 Task: Find connections with filter location Ichalkaranji with filter topic #linkedinstorieswith filter profile language English with filter current company Recruiting Cell | Indian Careers | Indian Jobs with filter school Delhi Technical Campus with filter industry Waste Collection with filter service category Home Networking with filter keywords title Social Media Specialist
Action: Mouse moved to (624, 83)
Screenshot: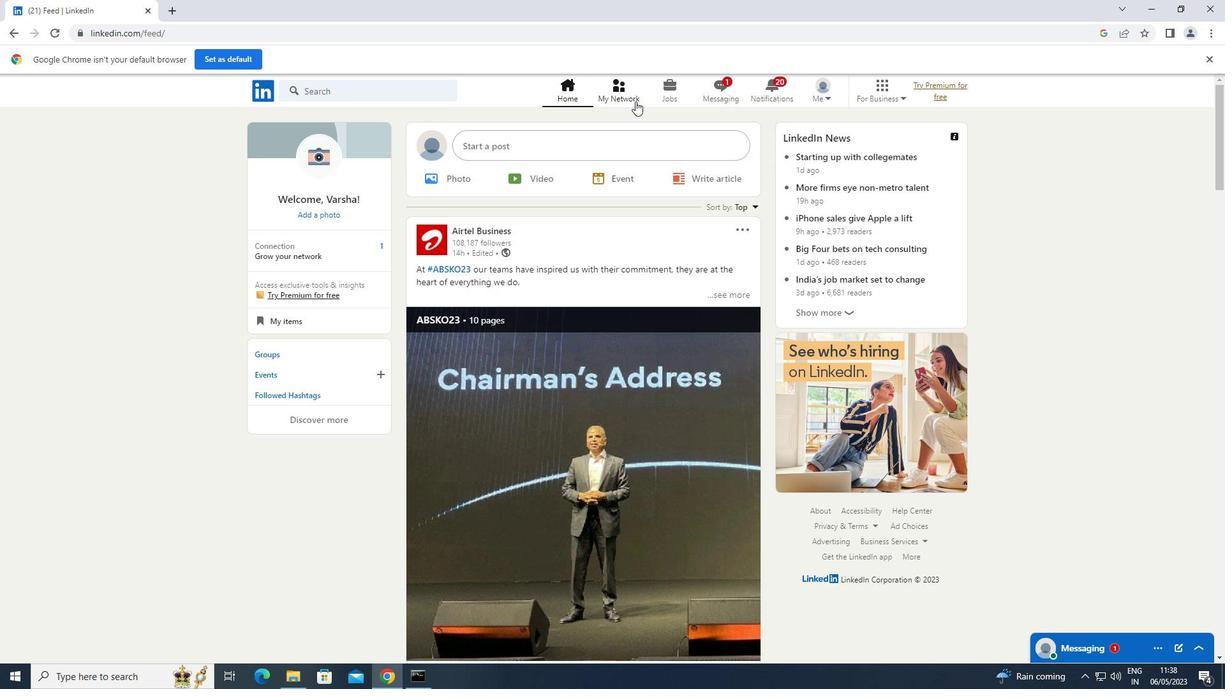 
Action: Mouse pressed left at (624, 83)
Screenshot: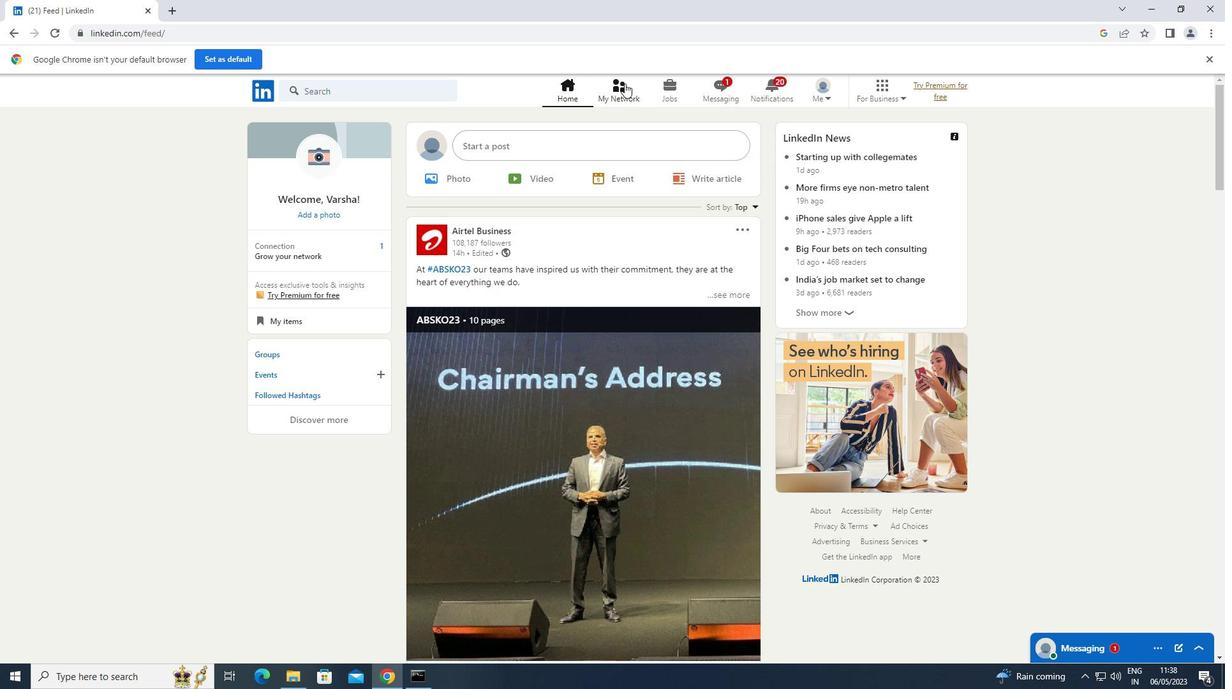
Action: Mouse moved to (352, 157)
Screenshot: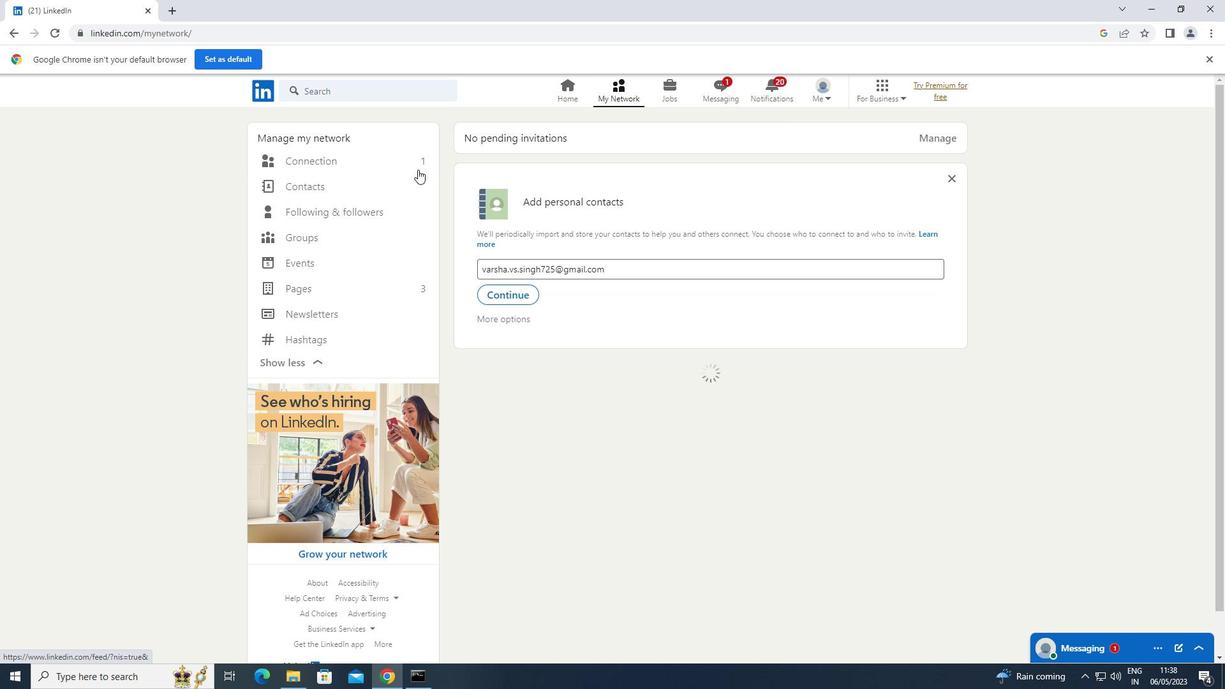 
Action: Mouse pressed left at (352, 157)
Screenshot: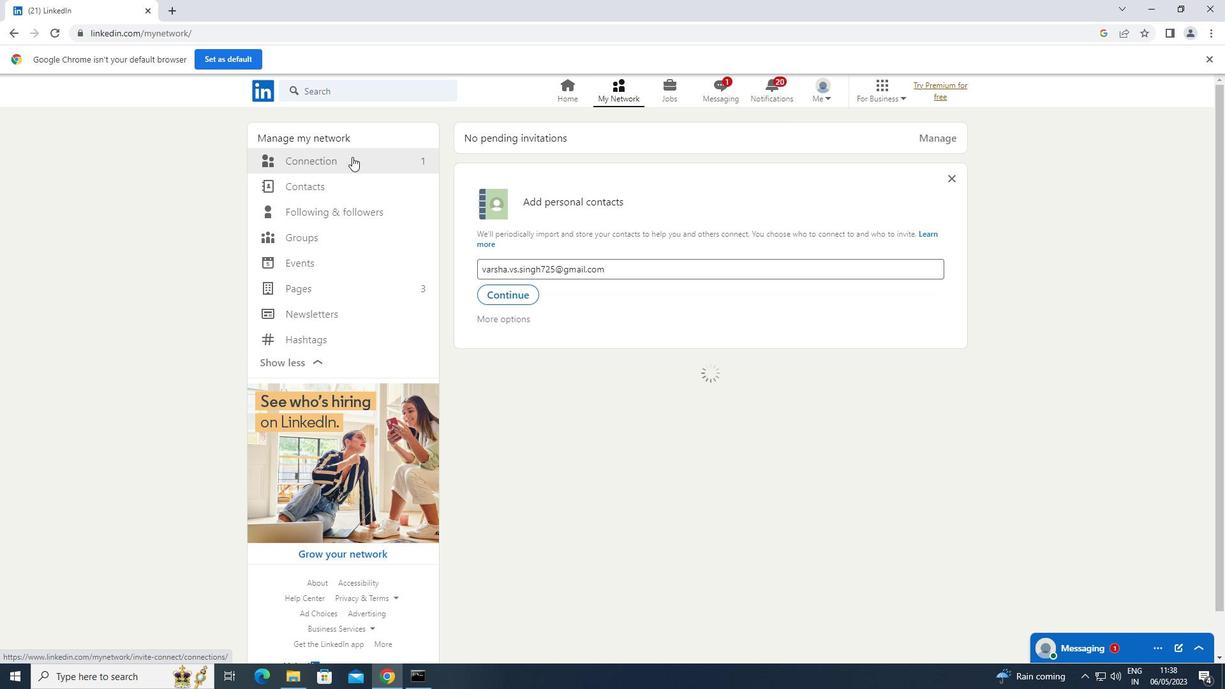 
Action: Mouse moved to (691, 158)
Screenshot: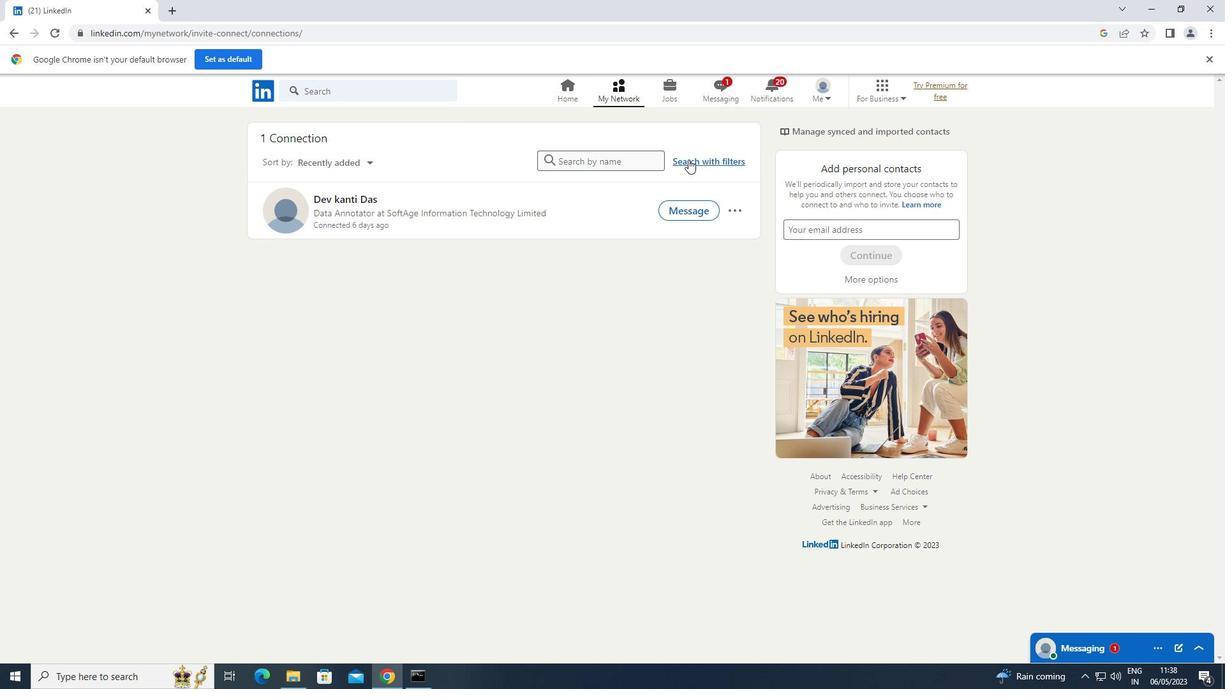 
Action: Mouse pressed left at (691, 158)
Screenshot: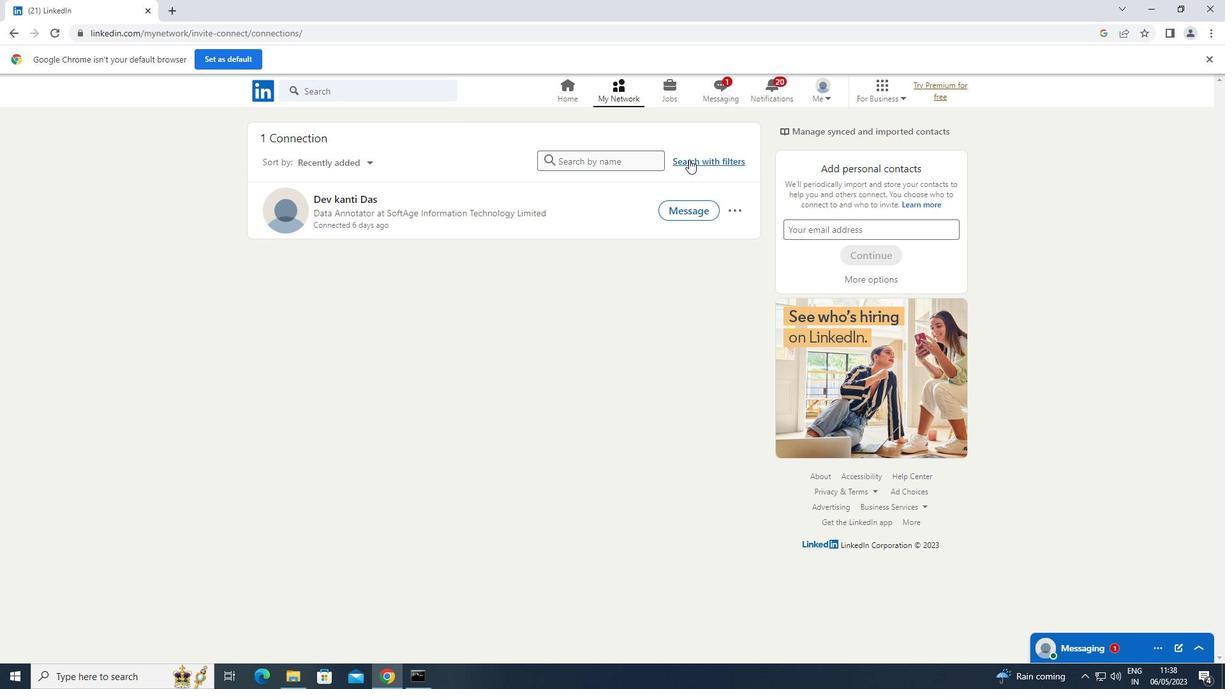 
Action: Mouse moved to (657, 129)
Screenshot: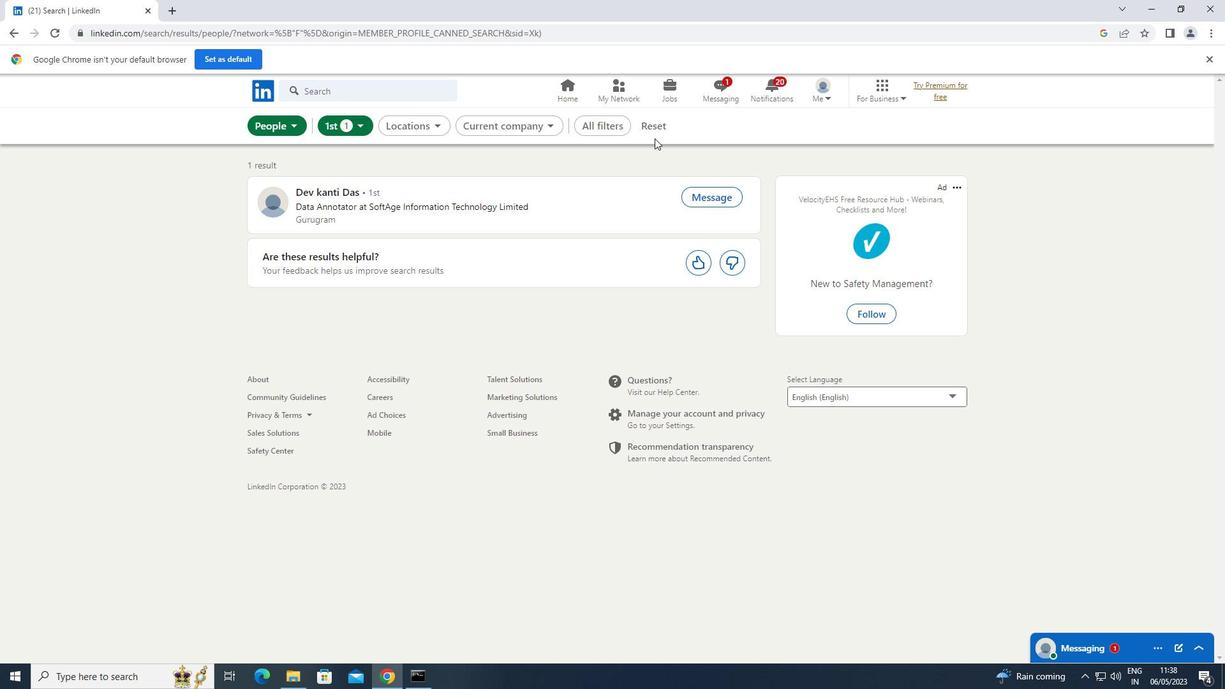 
Action: Mouse pressed left at (657, 129)
Screenshot: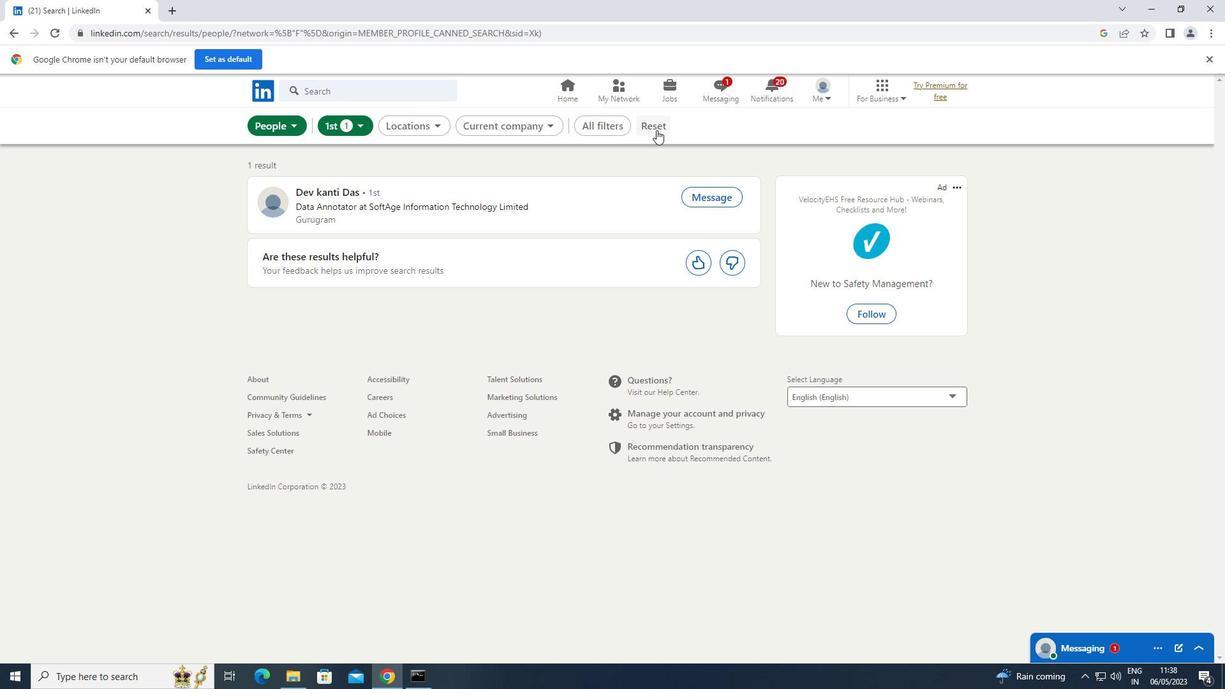 
Action: Mouse moved to (649, 128)
Screenshot: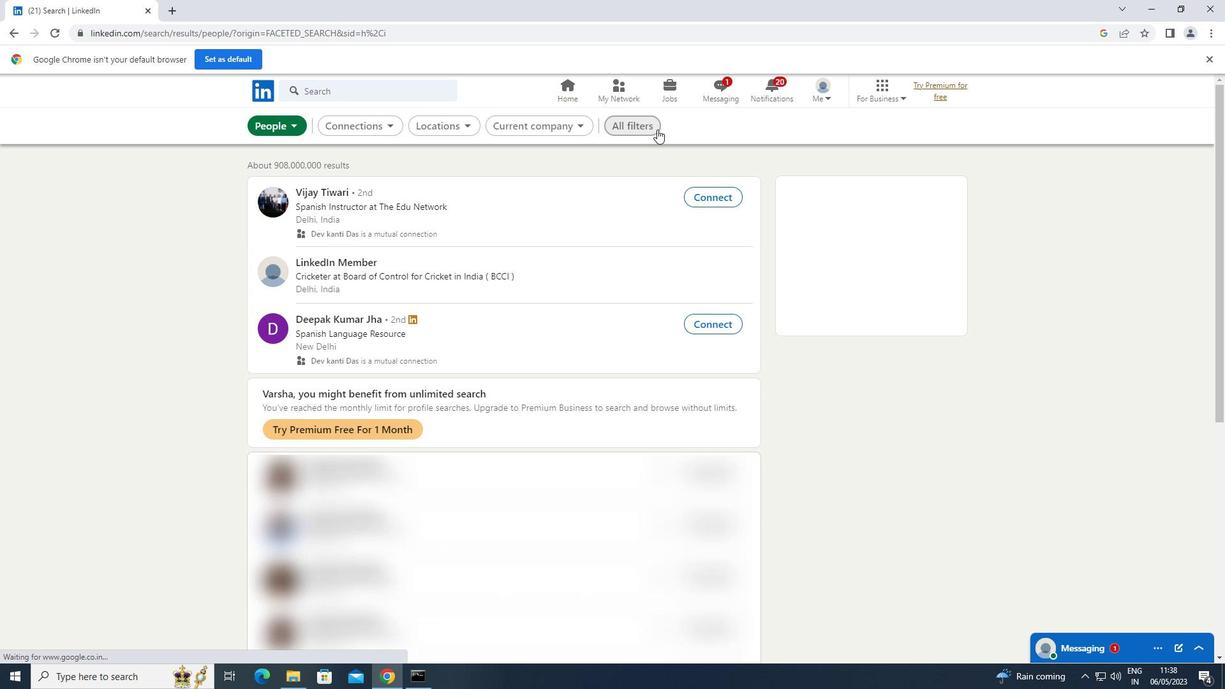 
Action: Mouse pressed left at (649, 128)
Screenshot: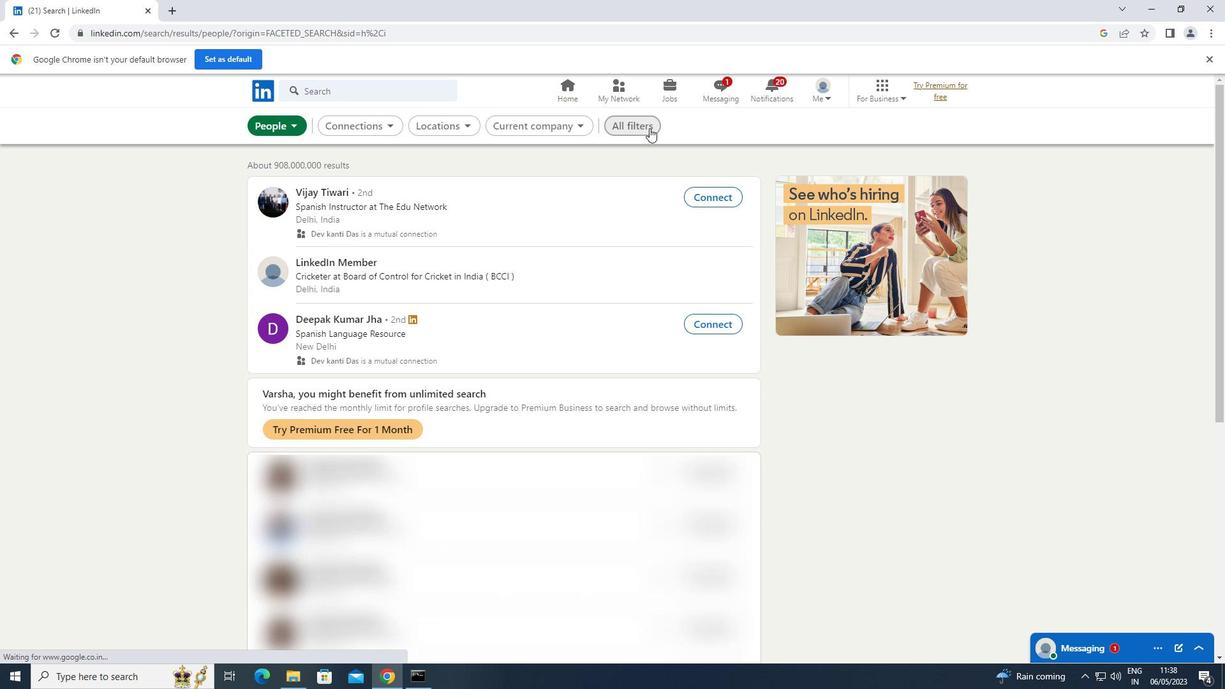 
Action: Mouse moved to (868, 241)
Screenshot: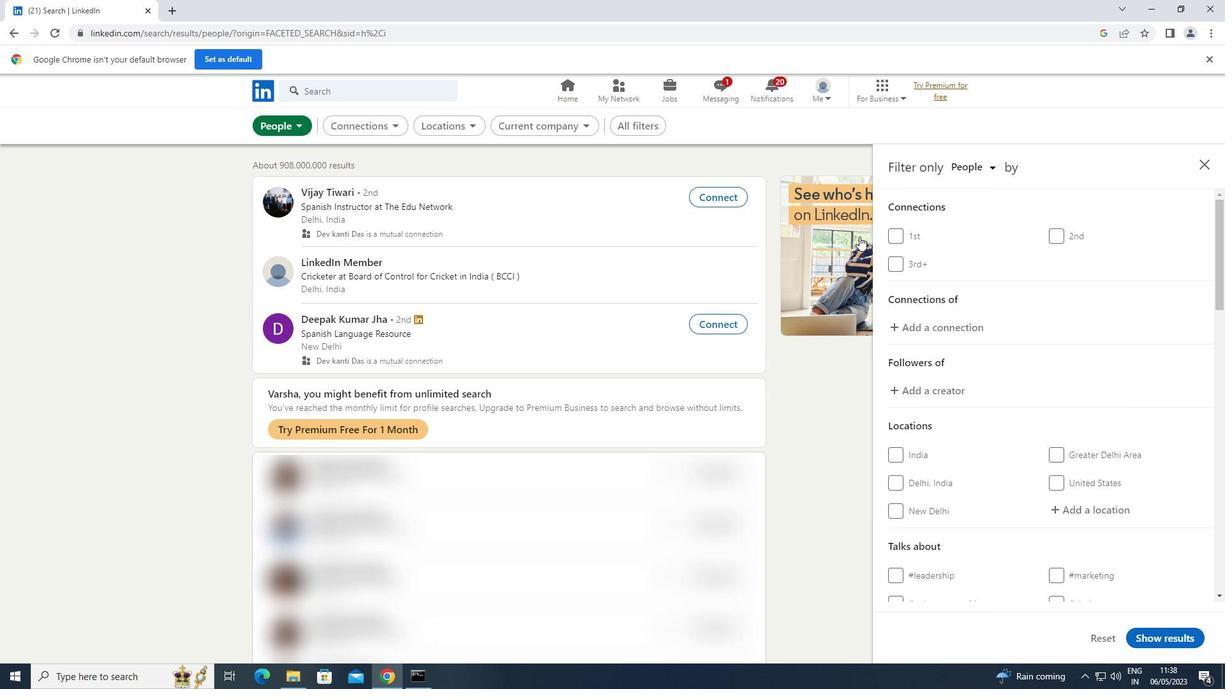 
Action: Mouse scrolled (868, 240) with delta (0, 0)
Screenshot: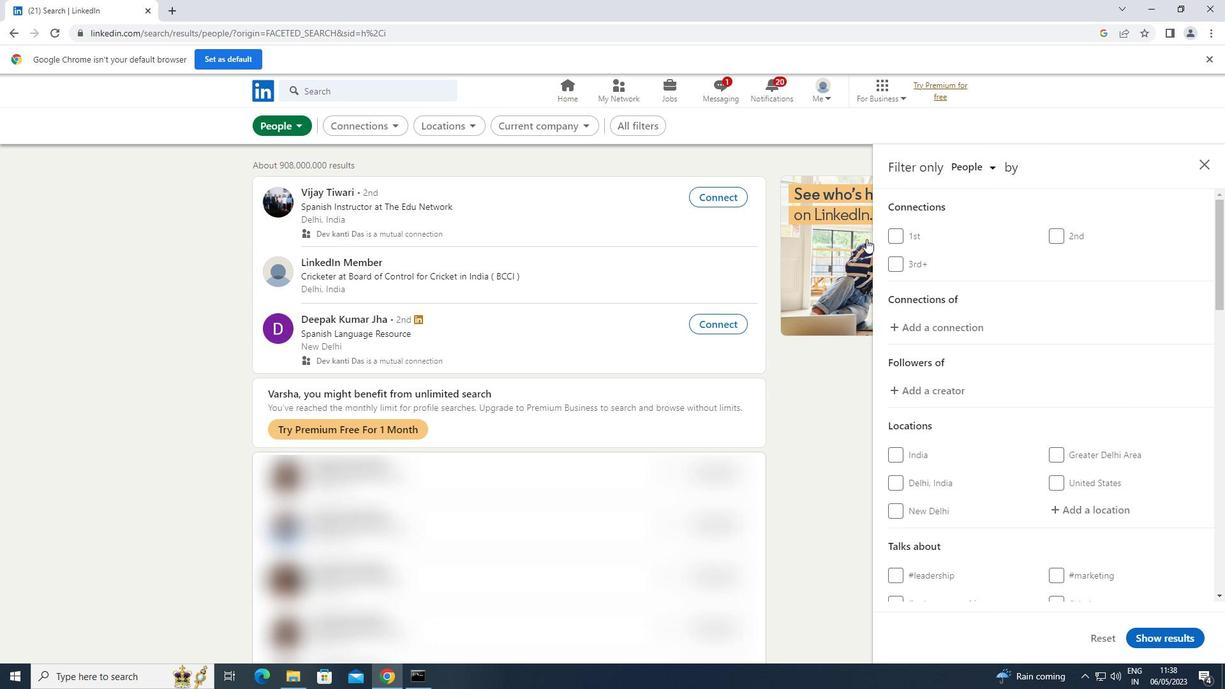 
Action: Mouse moved to (869, 243)
Screenshot: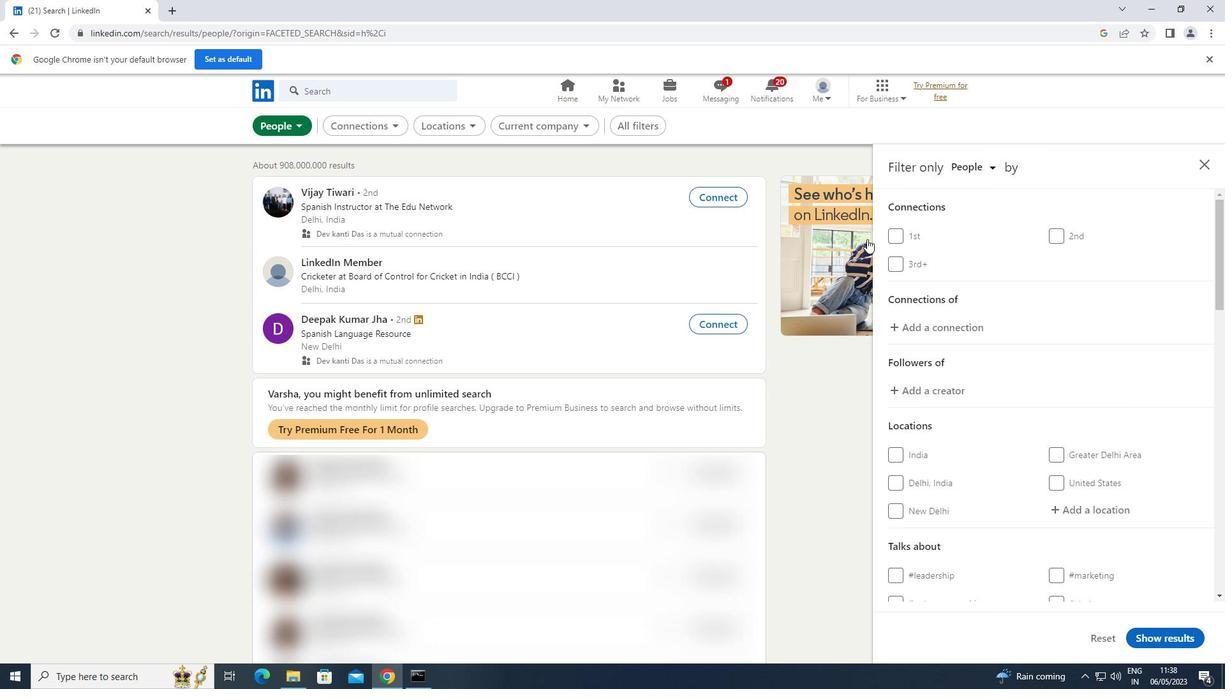 
Action: Mouse scrolled (869, 242) with delta (0, 0)
Screenshot: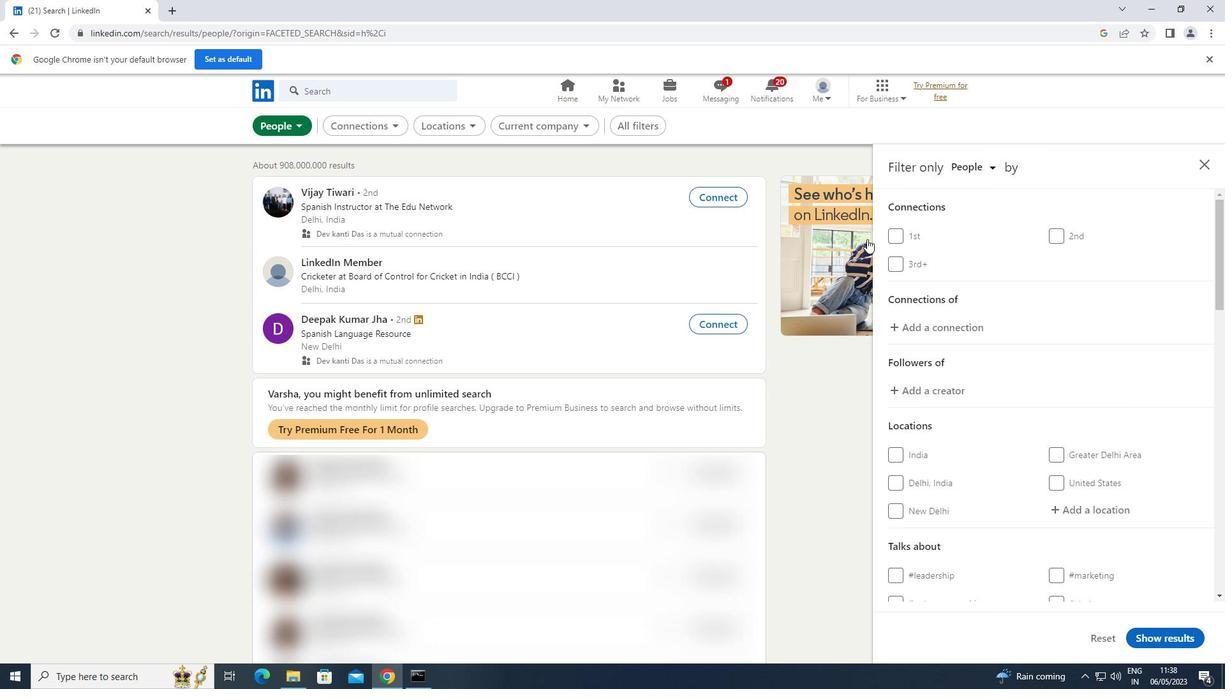 
Action: Mouse moved to (990, 290)
Screenshot: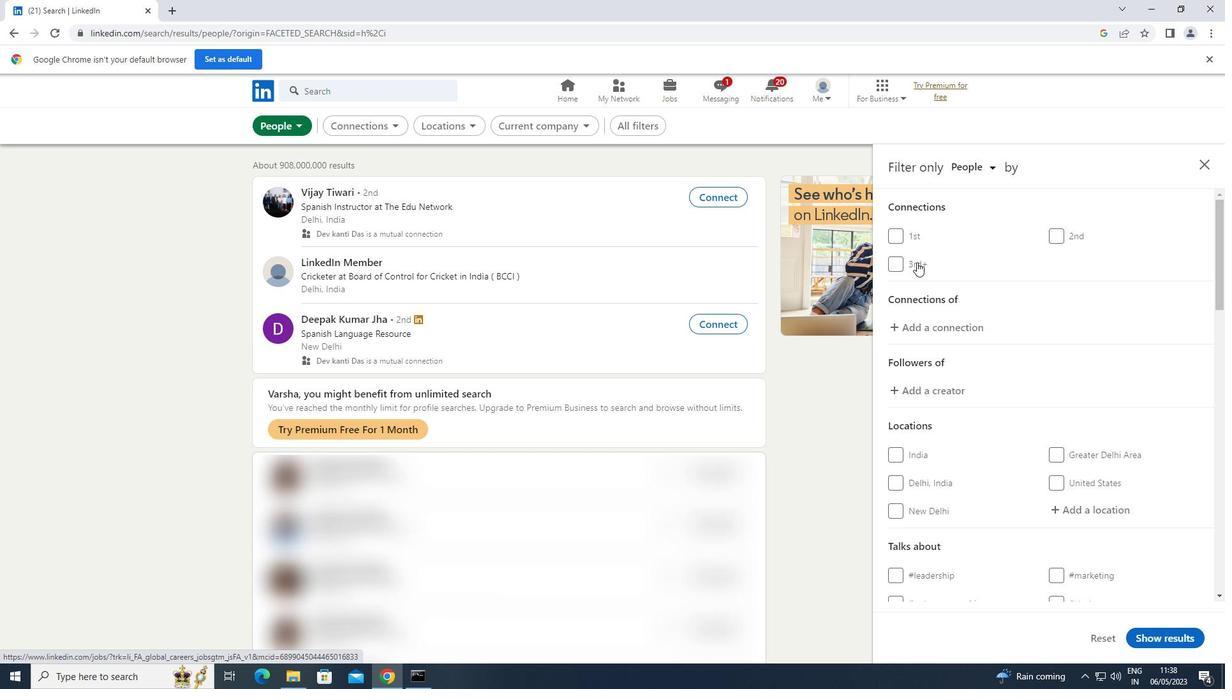 
Action: Mouse scrolled (990, 289) with delta (0, 0)
Screenshot: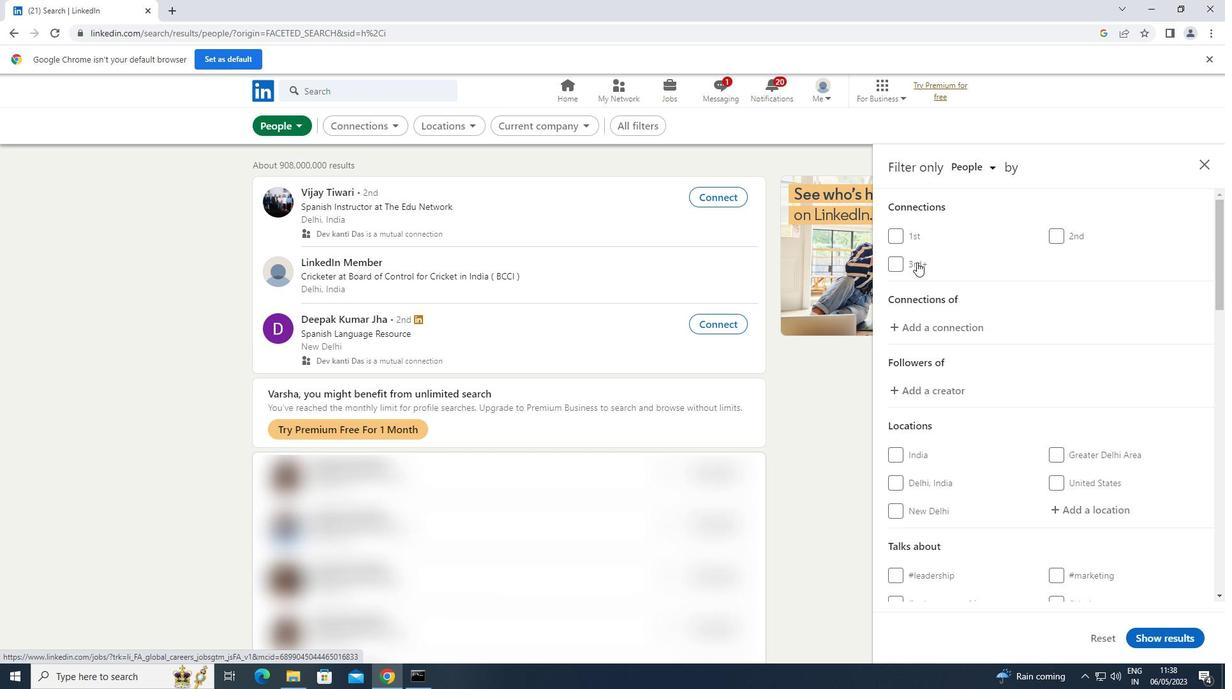 
Action: Mouse scrolled (990, 289) with delta (0, 0)
Screenshot: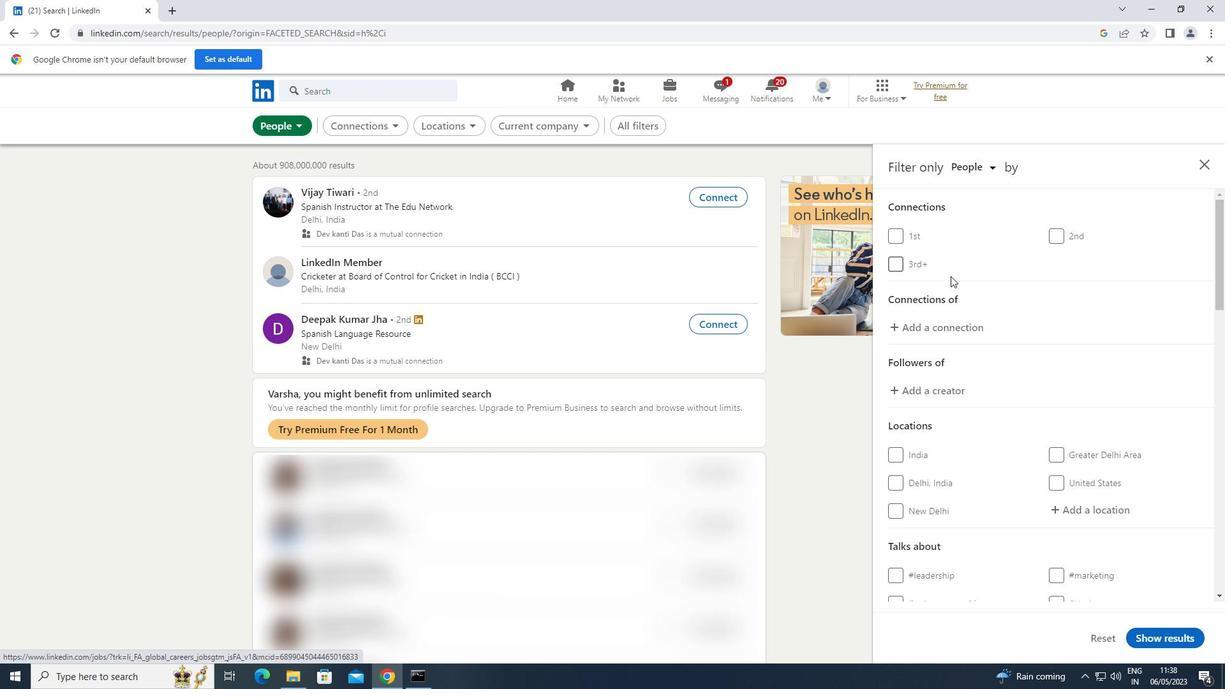 
Action: Mouse moved to (1088, 375)
Screenshot: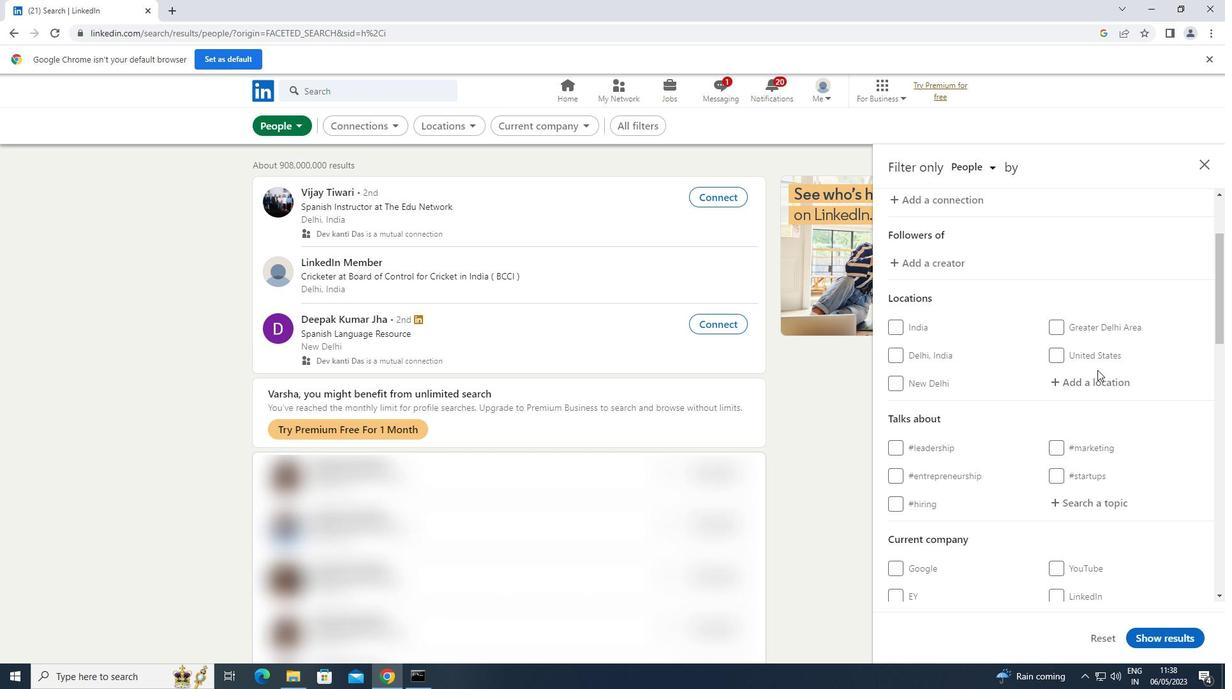 
Action: Mouse pressed left at (1088, 375)
Screenshot: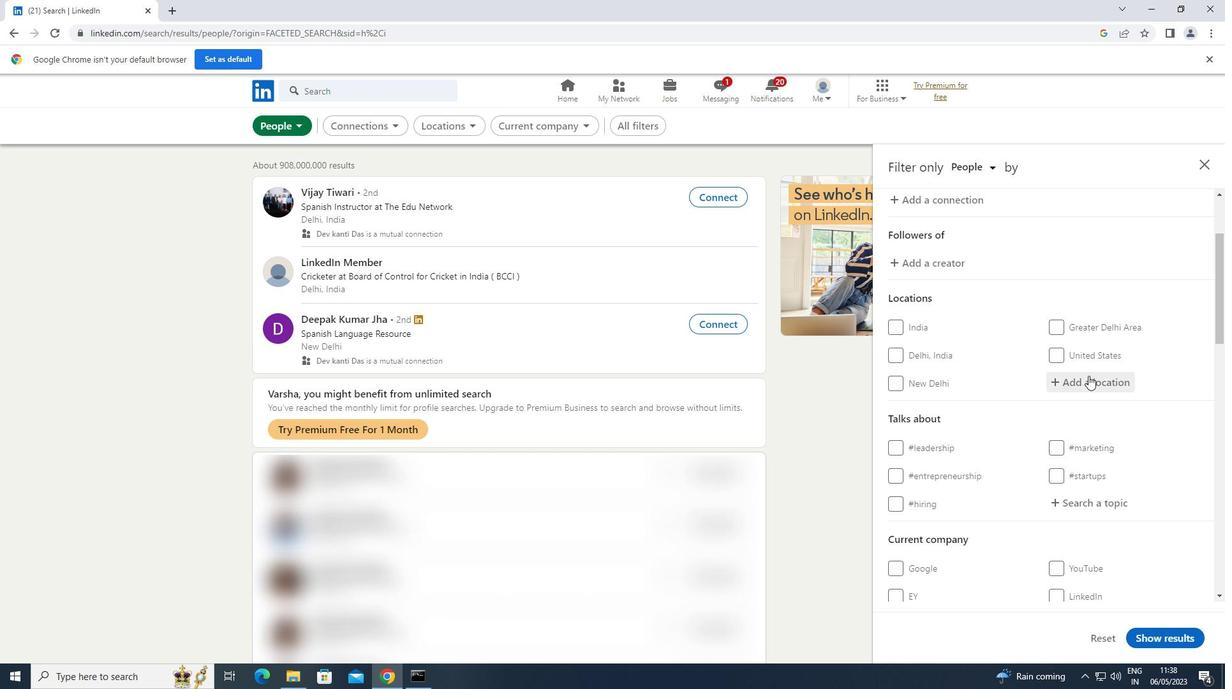 
Action: Key pressed <Key.shift>ICHALKARANJI
Screenshot: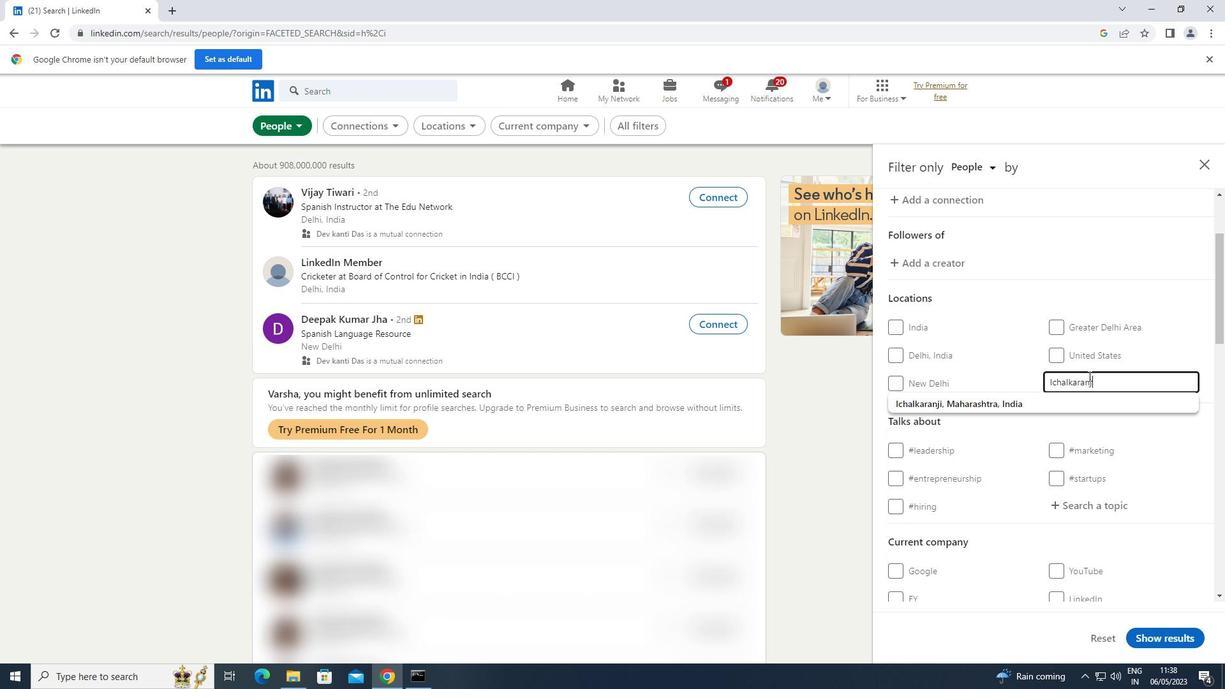
Action: Mouse moved to (1095, 506)
Screenshot: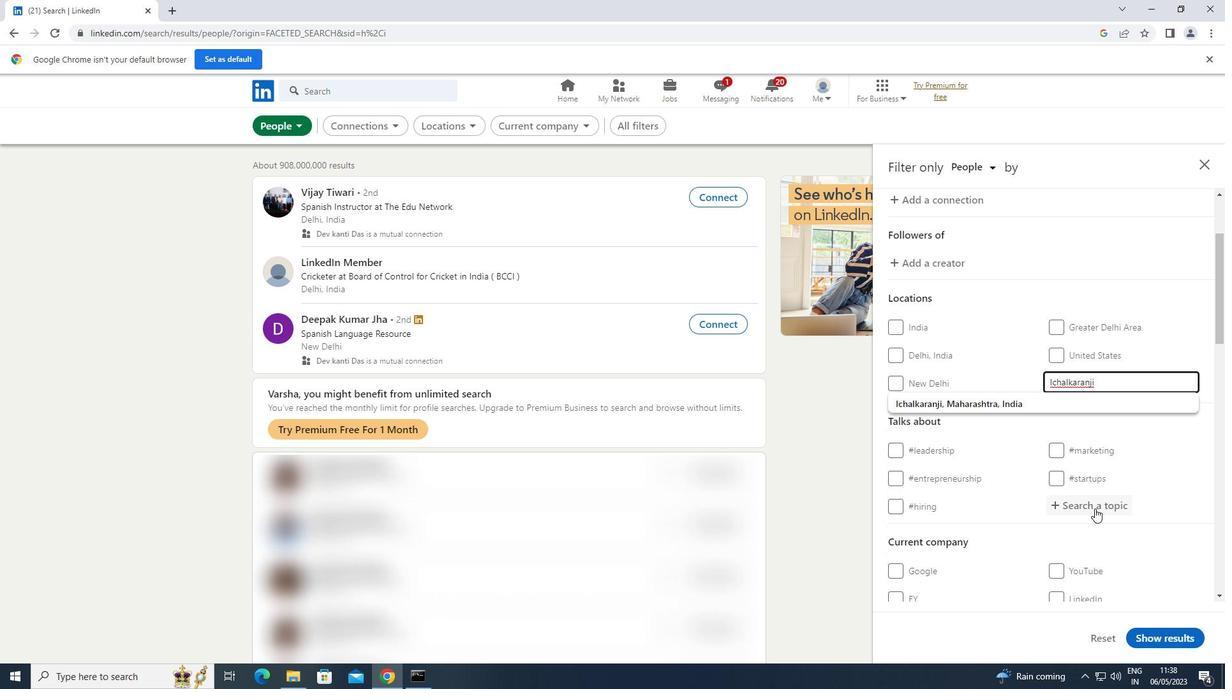 
Action: Mouse pressed left at (1095, 506)
Screenshot: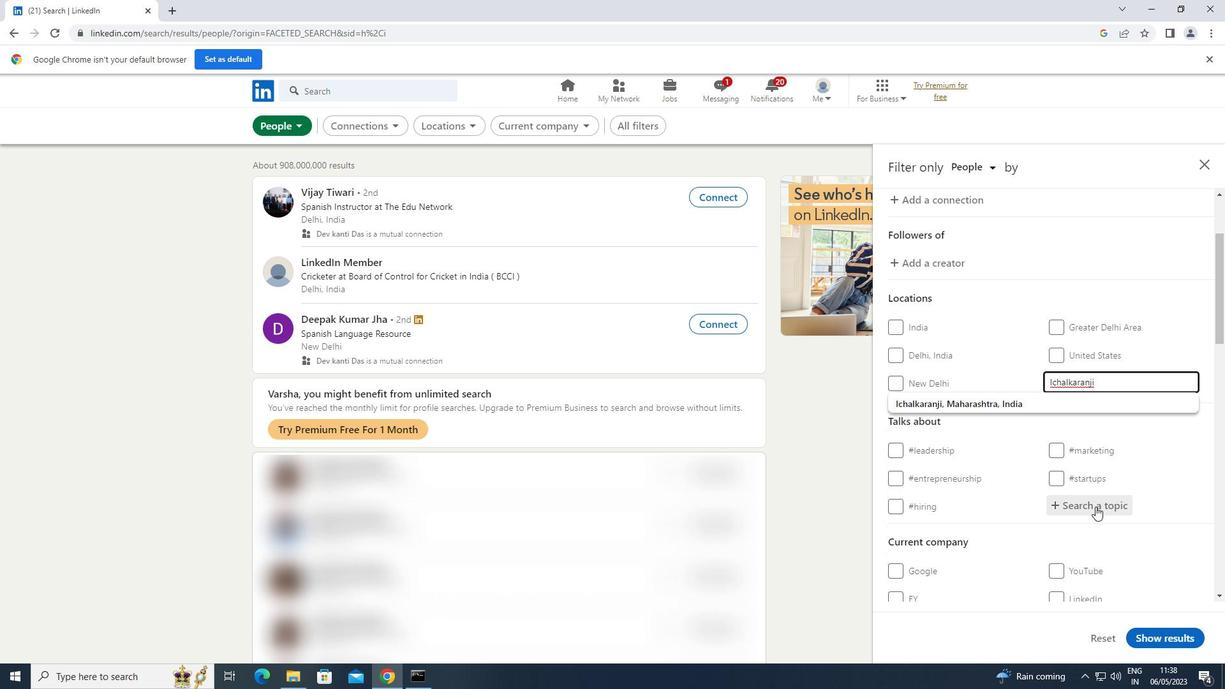 
Action: Key pressed LINKEDINSTORIES
Screenshot: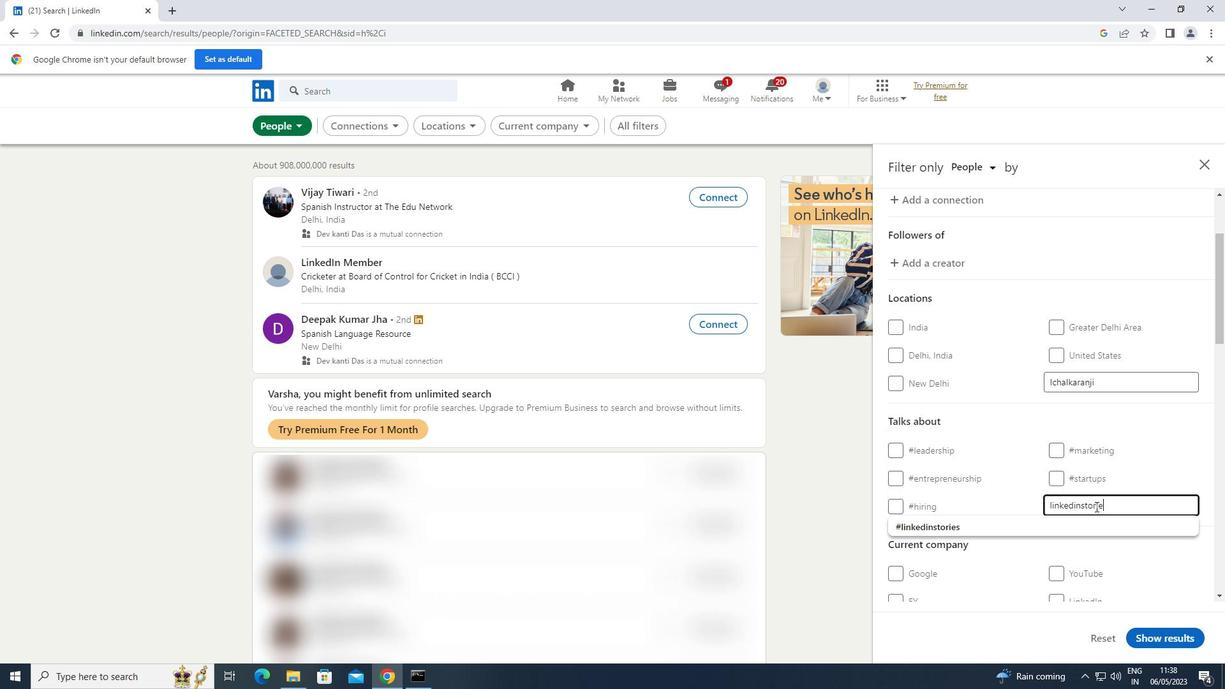 
Action: Mouse moved to (1001, 522)
Screenshot: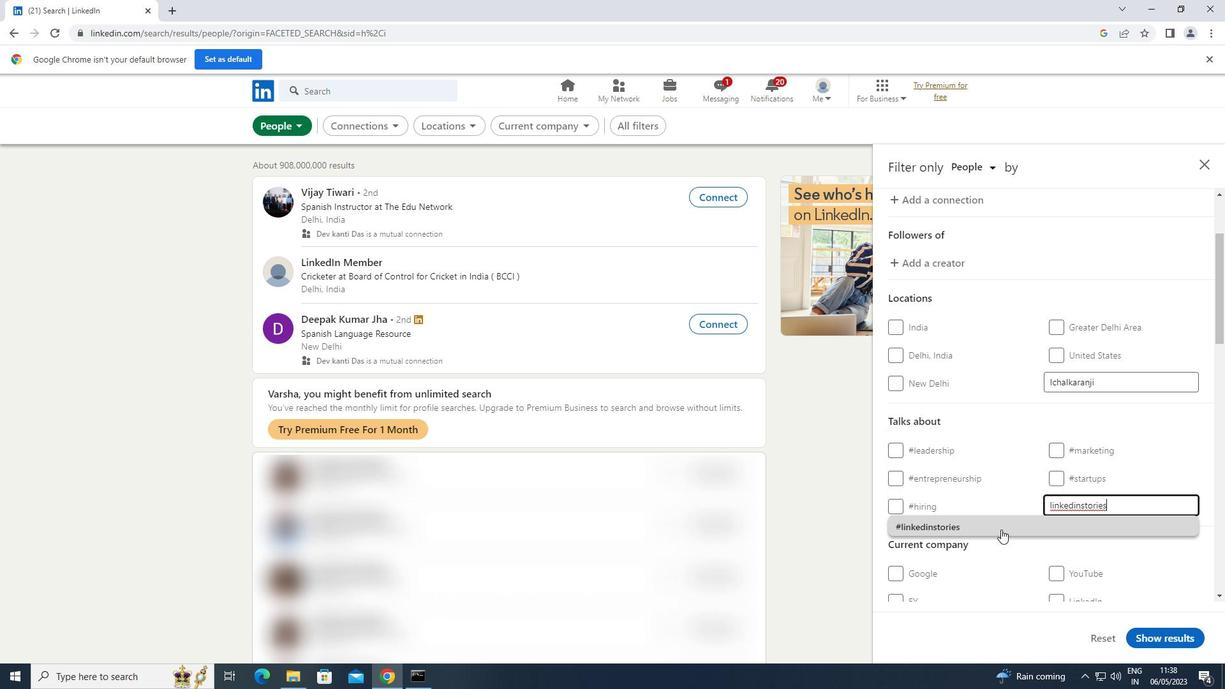 
Action: Mouse pressed left at (1001, 522)
Screenshot: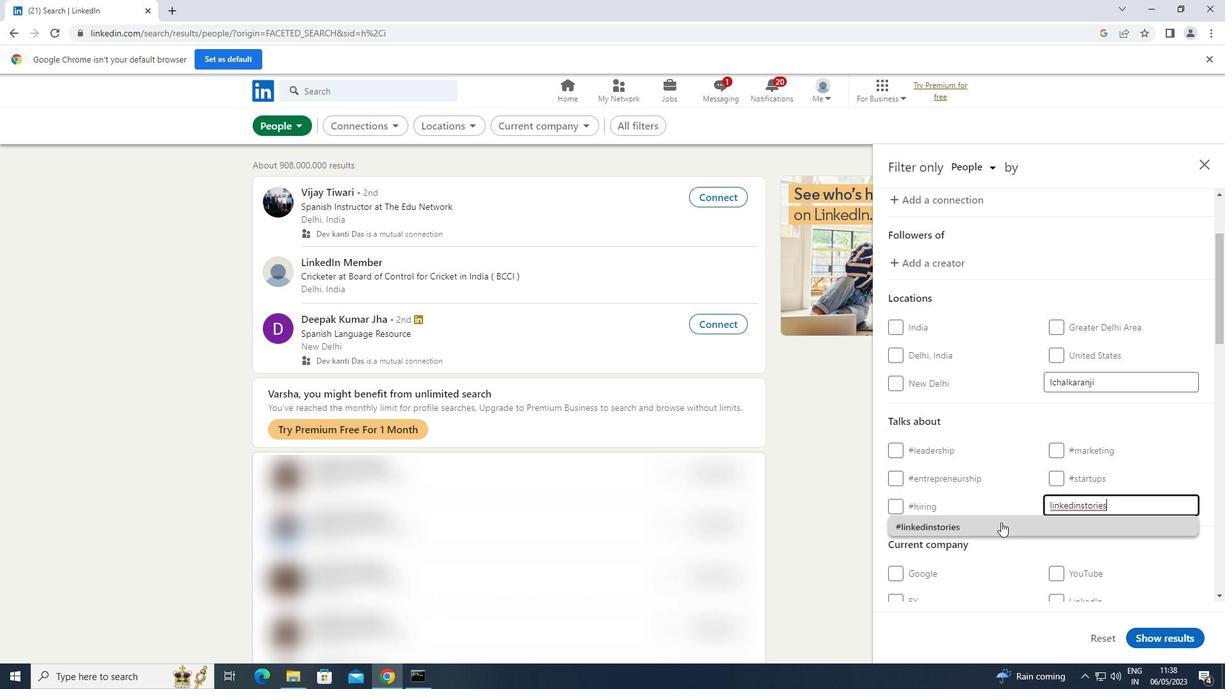 
Action: Mouse scrolled (1001, 522) with delta (0, 0)
Screenshot: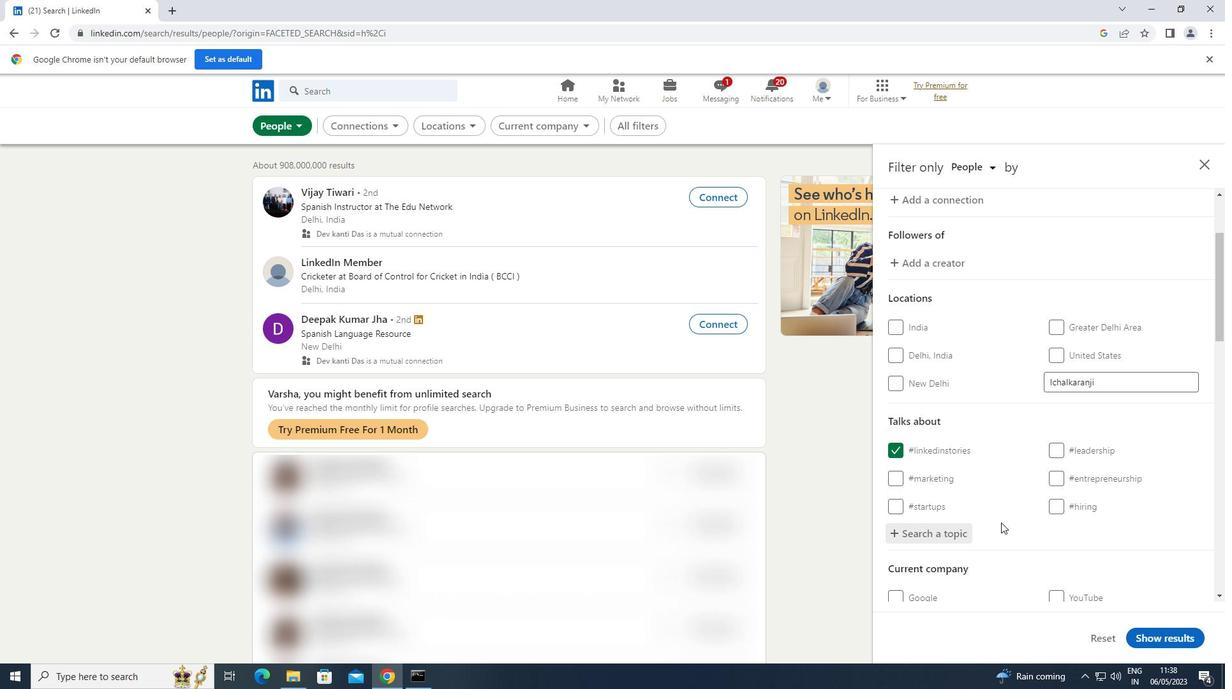 
Action: Mouse scrolled (1001, 522) with delta (0, 0)
Screenshot: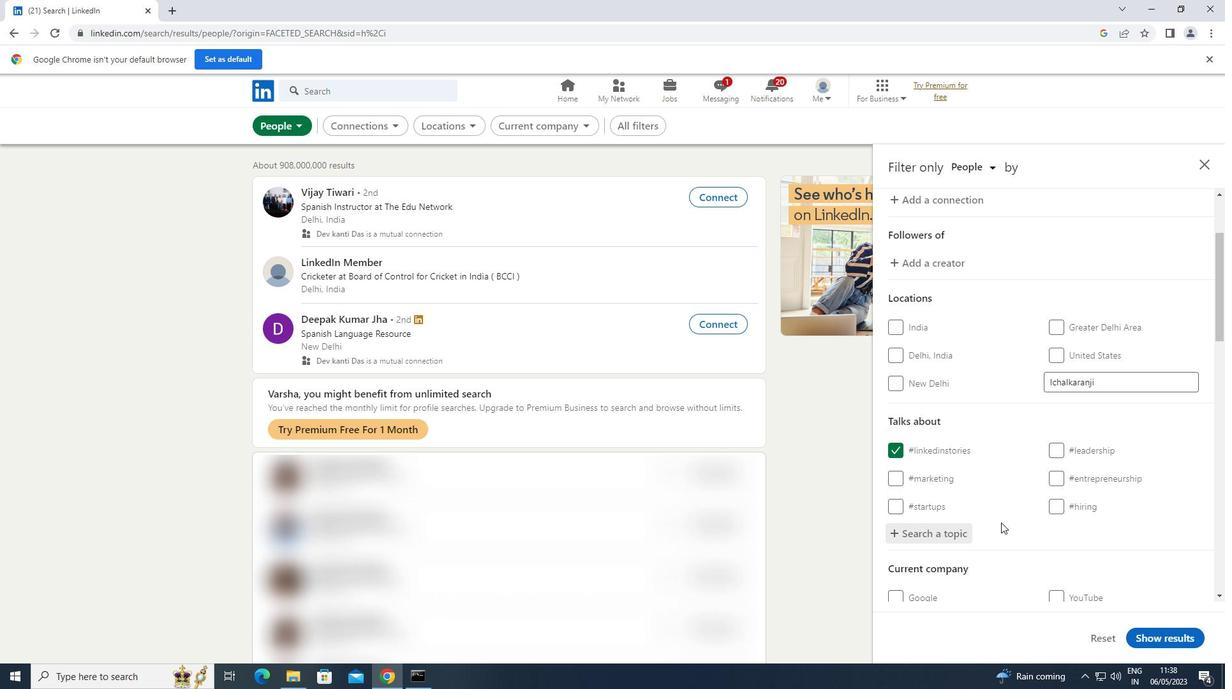 
Action: Mouse moved to (1003, 509)
Screenshot: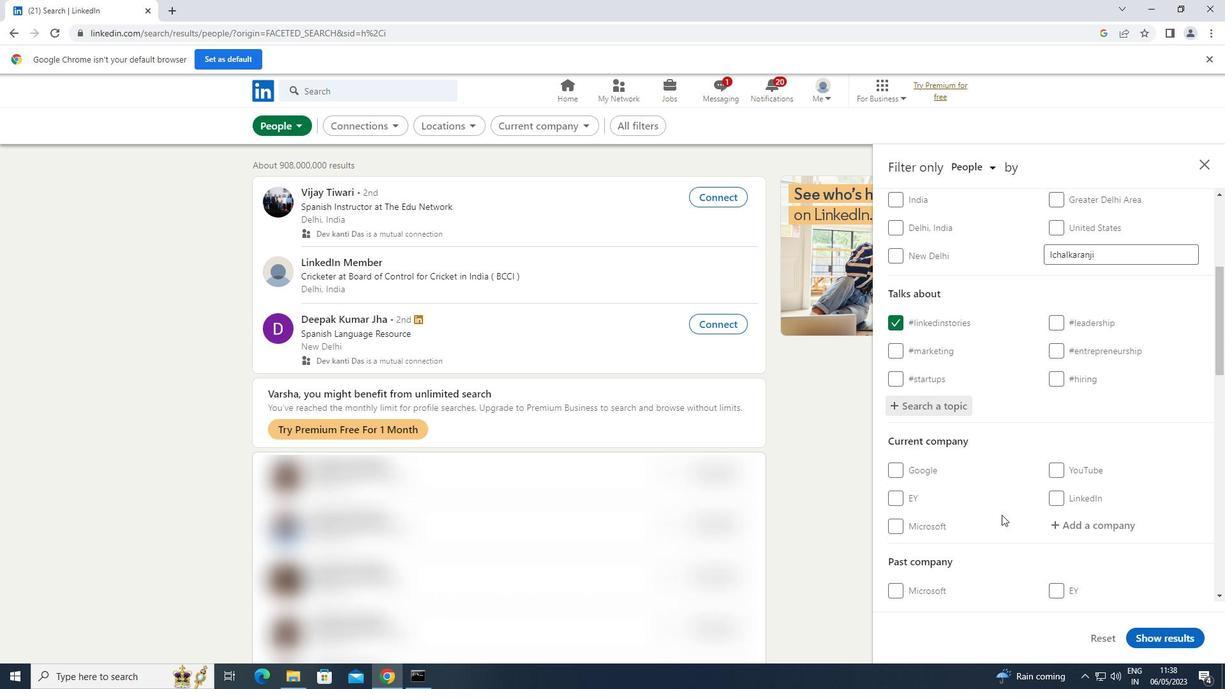 
Action: Mouse scrolled (1003, 509) with delta (0, 0)
Screenshot: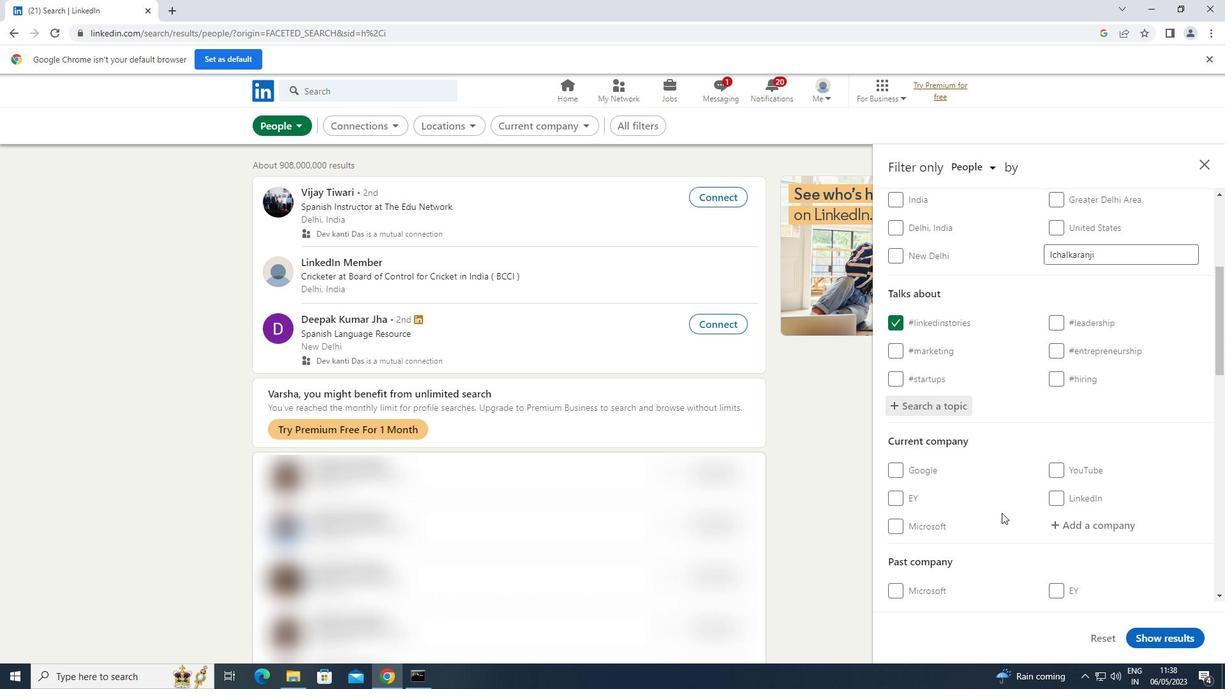 
Action: Mouse scrolled (1003, 509) with delta (0, 0)
Screenshot: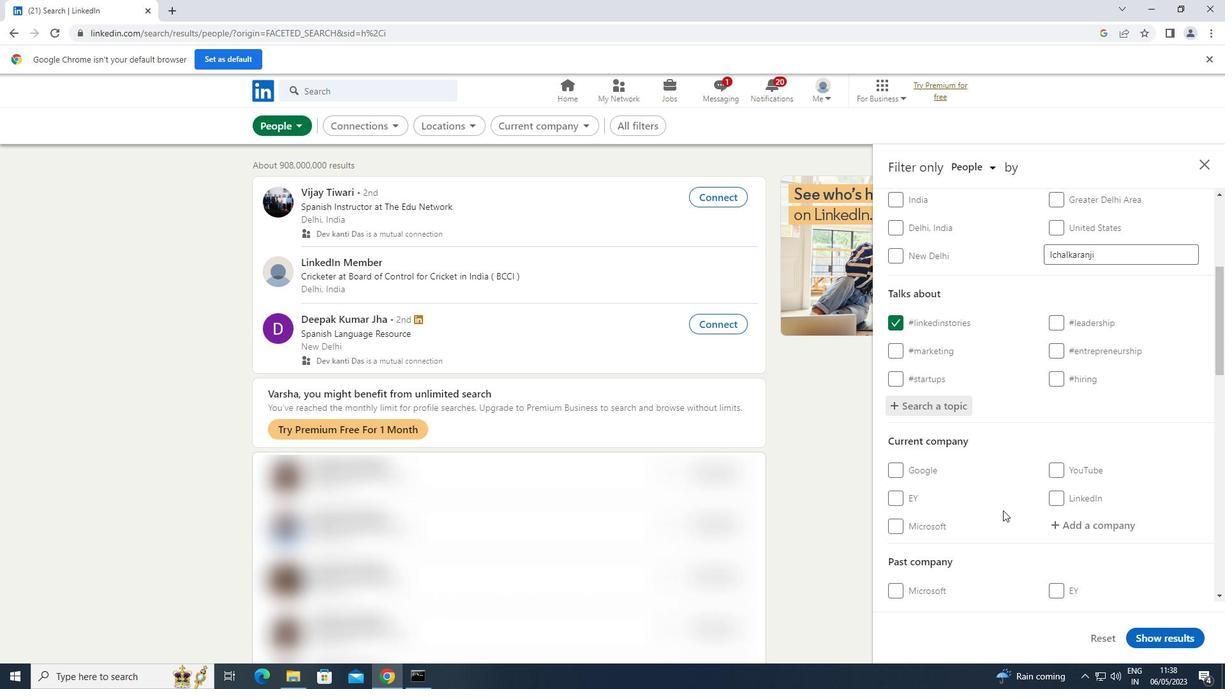 
Action: Mouse moved to (1005, 507)
Screenshot: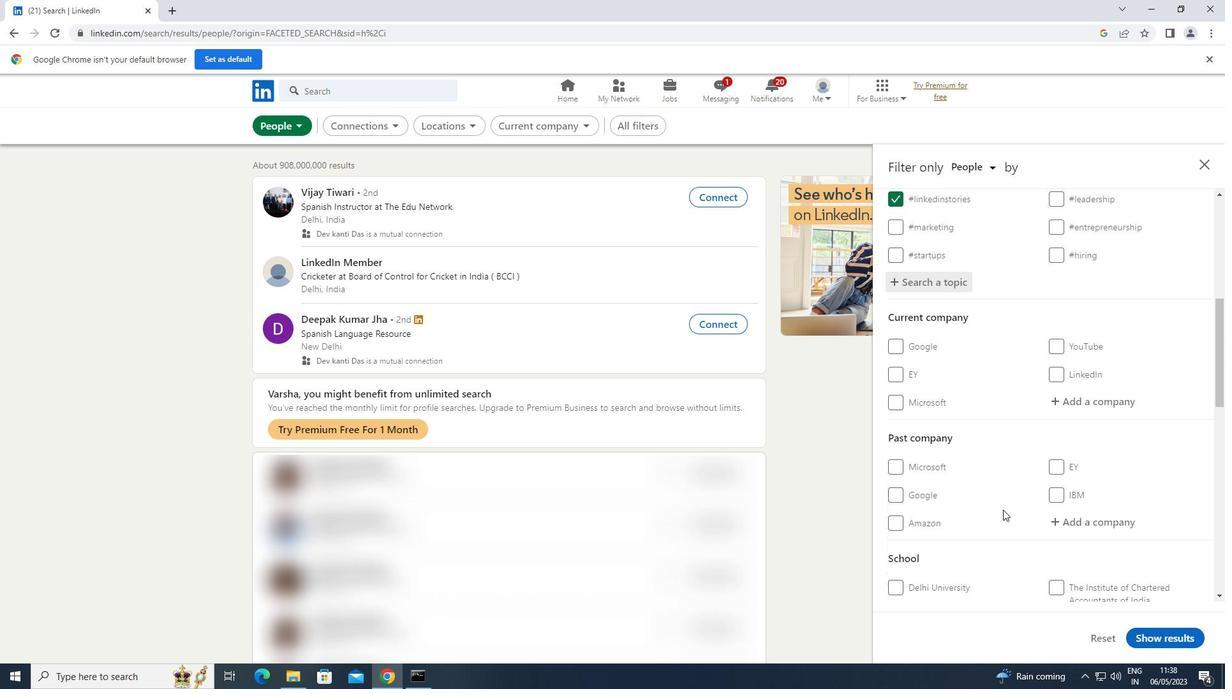 
Action: Mouse scrolled (1005, 506) with delta (0, 0)
Screenshot: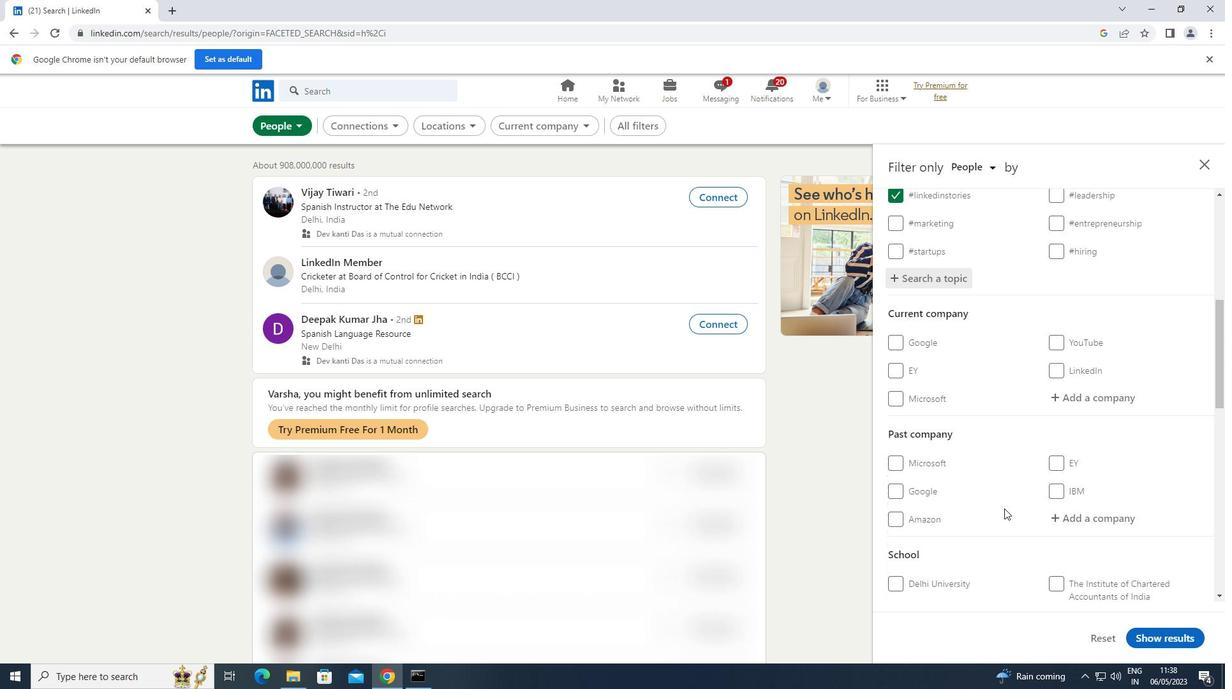 
Action: Mouse scrolled (1005, 506) with delta (0, 0)
Screenshot: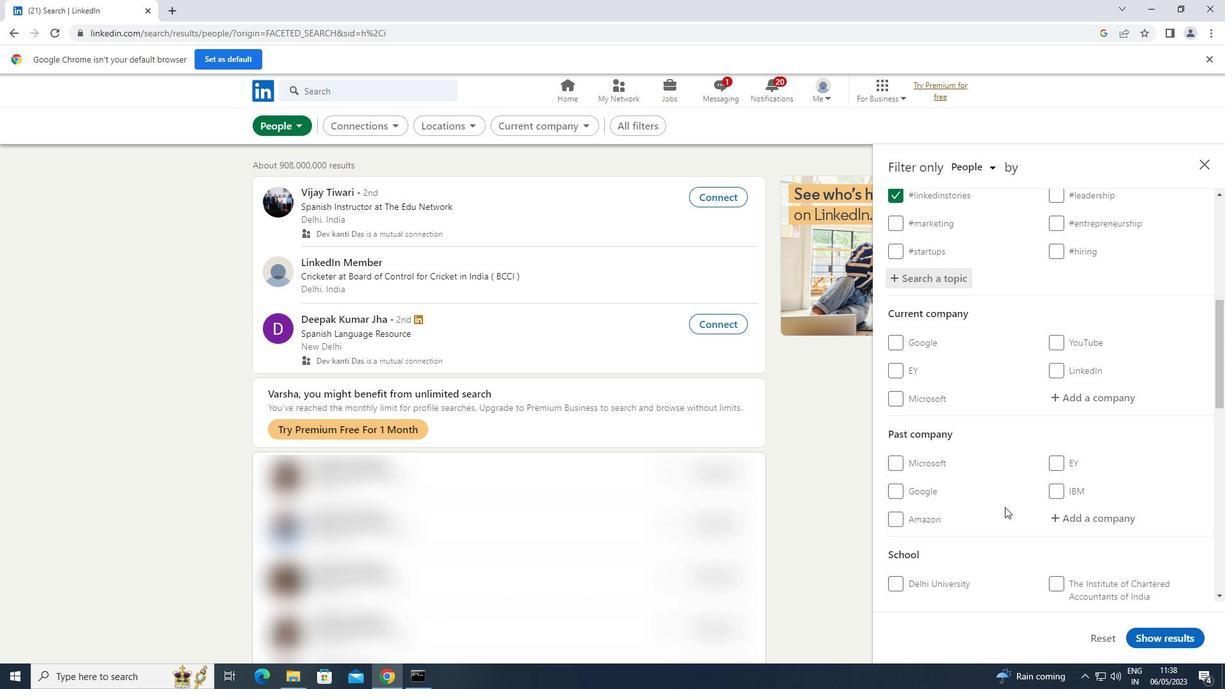 
Action: Mouse scrolled (1005, 506) with delta (0, 0)
Screenshot: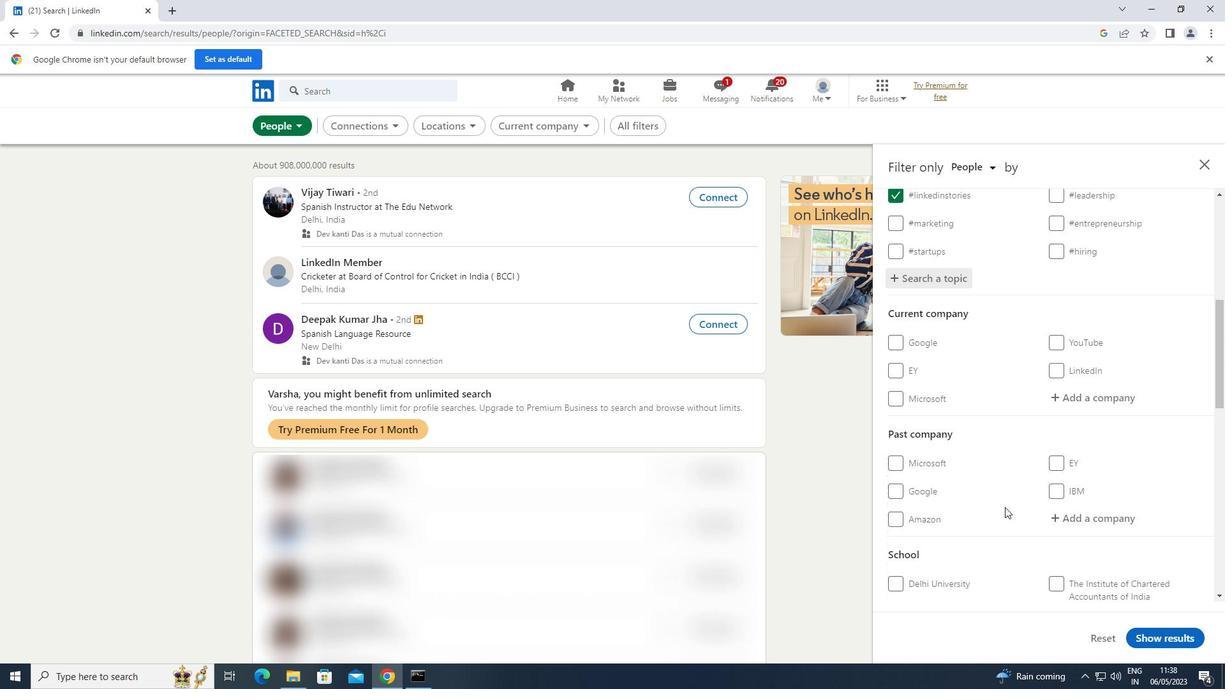
Action: Mouse scrolled (1005, 506) with delta (0, 0)
Screenshot: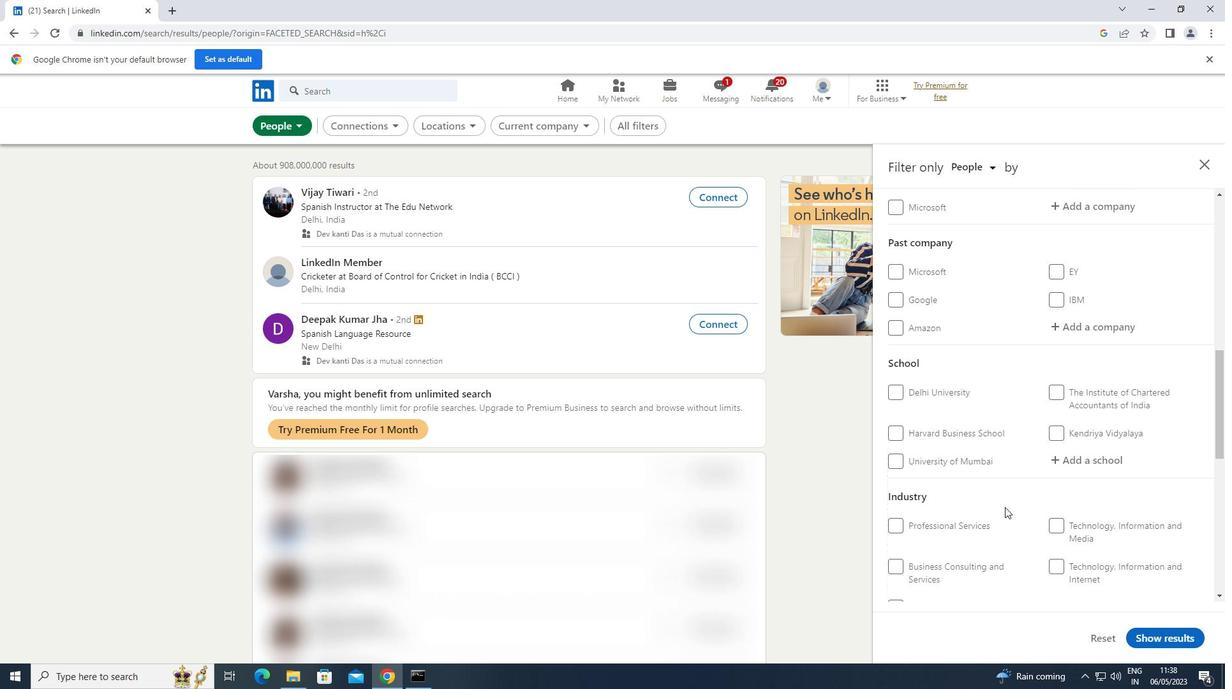 
Action: Mouse scrolled (1005, 506) with delta (0, 0)
Screenshot: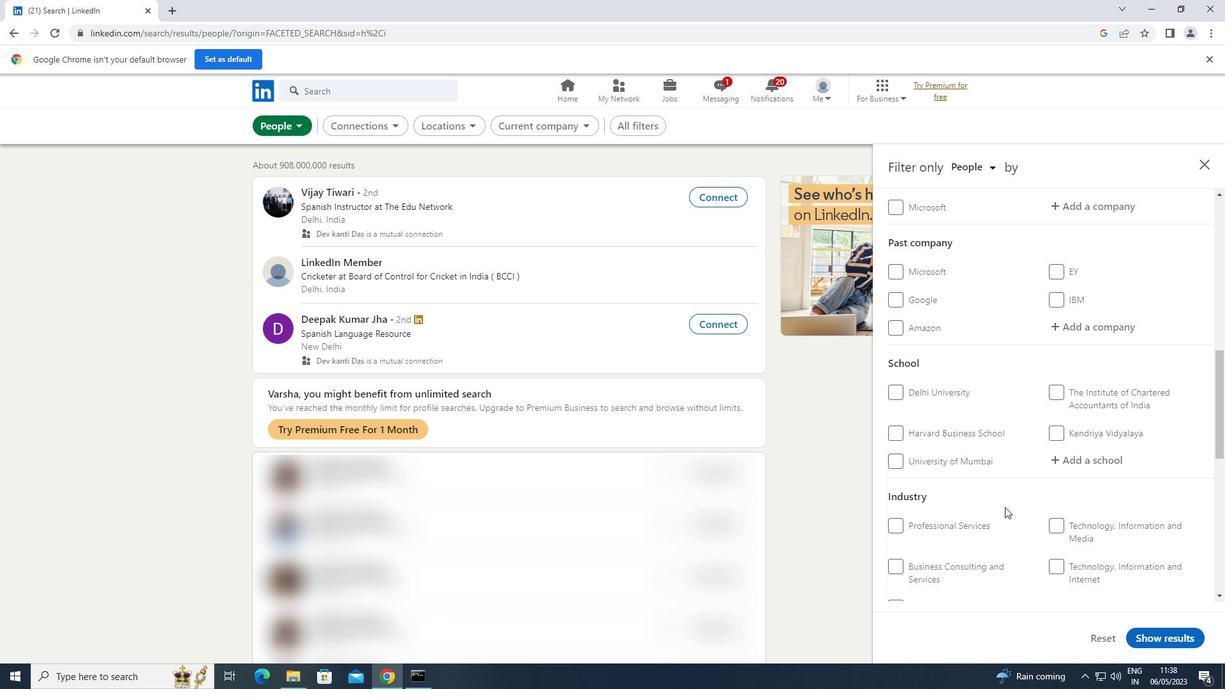 
Action: Mouse scrolled (1005, 506) with delta (0, 0)
Screenshot: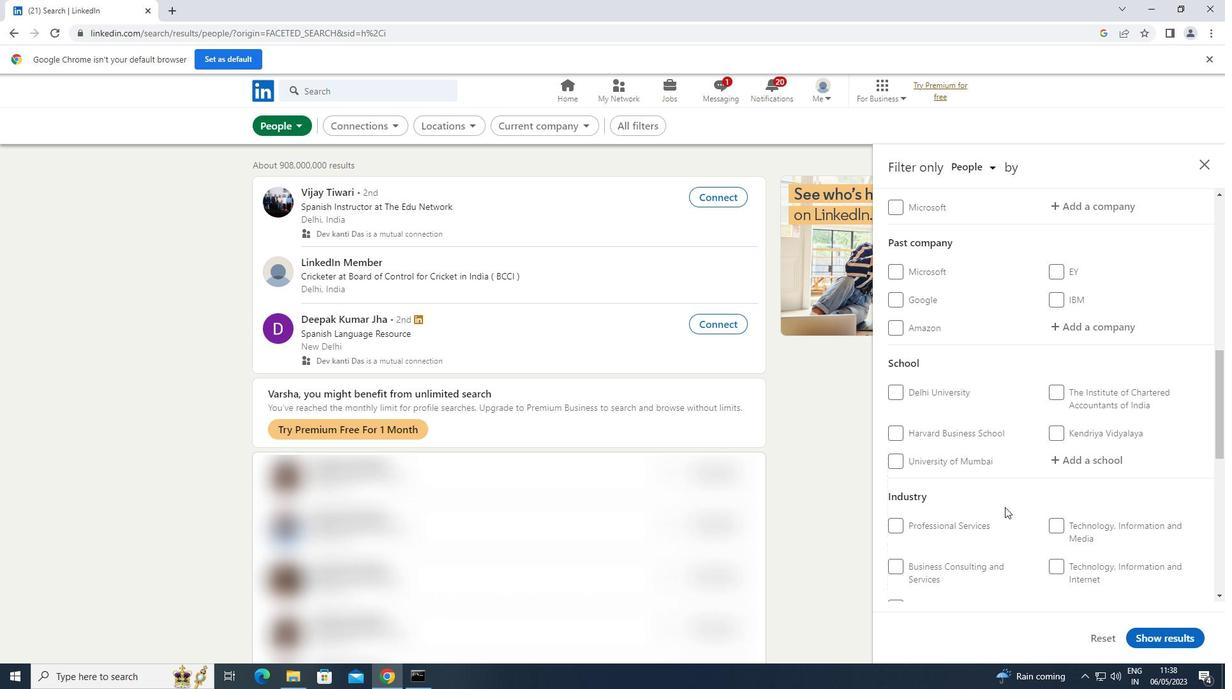 
Action: Mouse moved to (898, 481)
Screenshot: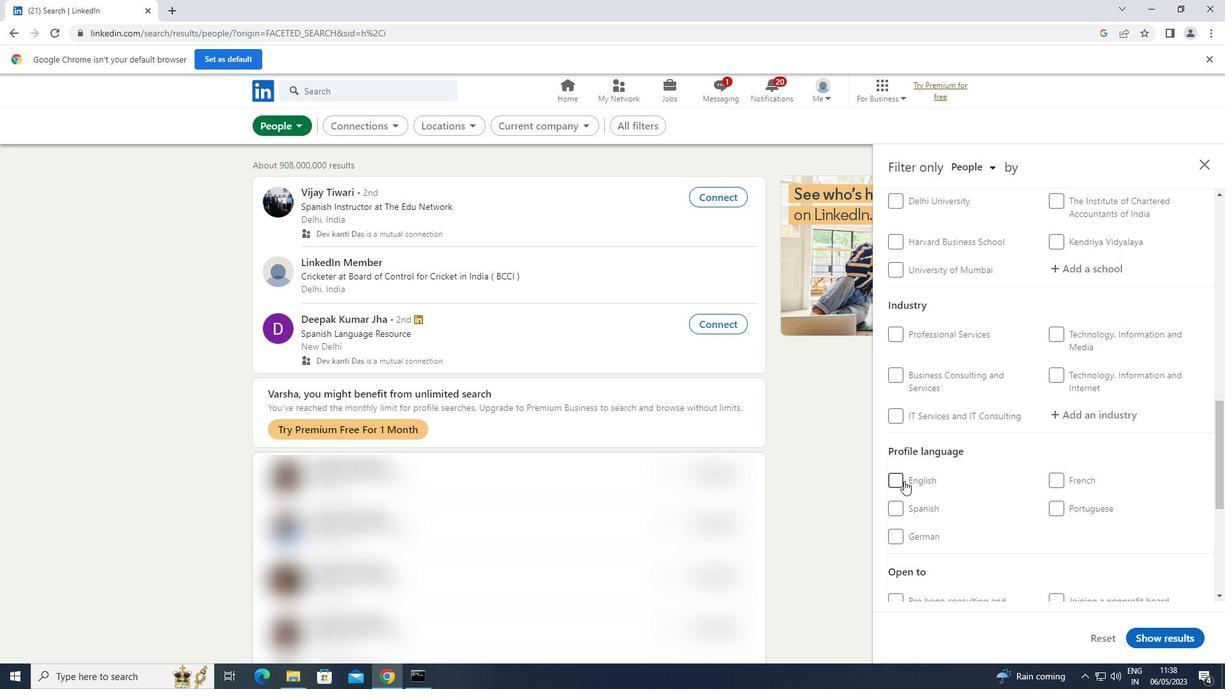
Action: Mouse pressed left at (898, 481)
Screenshot: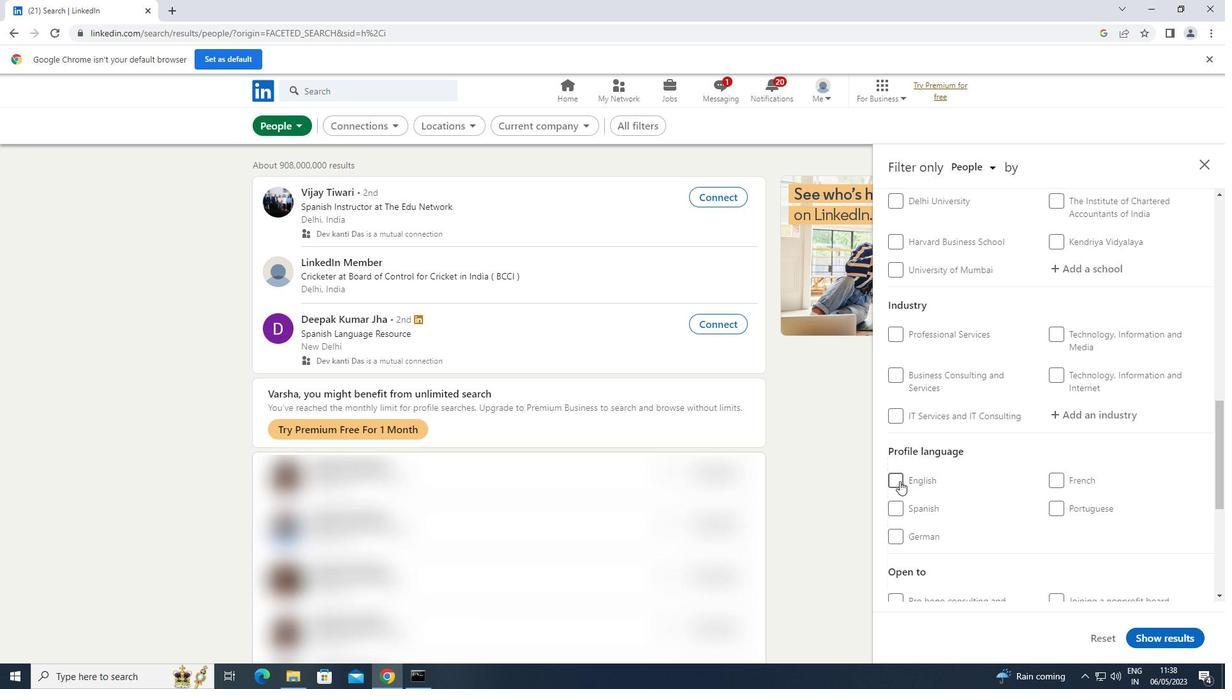 
Action: Mouse moved to (902, 475)
Screenshot: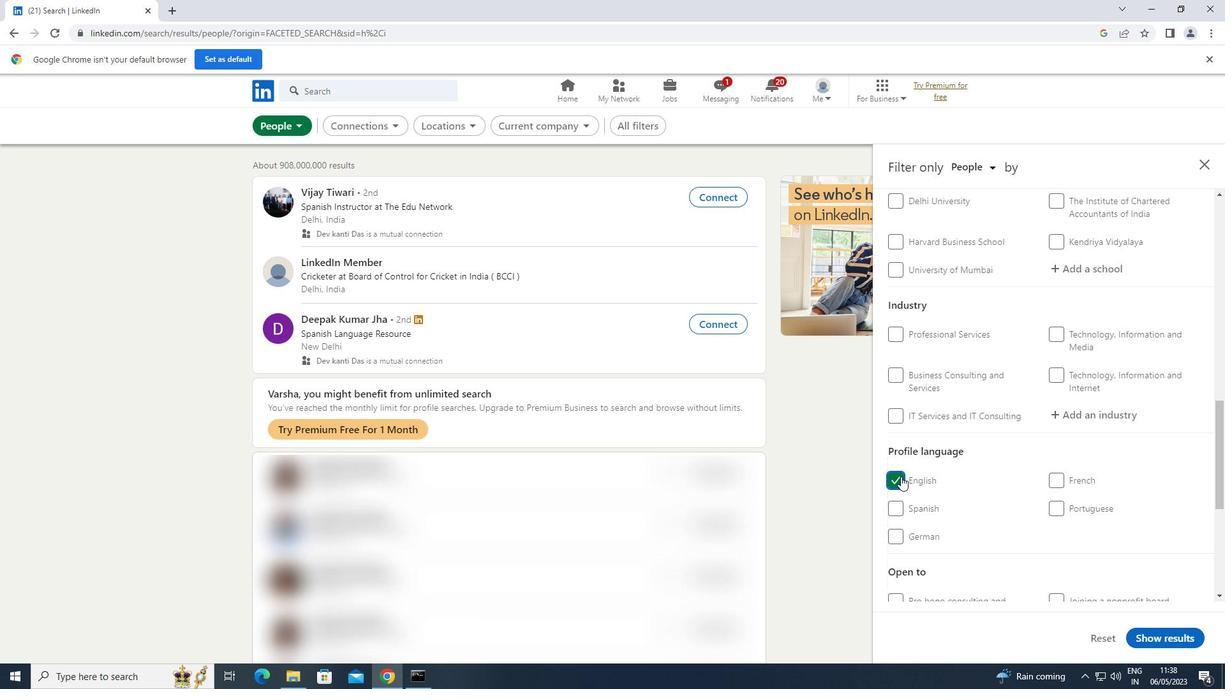 
Action: Mouse scrolled (902, 476) with delta (0, 0)
Screenshot: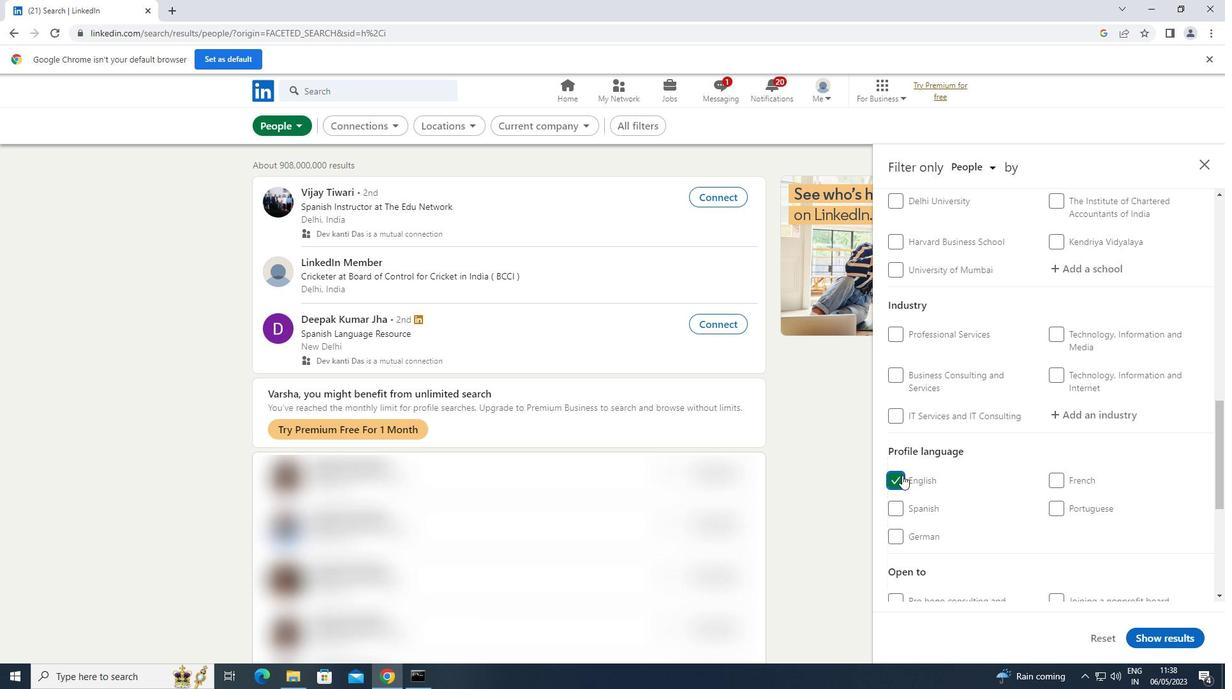 
Action: Mouse scrolled (902, 476) with delta (0, 0)
Screenshot: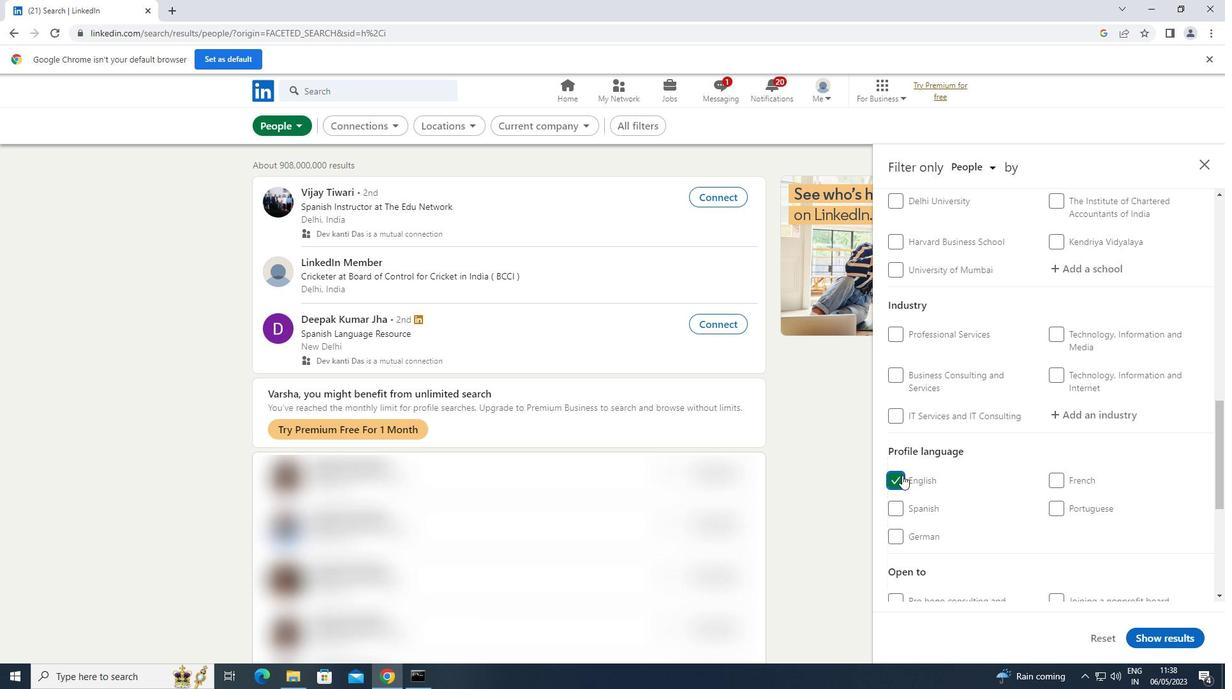 
Action: Mouse moved to (904, 472)
Screenshot: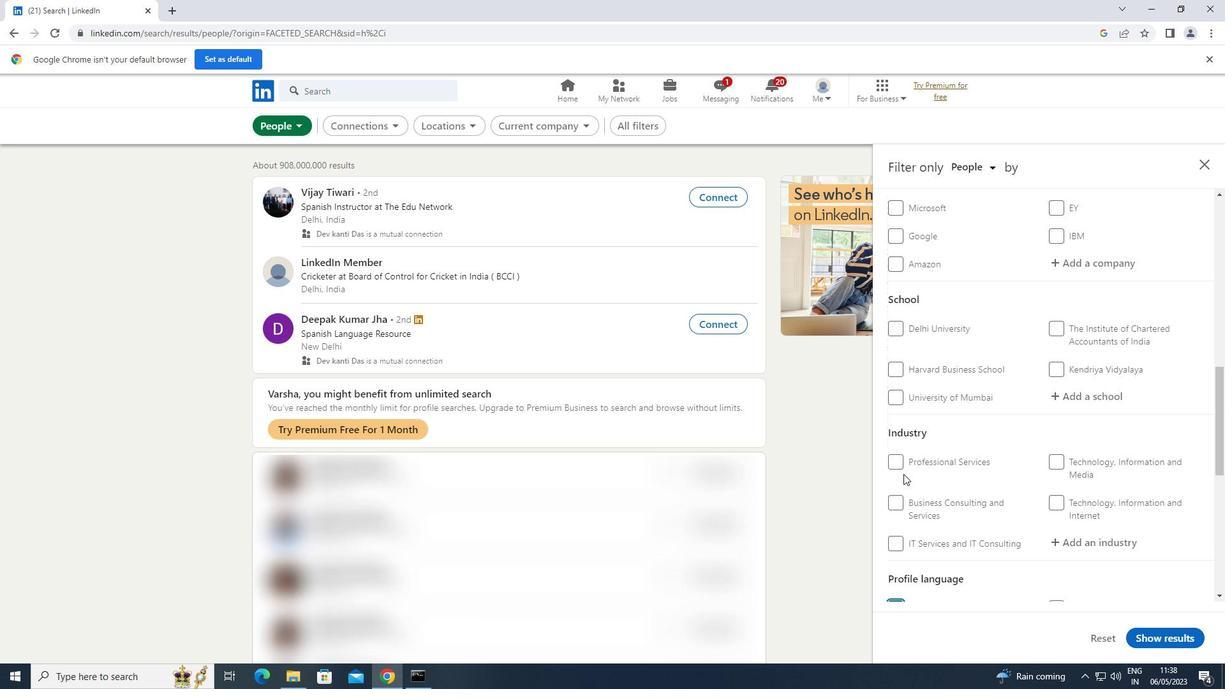 
Action: Mouse scrolled (904, 473) with delta (0, 0)
Screenshot: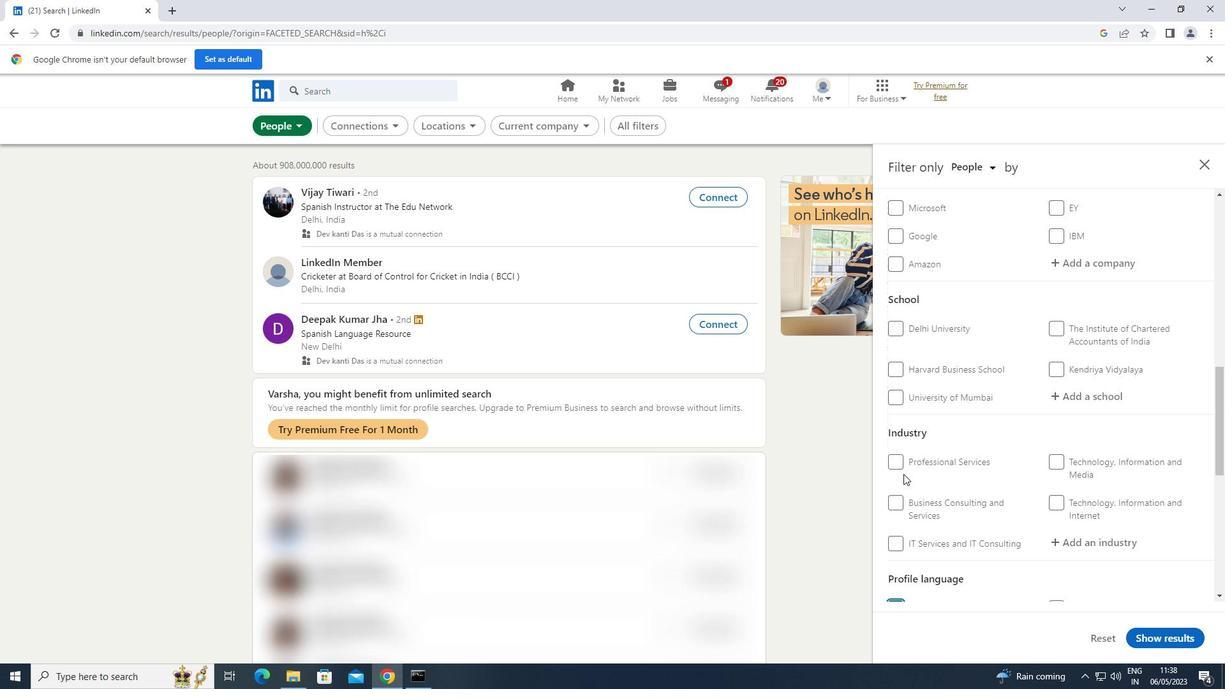 
Action: Mouse moved to (1060, 335)
Screenshot: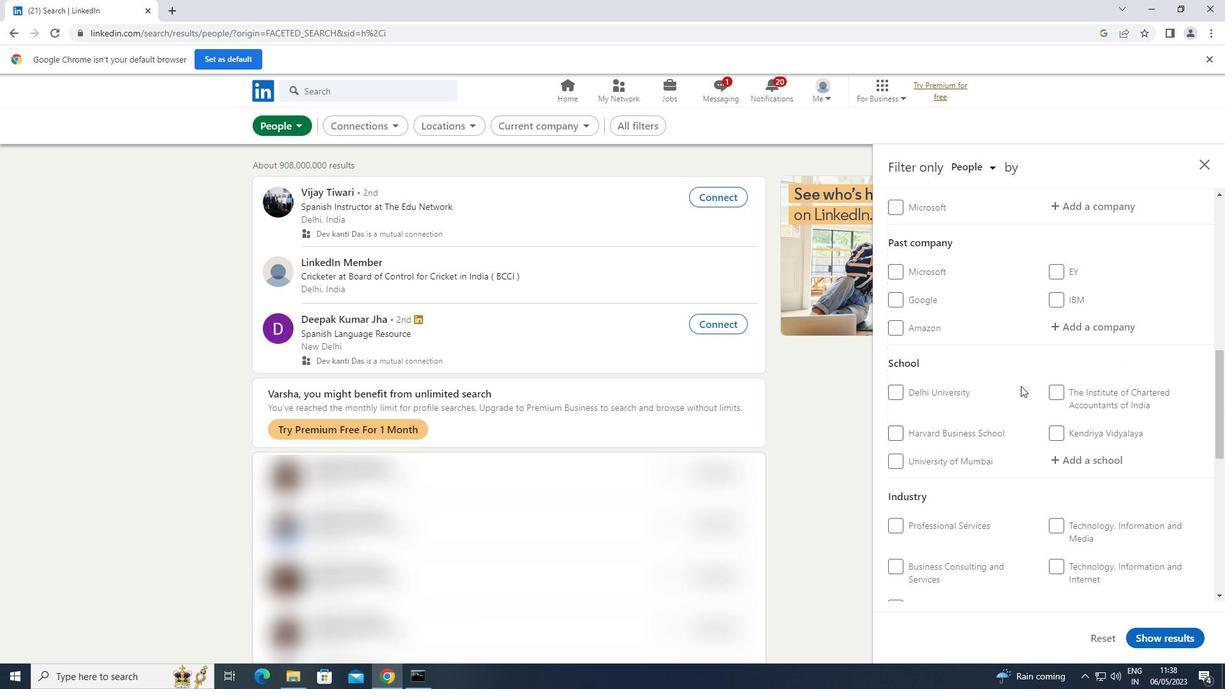 
Action: Mouse scrolled (1060, 335) with delta (0, 0)
Screenshot: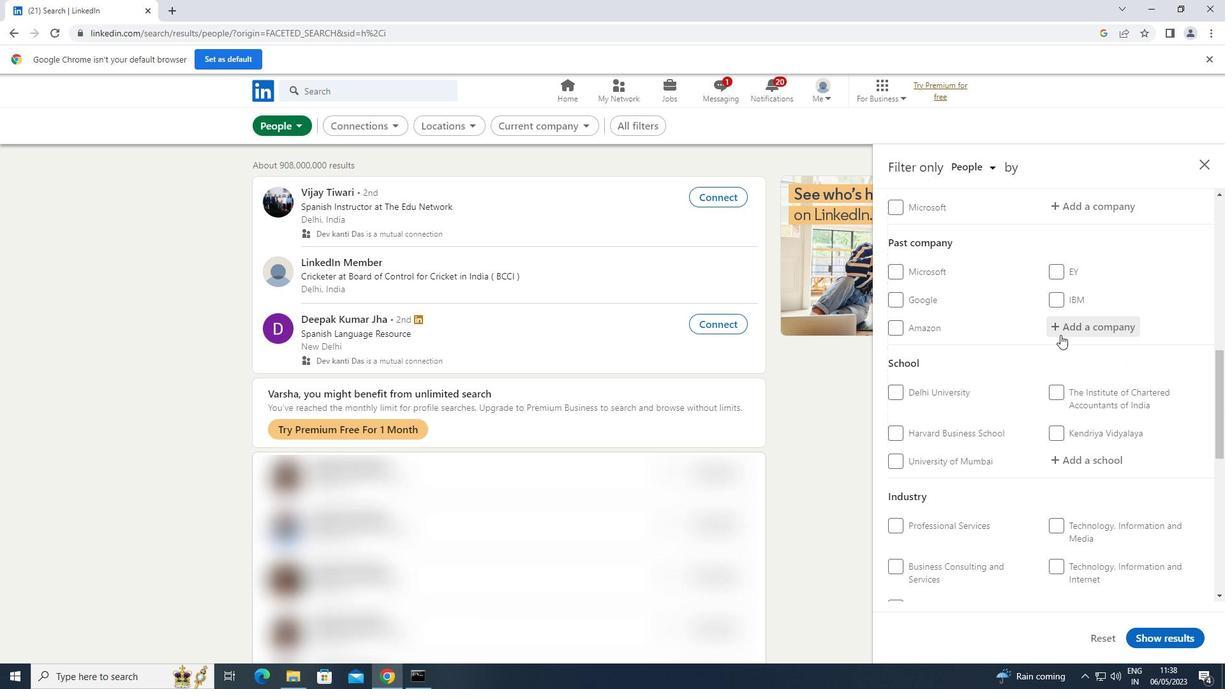 
Action: Mouse moved to (1059, 335)
Screenshot: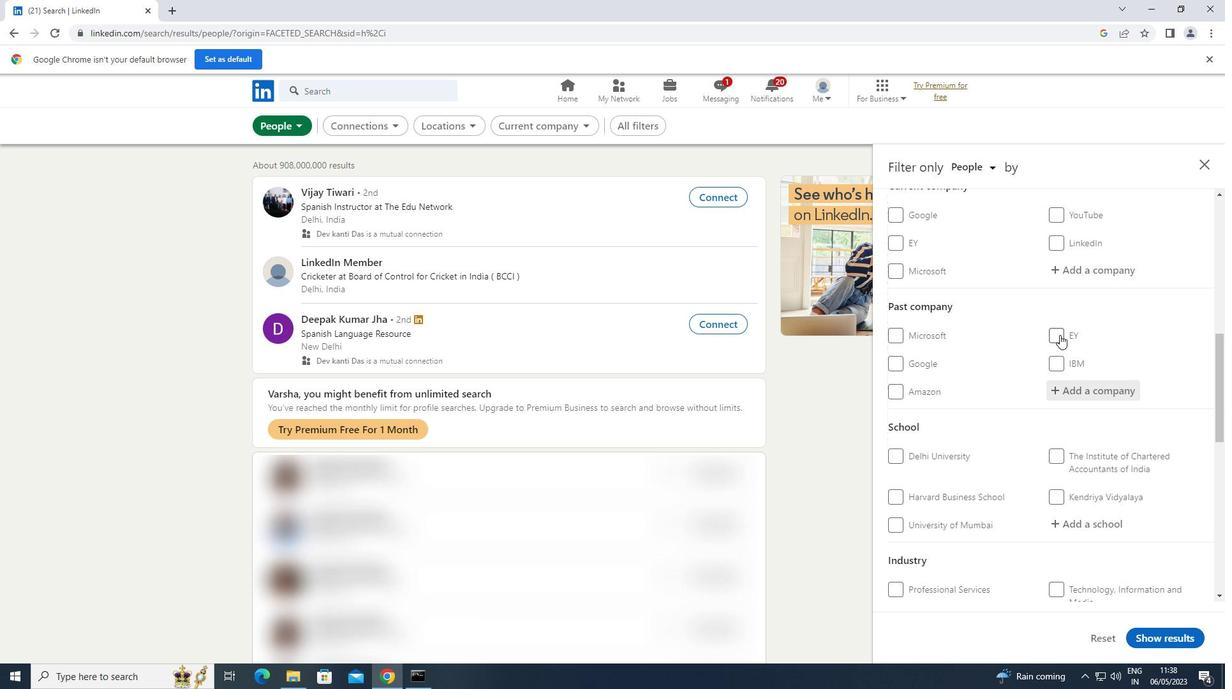 
Action: Mouse scrolled (1059, 335) with delta (0, 0)
Screenshot: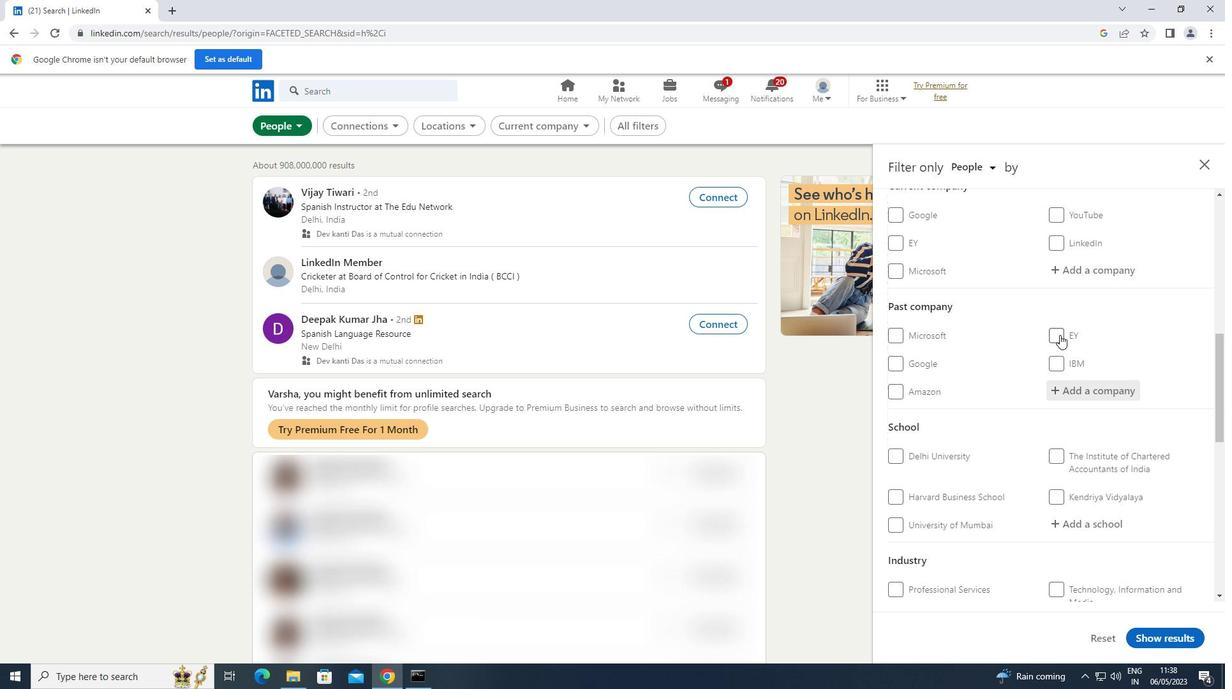 
Action: Mouse scrolled (1059, 335) with delta (0, 0)
Screenshot: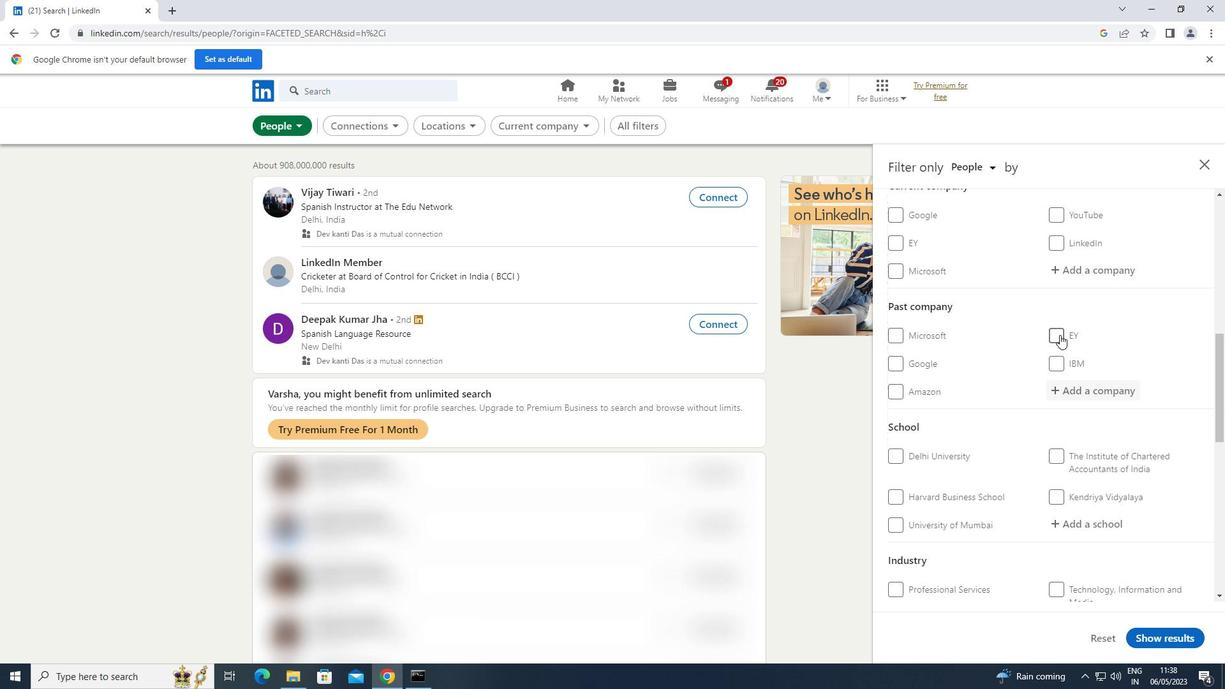 
Action: Mouse moved to (1082, 395)
Screenshot: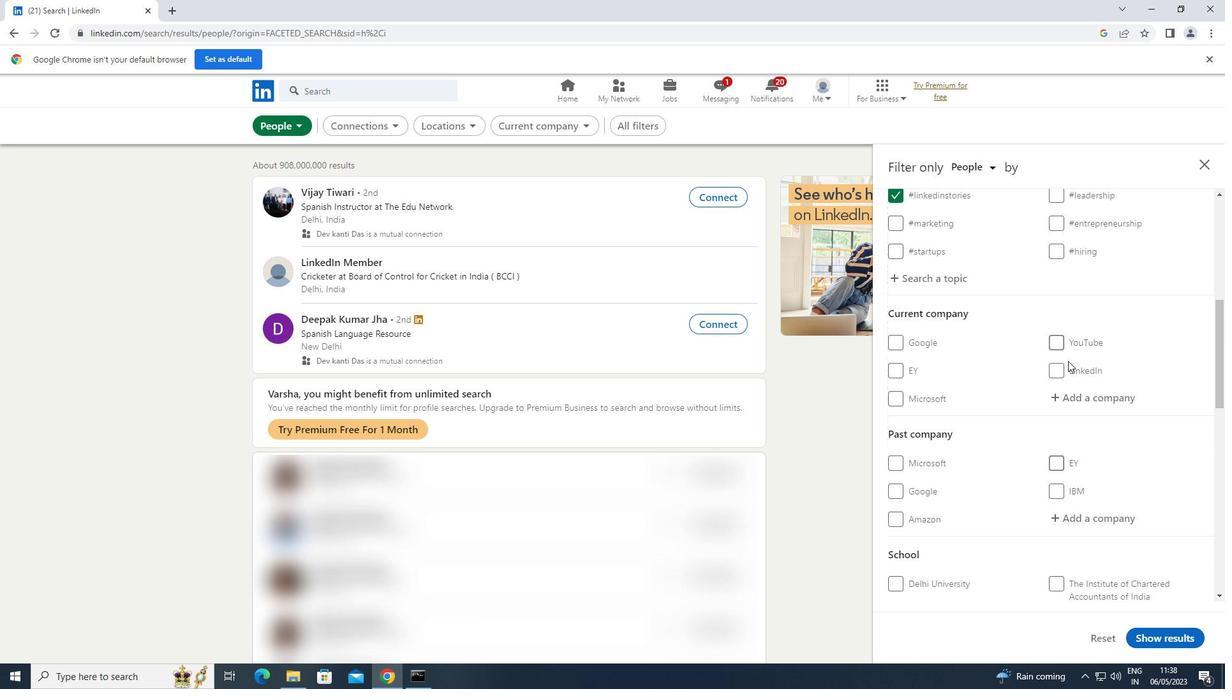 
Action: Mouse pressed left at (1082, 395)
Screenshot: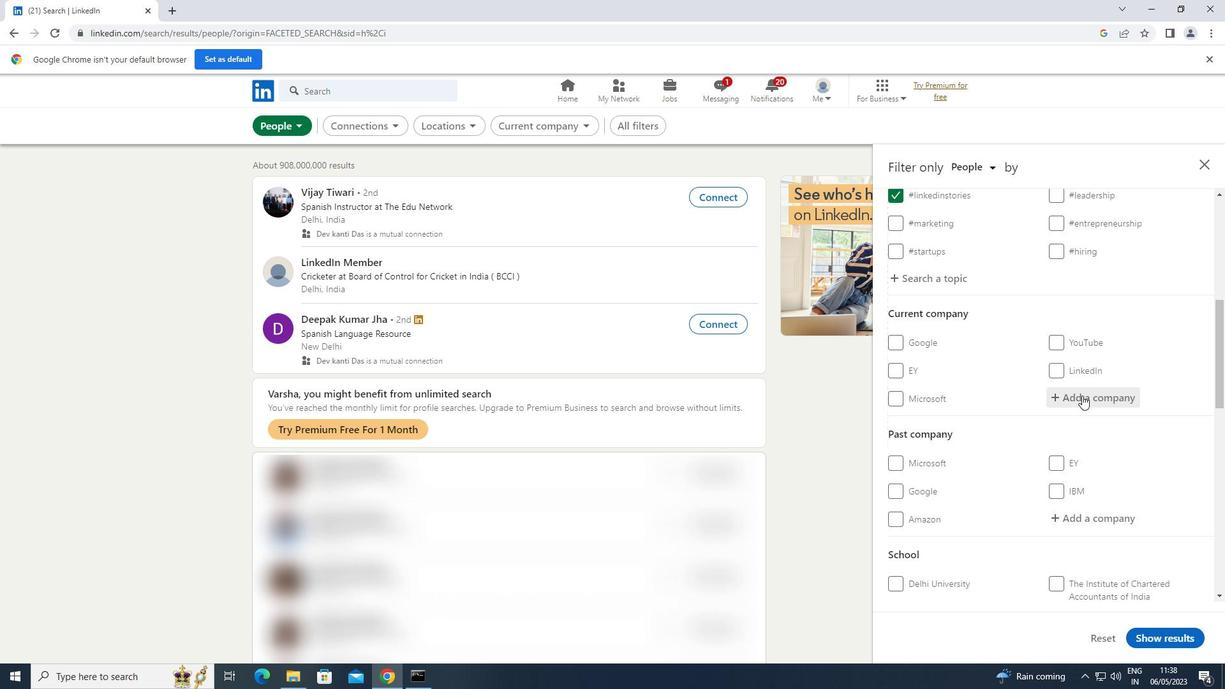 
Action: Key pressed <Key.shift>RECRUITING<Key.space><Key.shift>CELLL<Key.backspace>
Screenshot: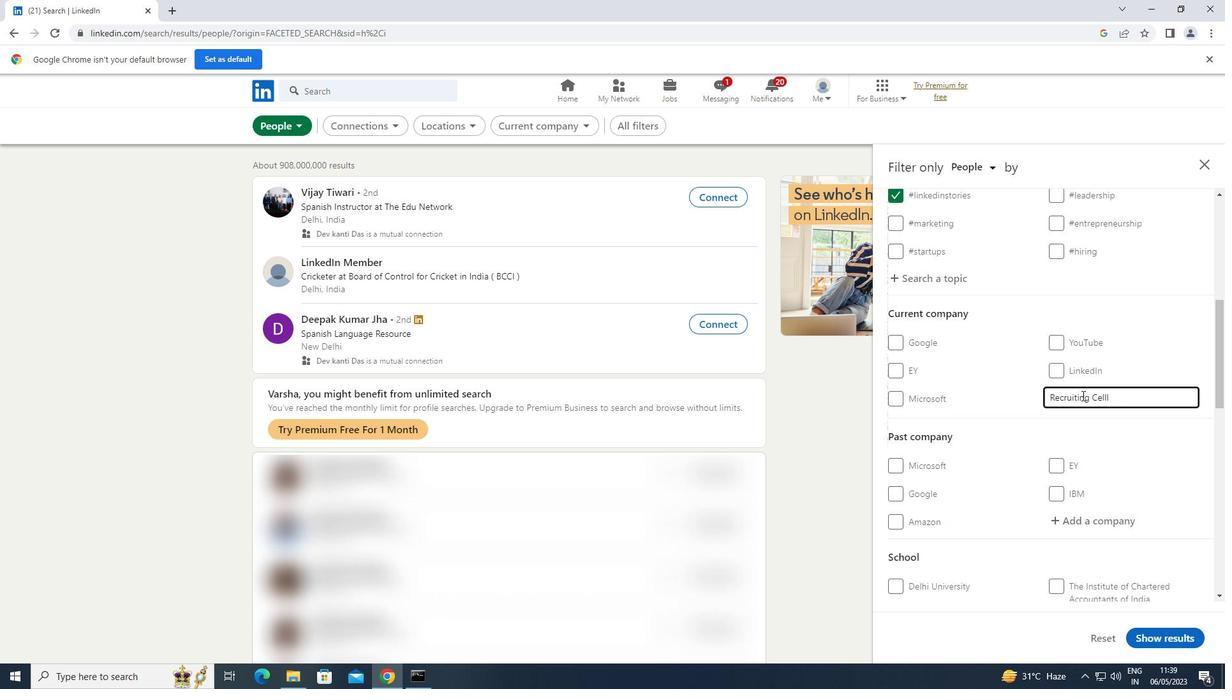 
Action: Mouse moved to (1032, 414)
Screenshot: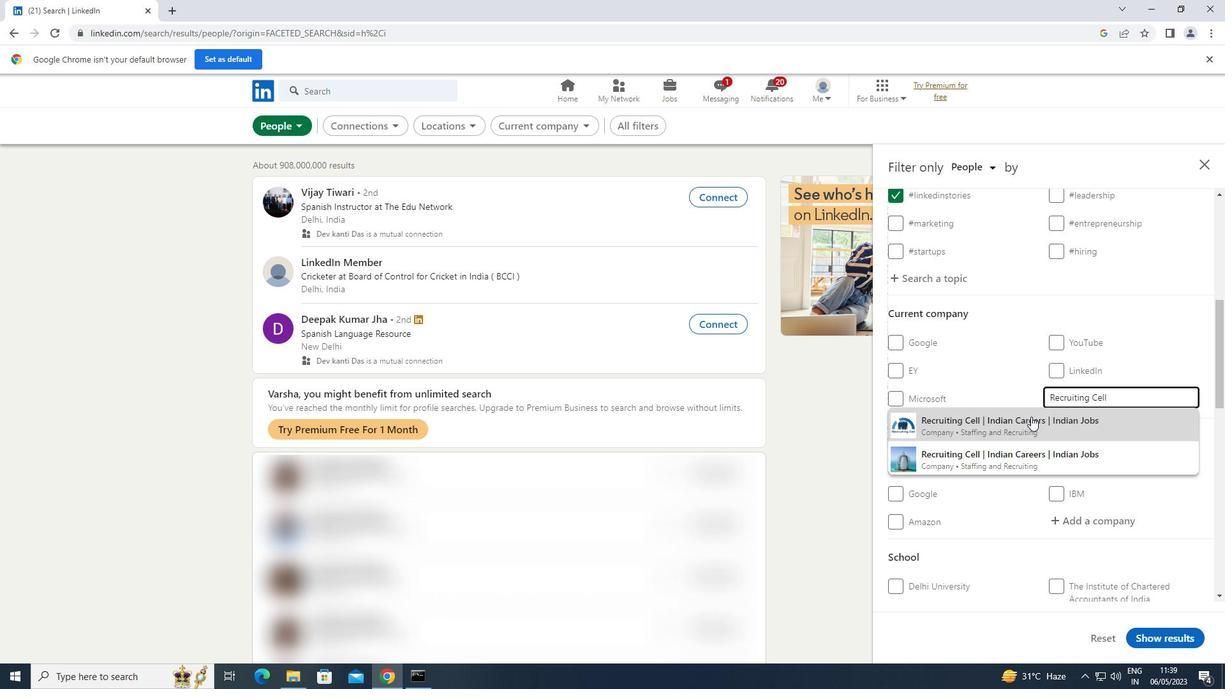 
Action: Mouse pressed left at (1032, 414)
Screenshot: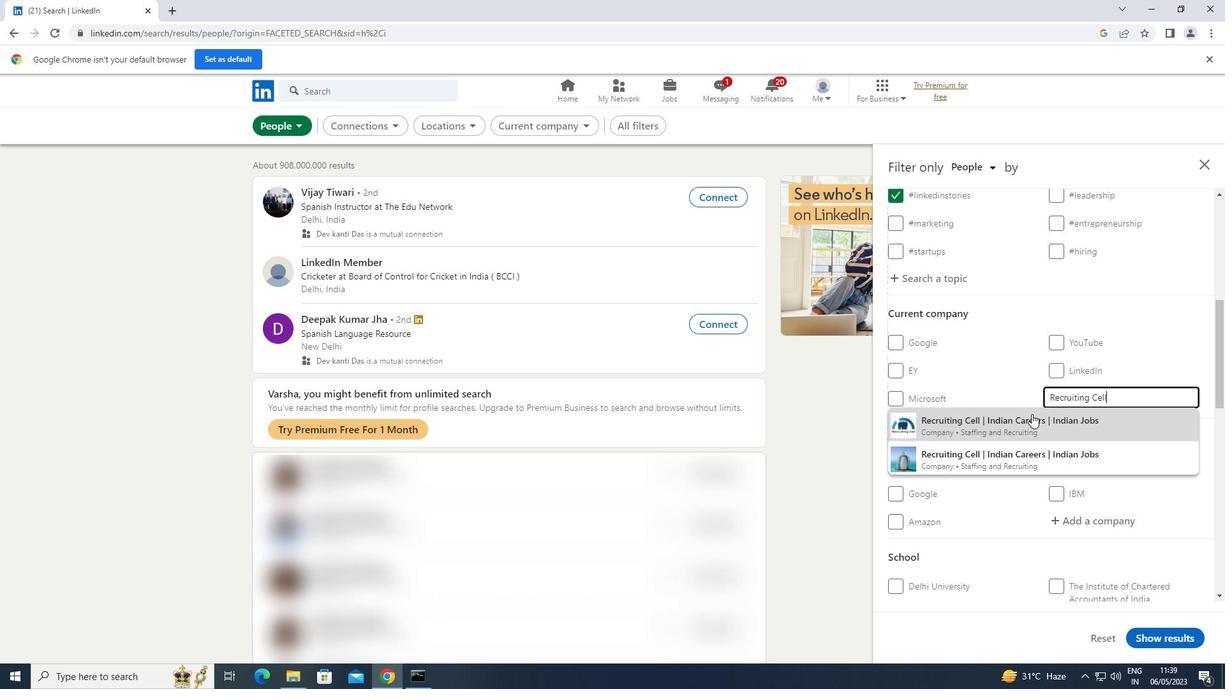 
Action: Mouse moved to (1032, 412)
Screenshot: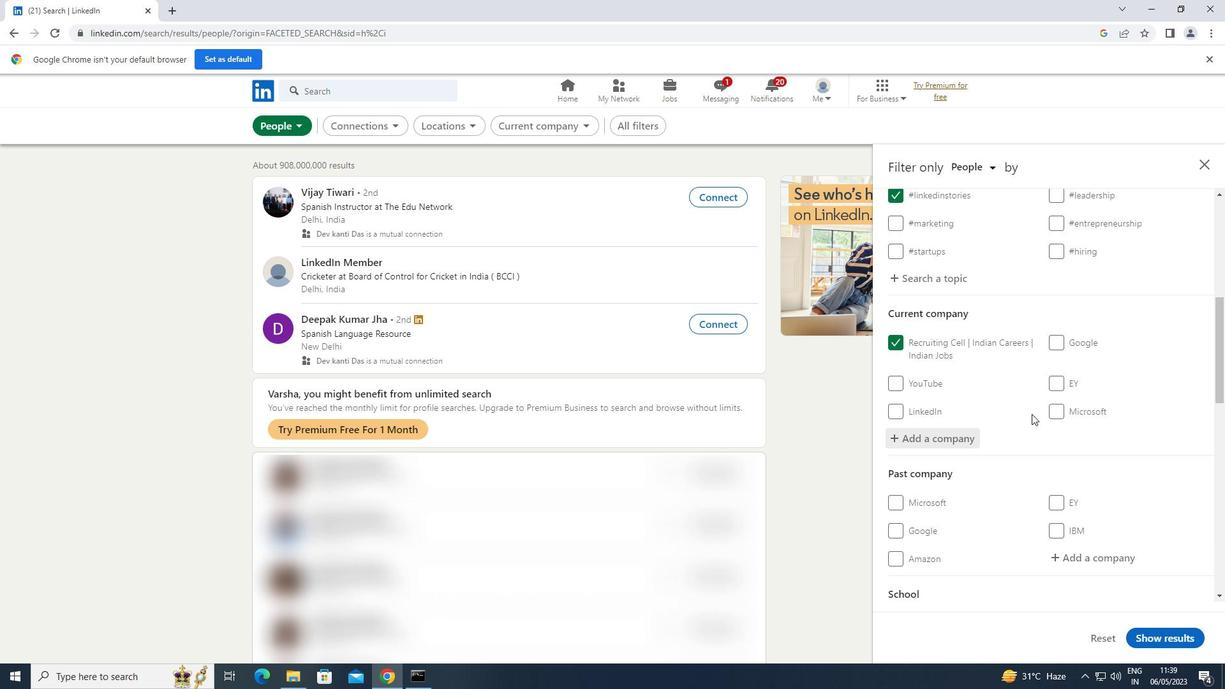 
Action: Mouse scrolled (1032, 412) with delta (0, 0)
Screenshot: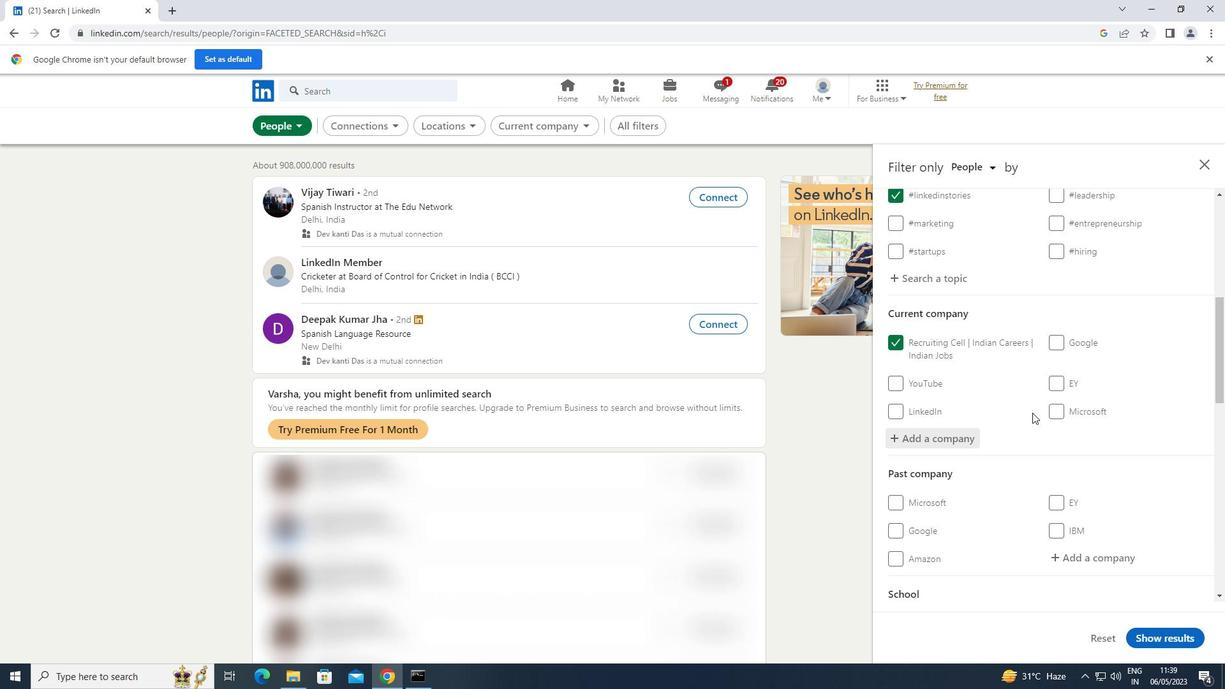 
Action: Mouse scrolled (1032, 412) with delta (0, 0)
Screenshot: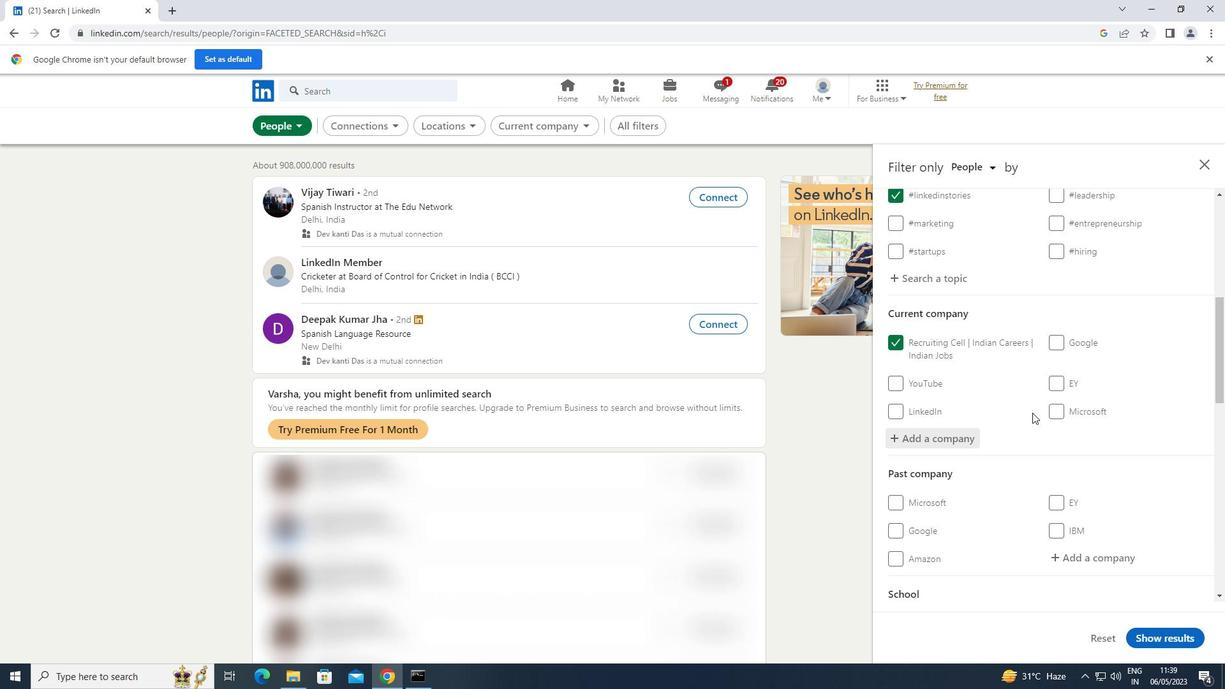 
Action: Mouse moved to (1032, 410)
Screenshot: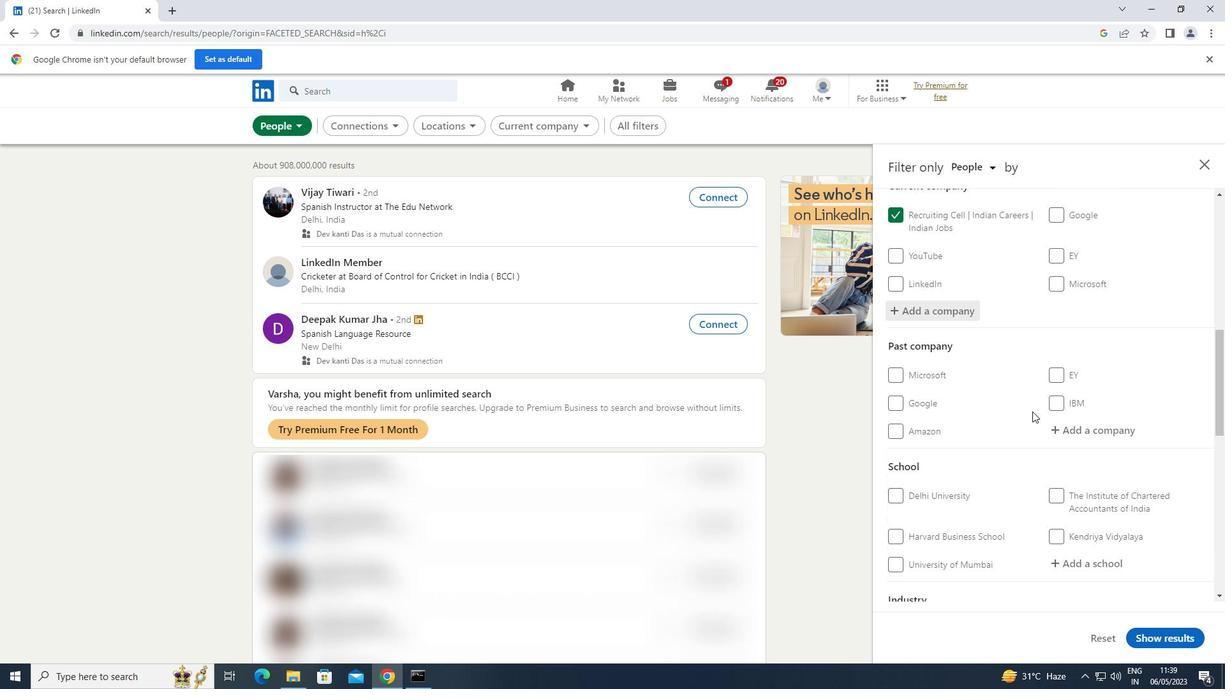 
Action: Mouse scrolled (1032, 409) with delta (0, 0)
Screenshot: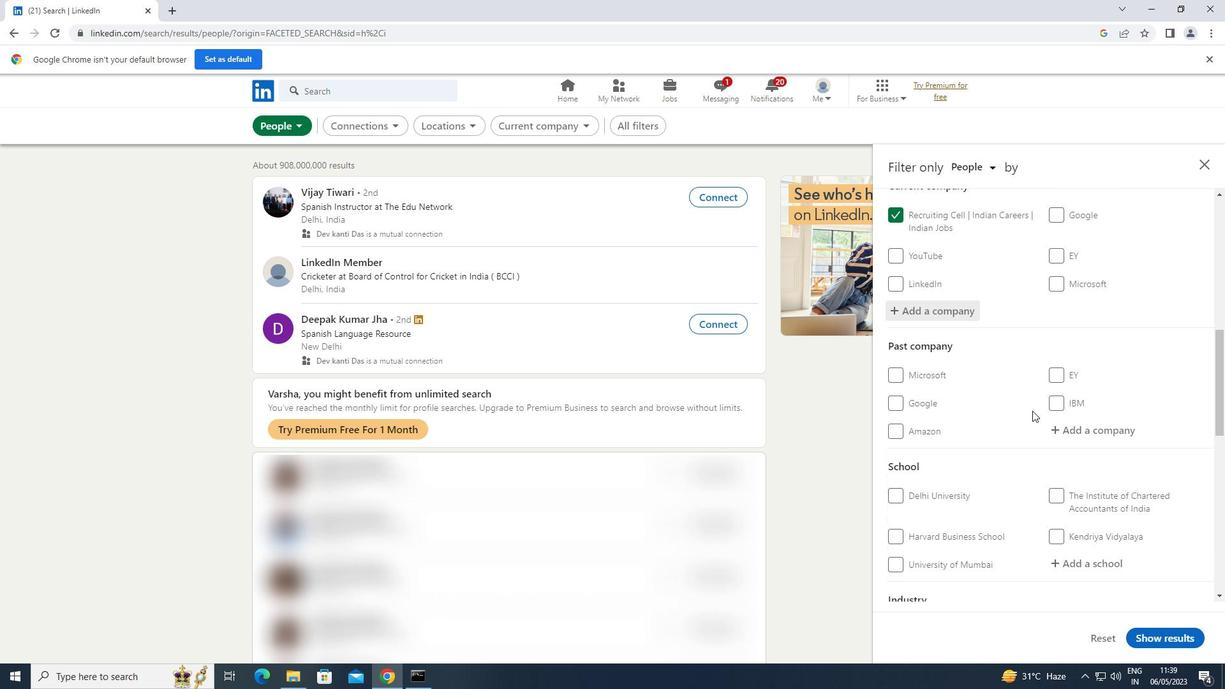 
Action: Mouse scrolled (1032, 409) with delta (0, 0)
Screenshot: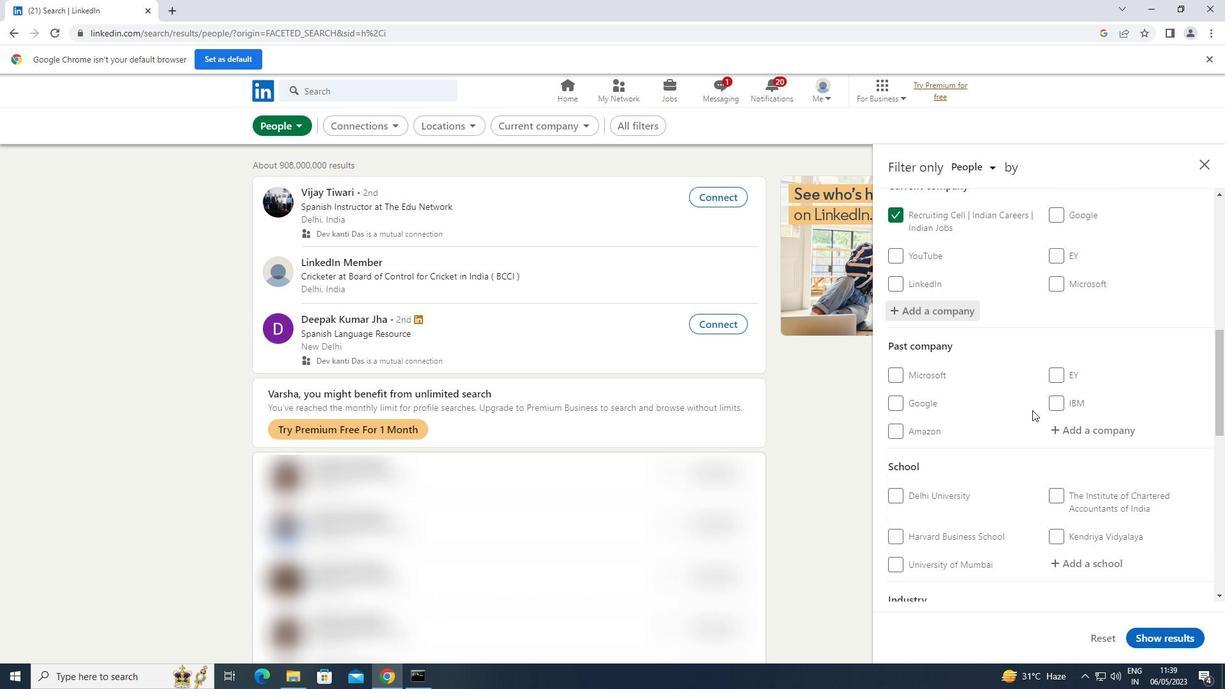 
Action: Mouse scrolled (1032, 409) with delta (0, 0)
Screenshot: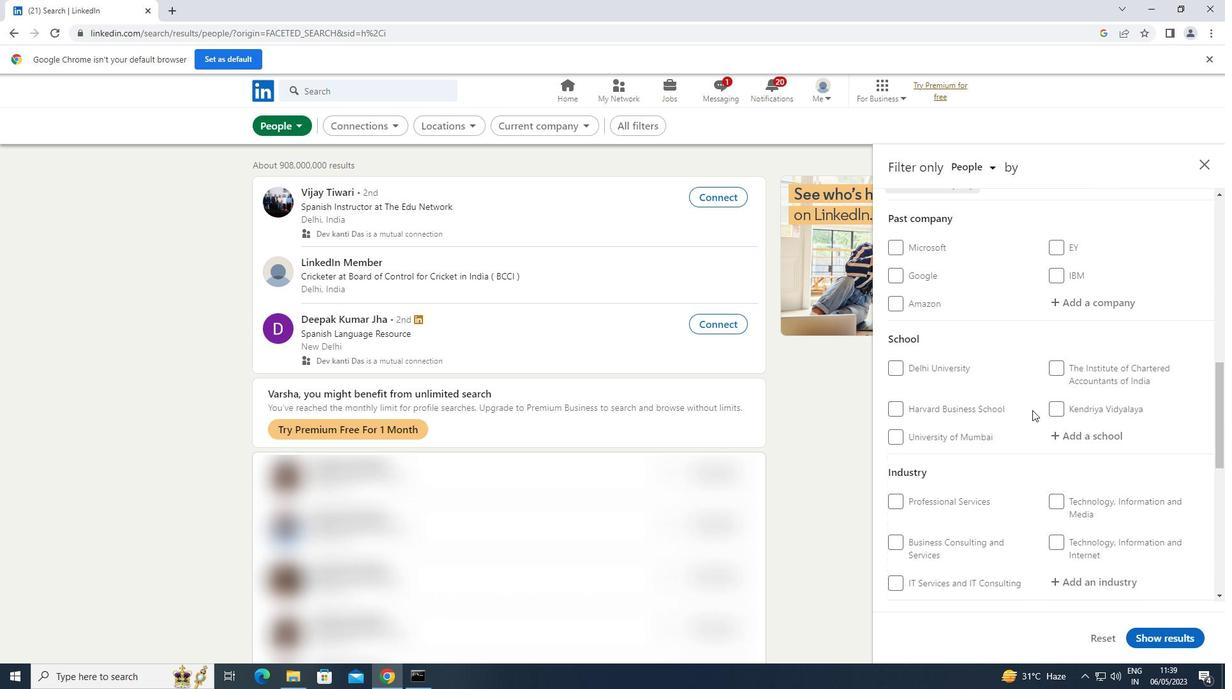 
Action: Mouse moved to (1069, 369)
Screenshot: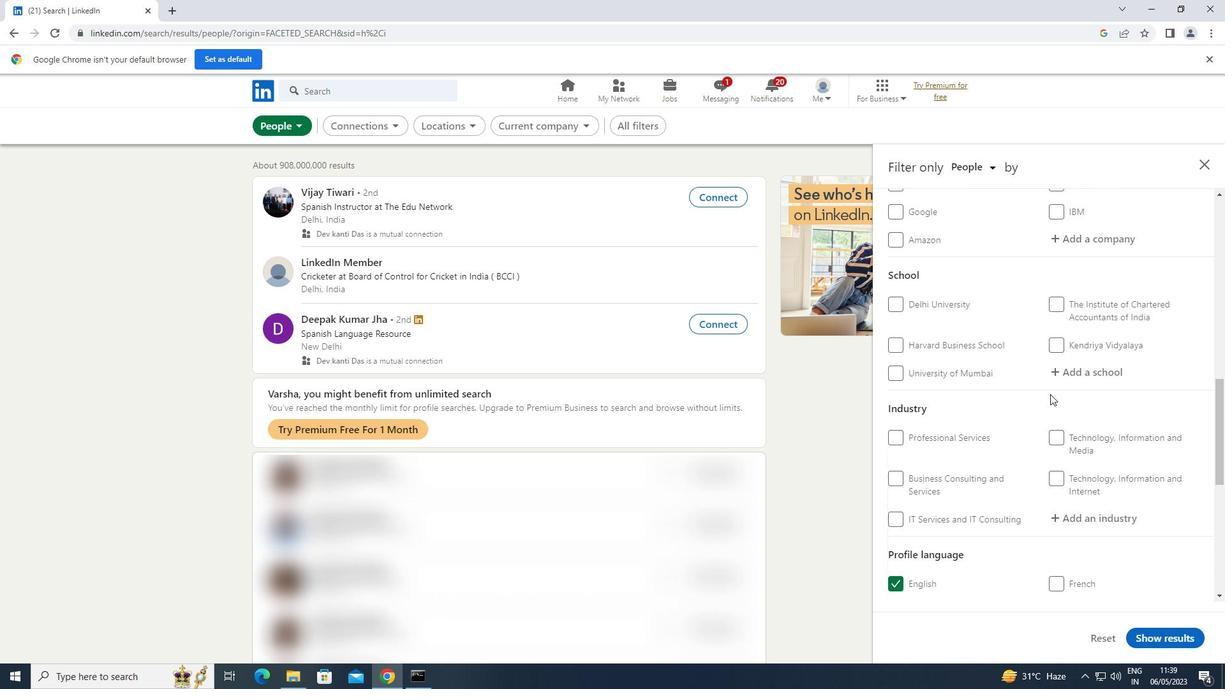 
Action: Mouse pressed left at (1069, 369)
Screenshot: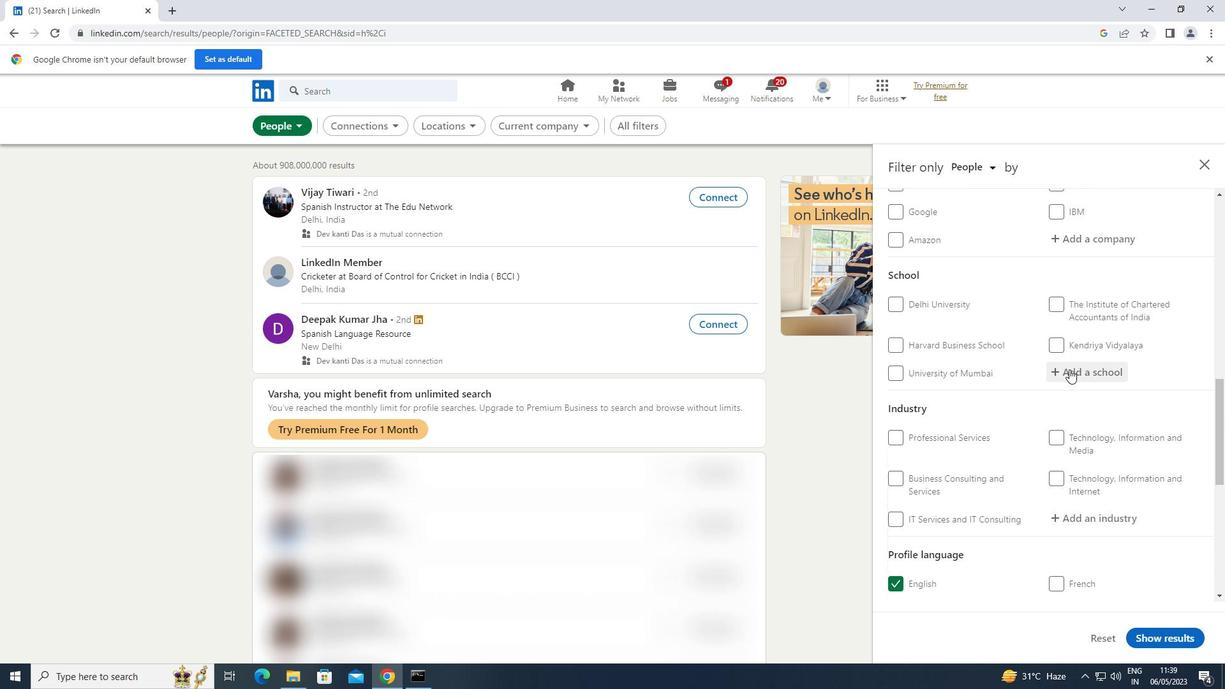 
Action: Key pressed <Key.shift>DELHI<Key.space><Key.shift>TECHNICAL
Screenshot: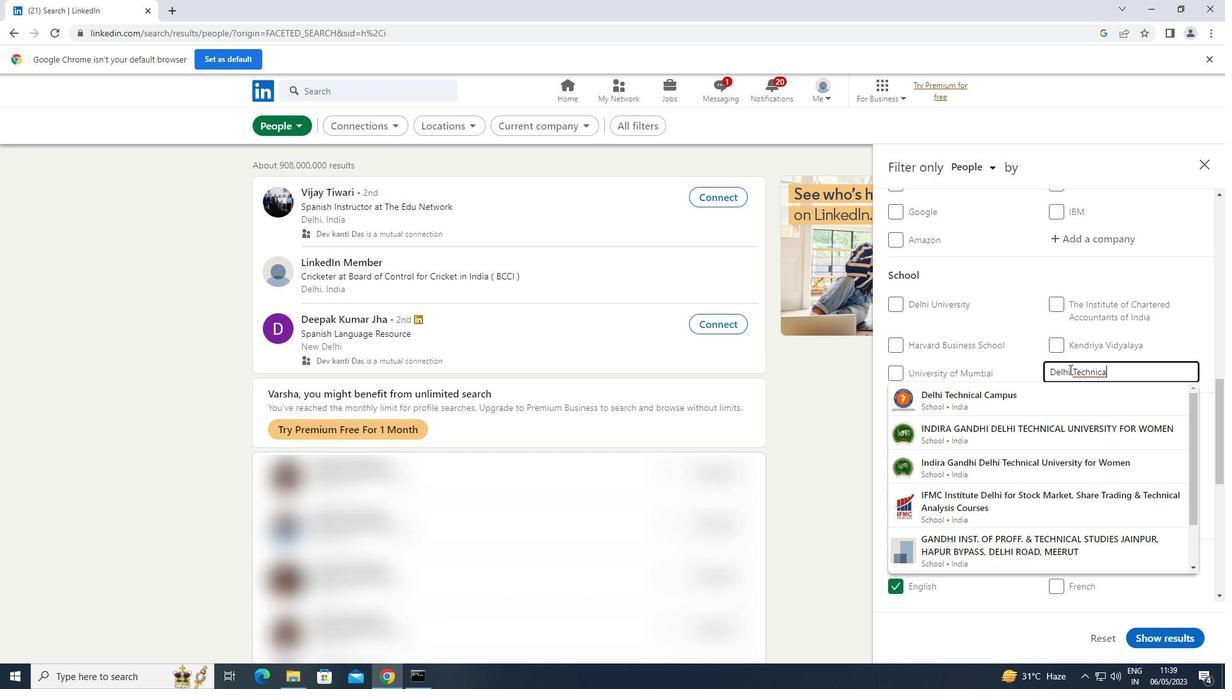 
Action: Mouse moved to (1032, 392)
Screenshot: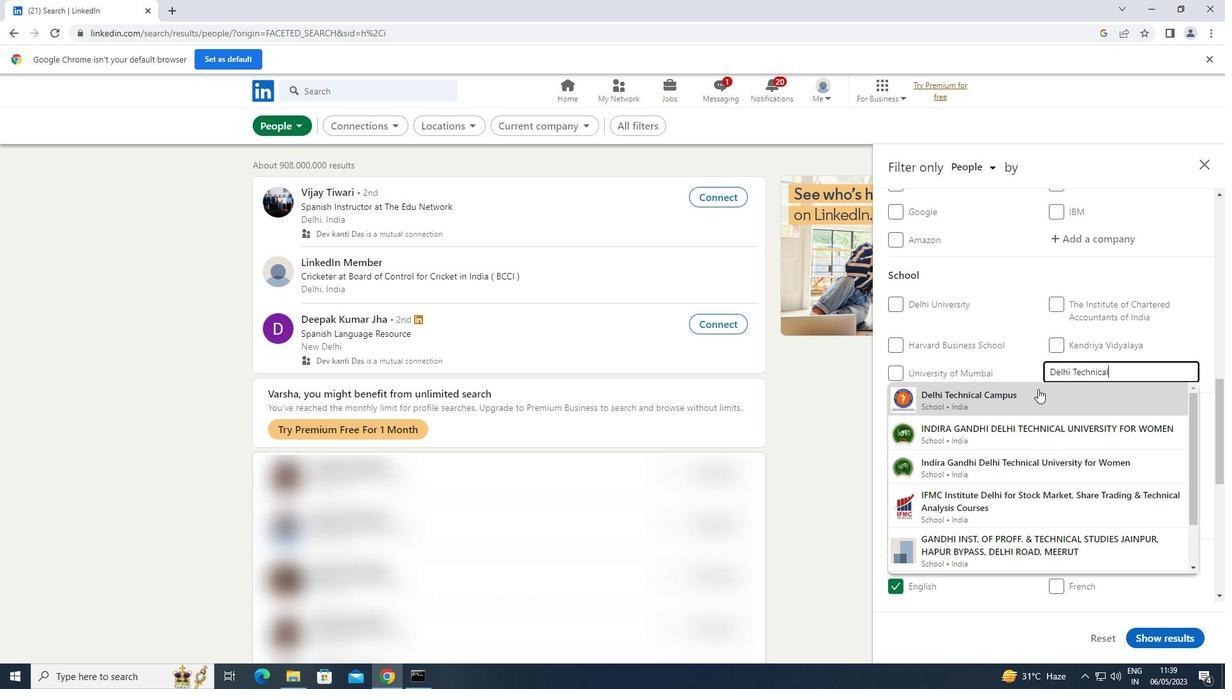 
Action: Mouse pressed left at (1032, 392)
Screenshot: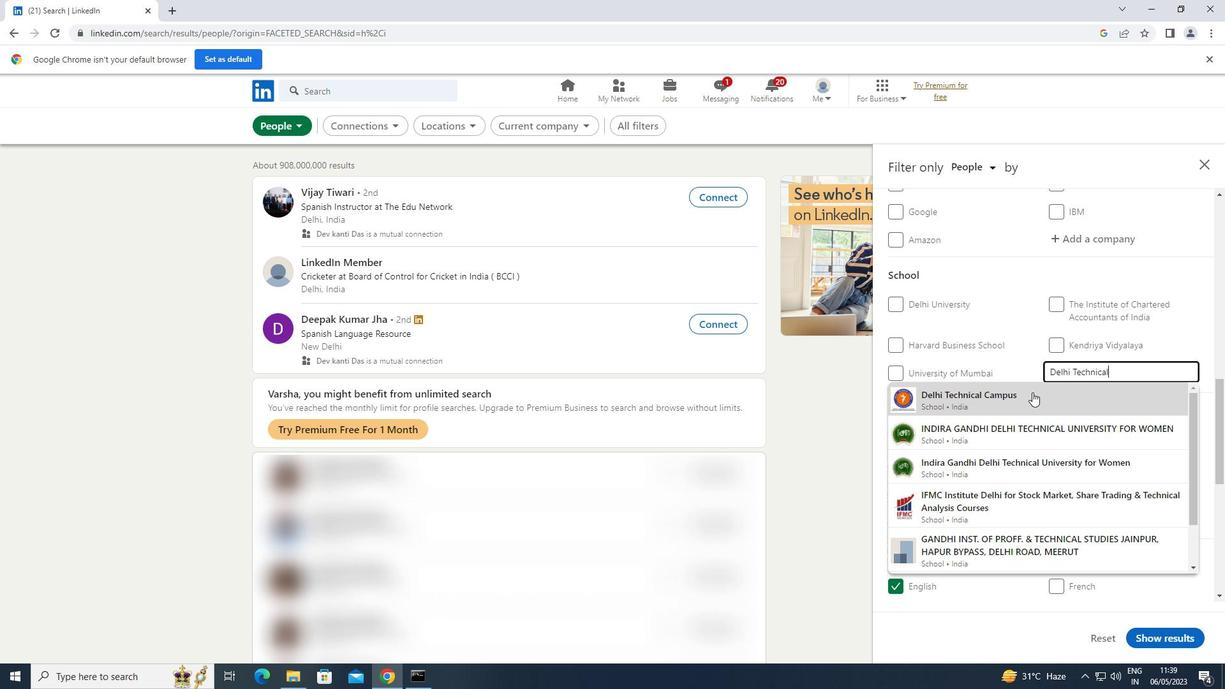 
Action: Mouse scrolled (1032, 391) with delta (0, 0)
Screenshot: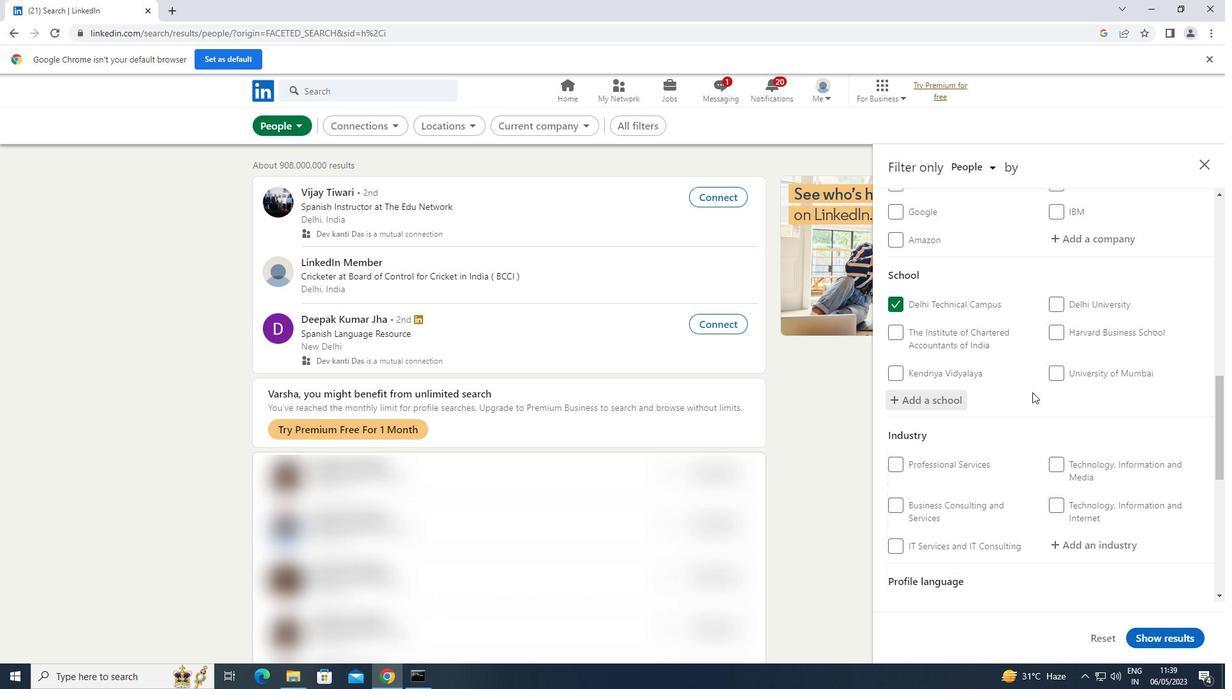 
Action: Mouse scrolled (1032, 391) with delta (0, 0)
Screenshot: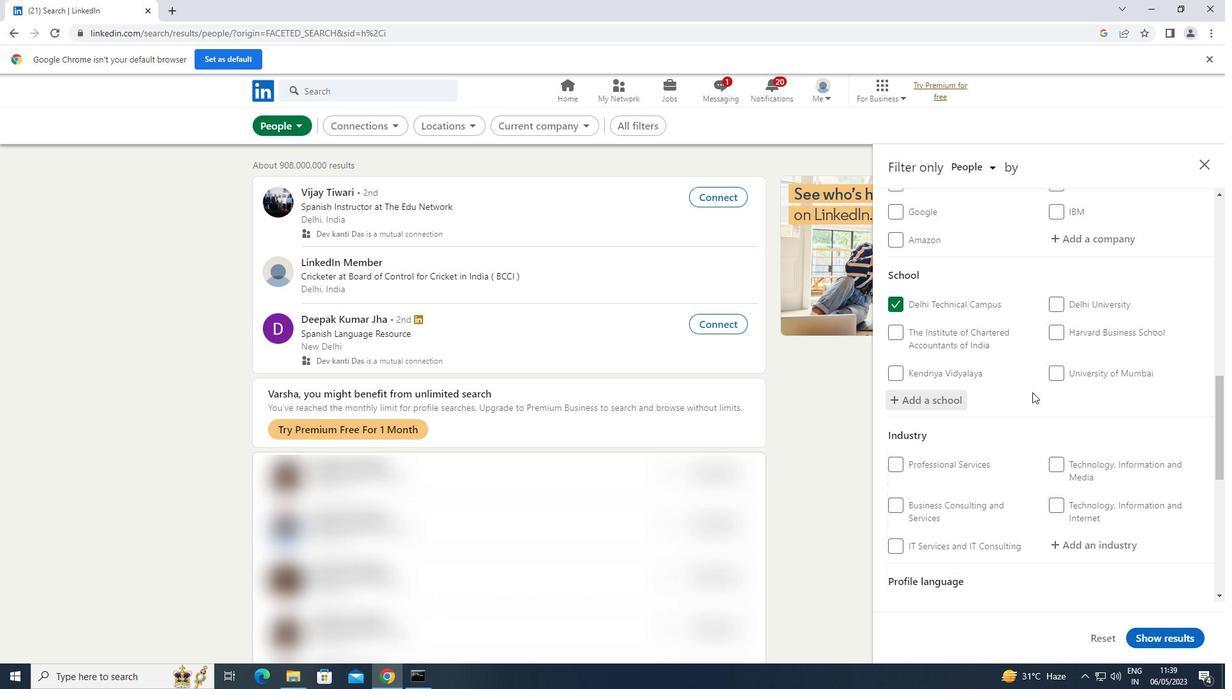 
Action: Mouse moved to (1032, 390)
Screenshot: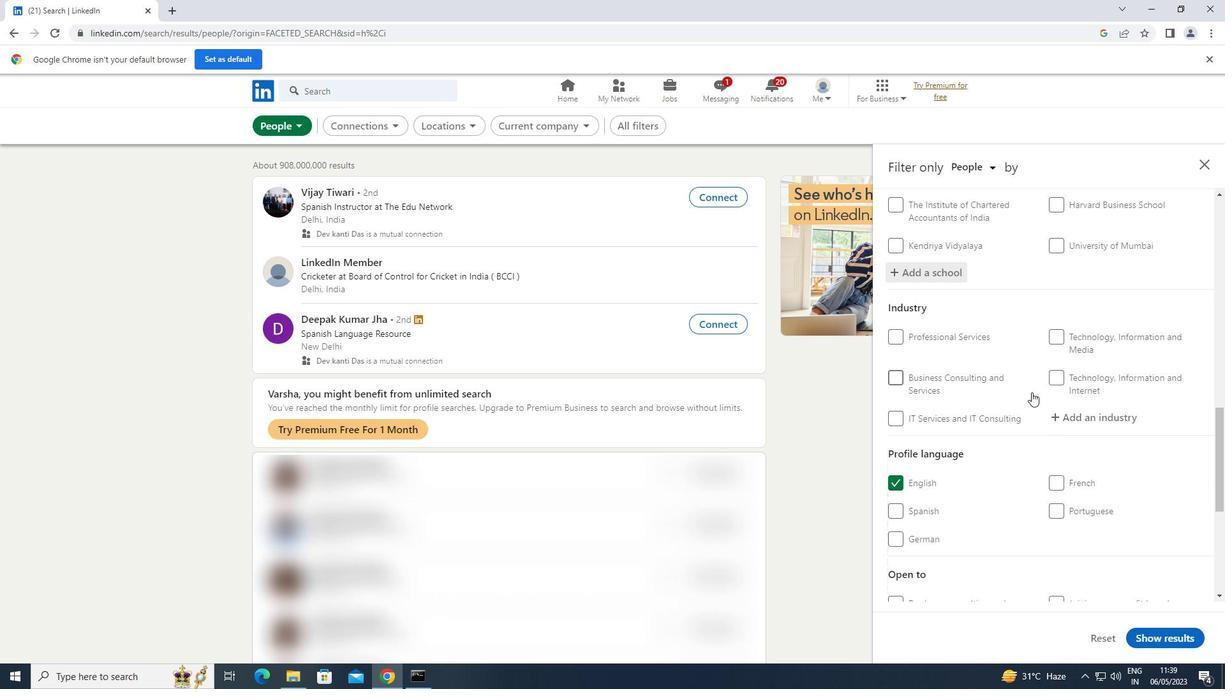 
Action: Mouse scrolled (1032, 389) with delta (0, 0)
Screenshot: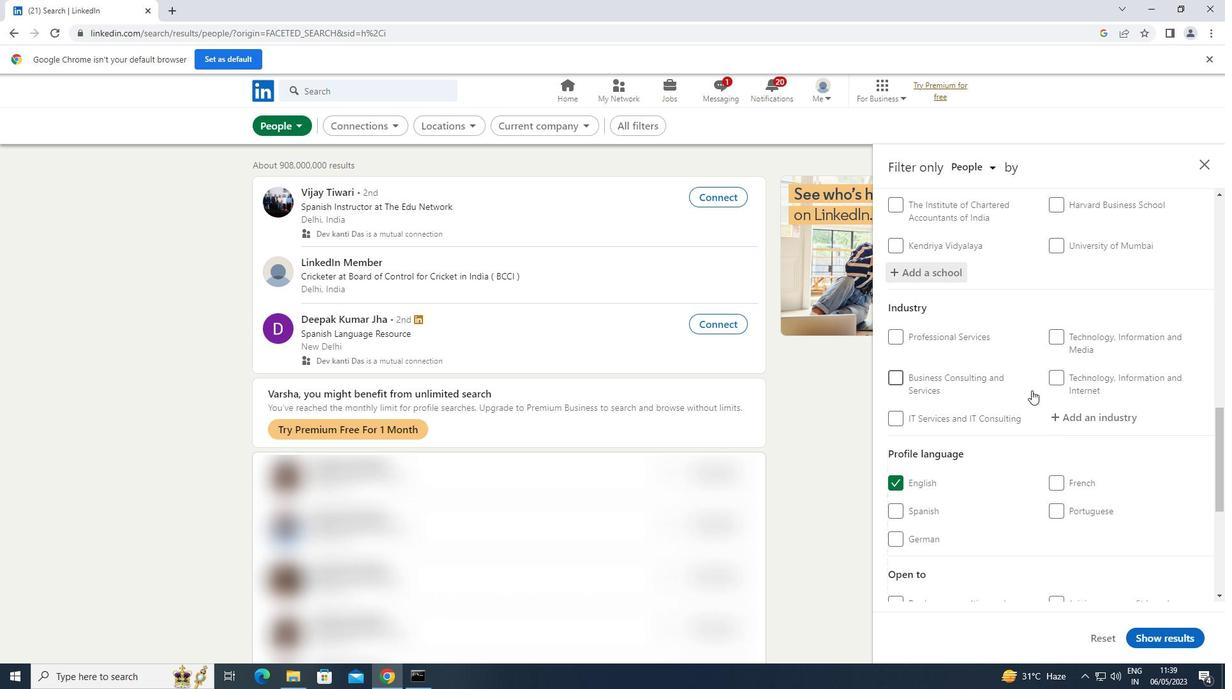 
Action: Mouse moved to (1073, 351)
Screenshot: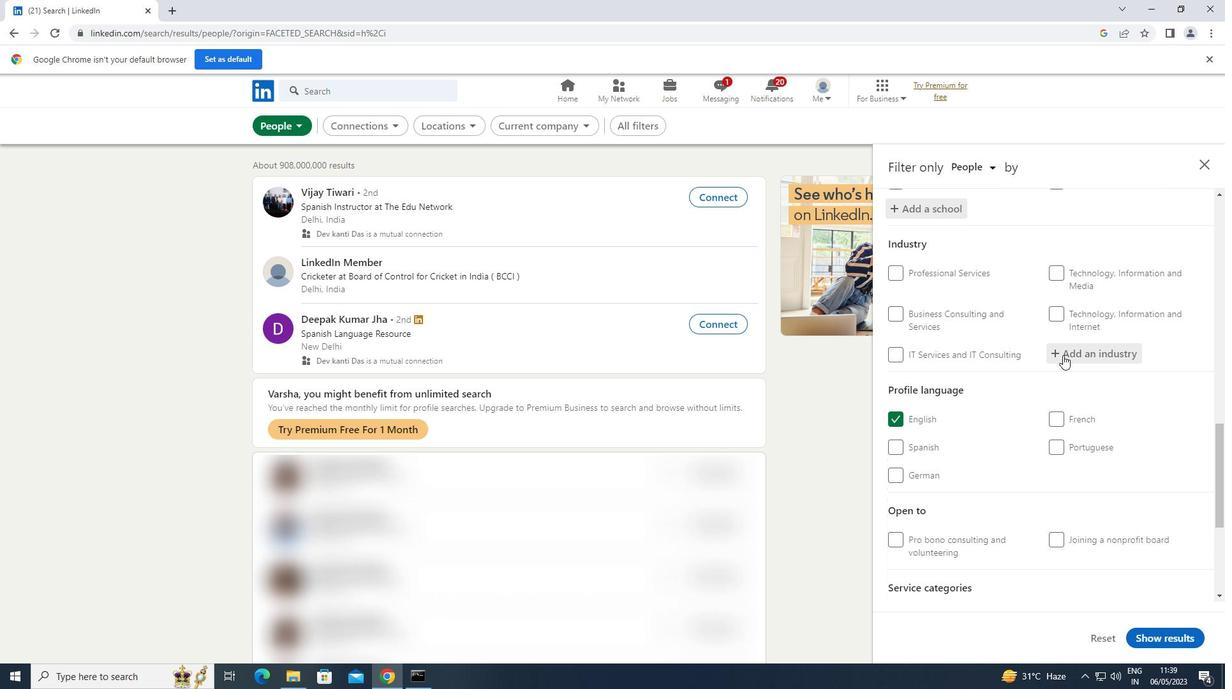 
Action: Mouse pressed left at (1073, 351)
Screenshot: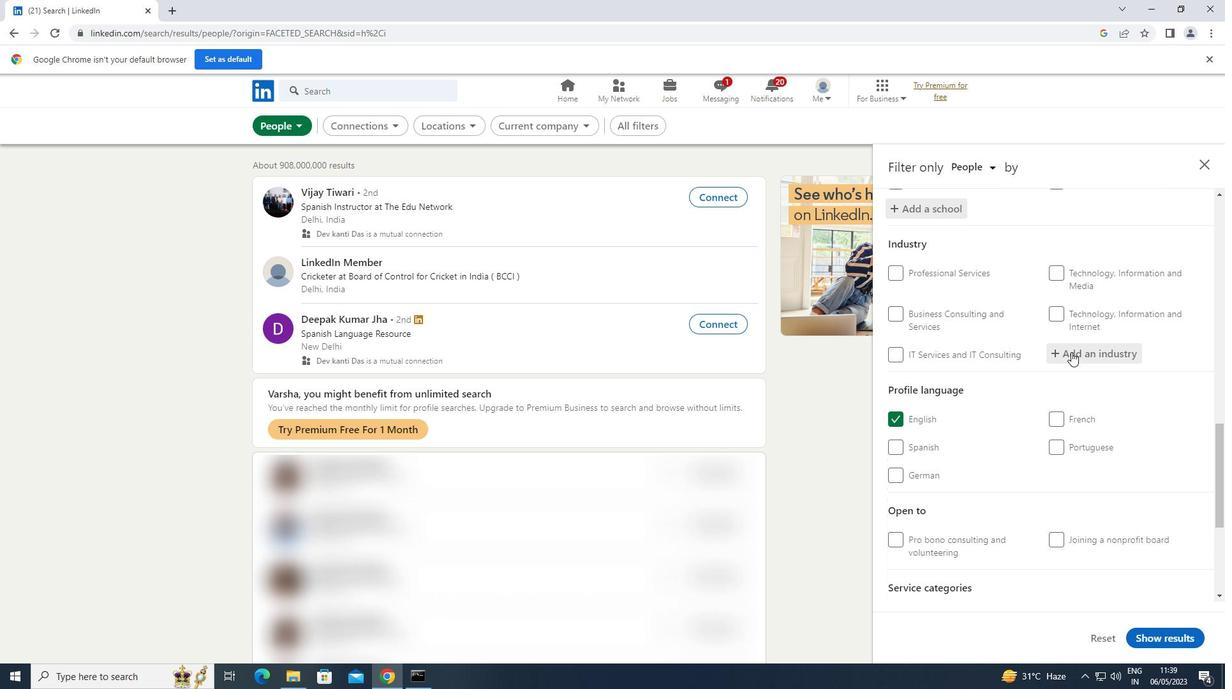 
Action: Key pressed <Key.shift>WASTE<Key.space><Key.space><Key.shift>COLL
Screenshot: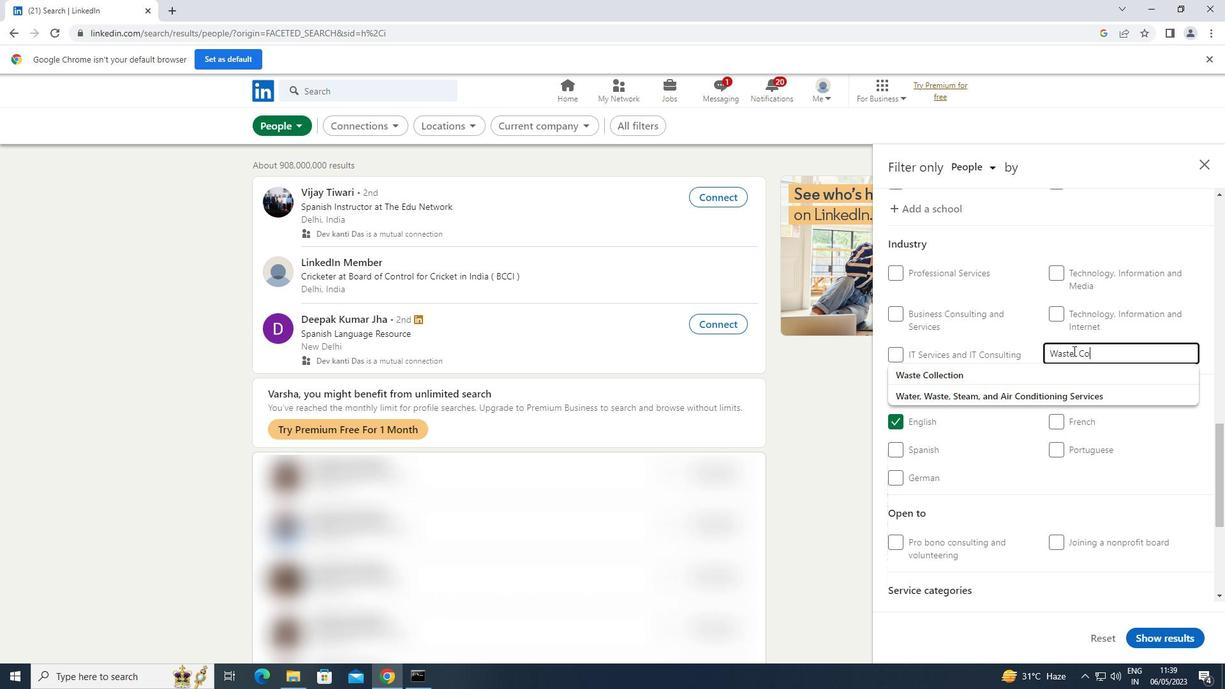 
Action: Mouse moved to (975, 375)
Screenshot: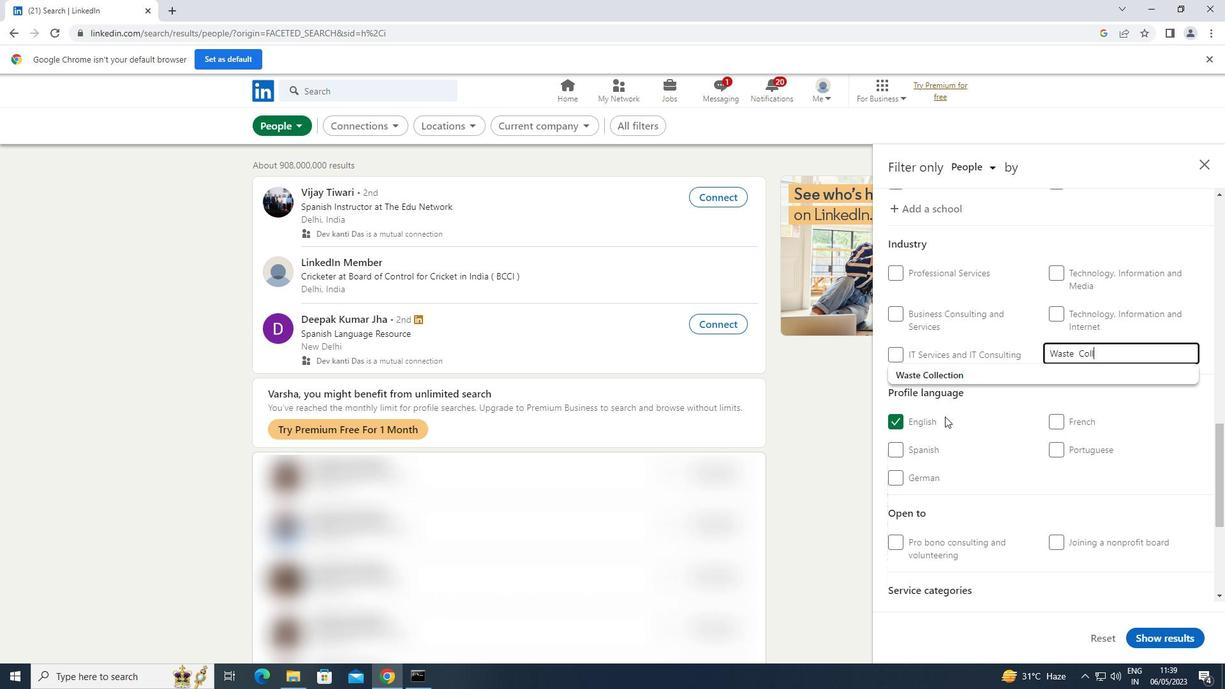 
Action: Mouse pressed left at (975, 375)
Screenshot: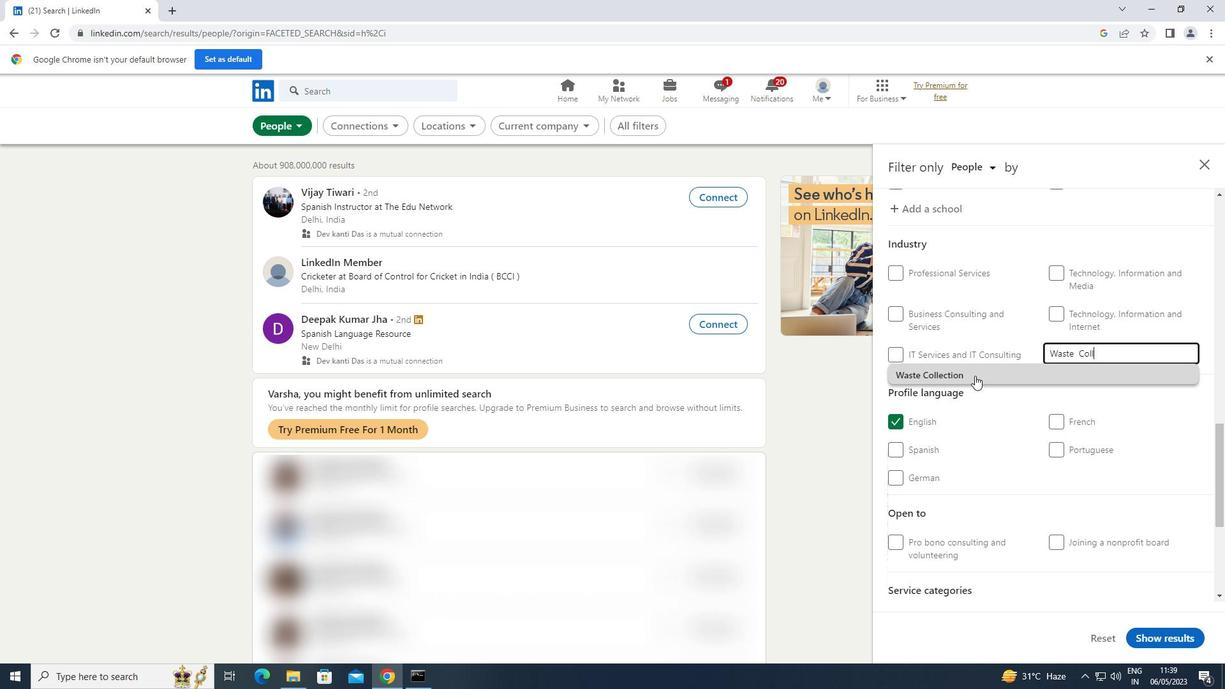 
Action: Mouse moved to (977, 374)
Screenshot: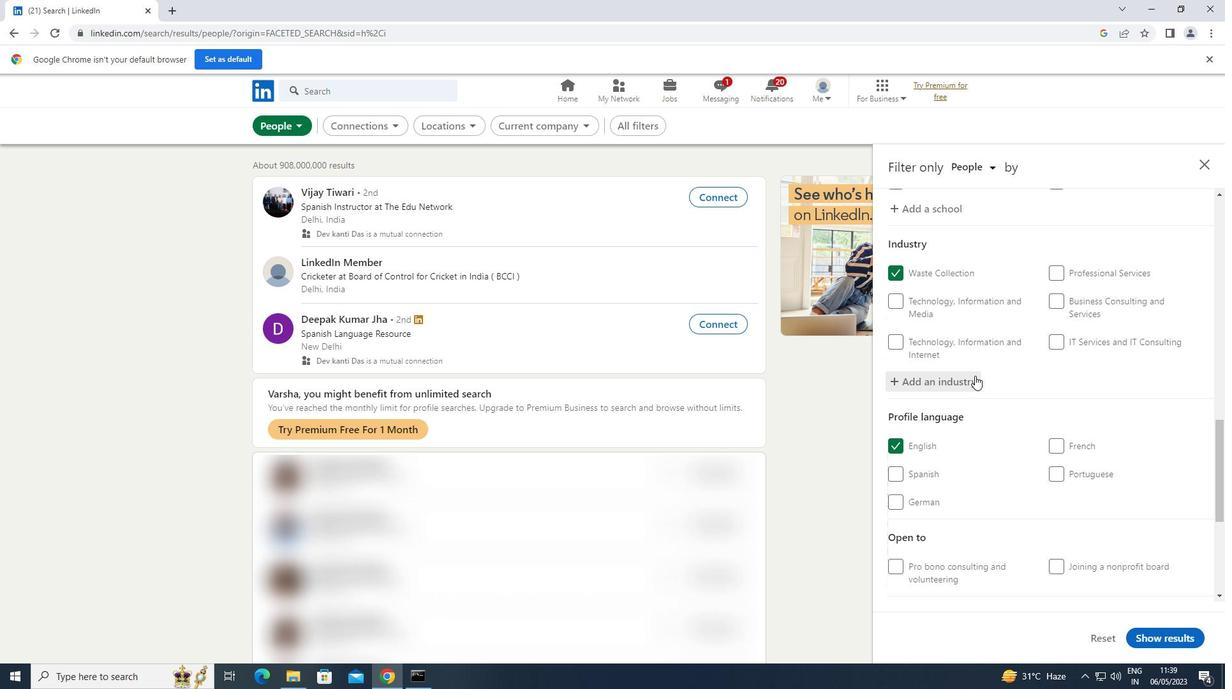 
Action: Mouse scrolled (977, 374) with delta (0, 0)
Screenshot: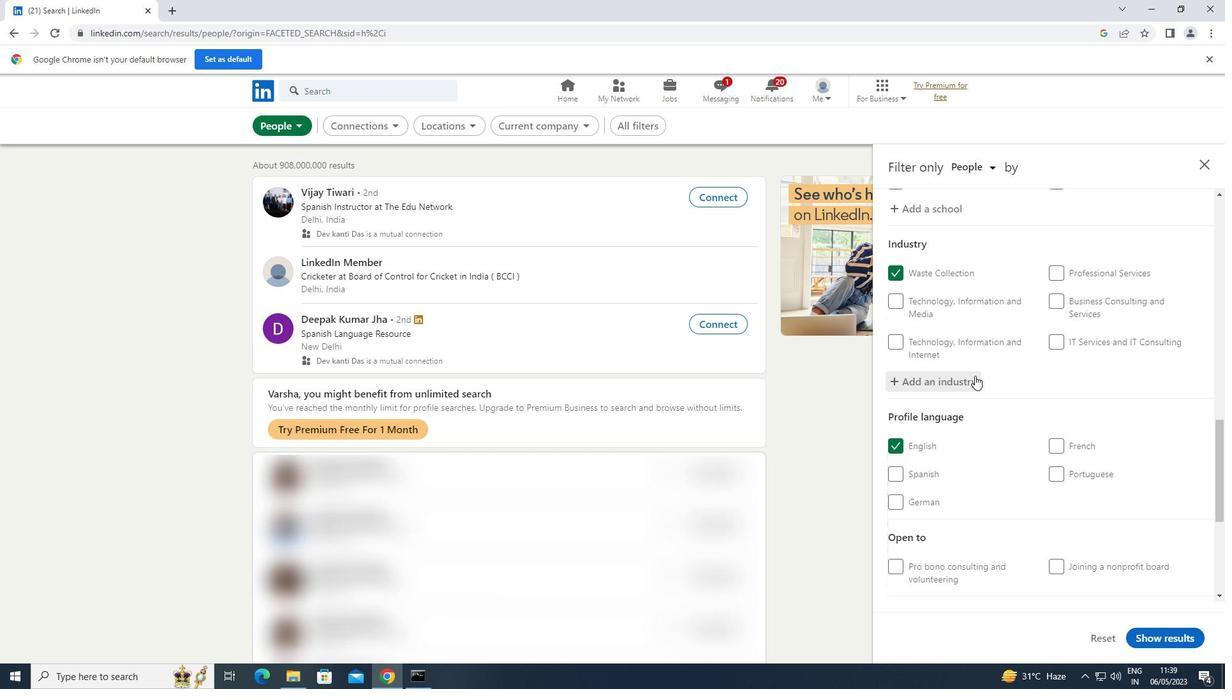 
Action: Mouse scrolled (977, 374) with delta (0, 0)
Screenshot: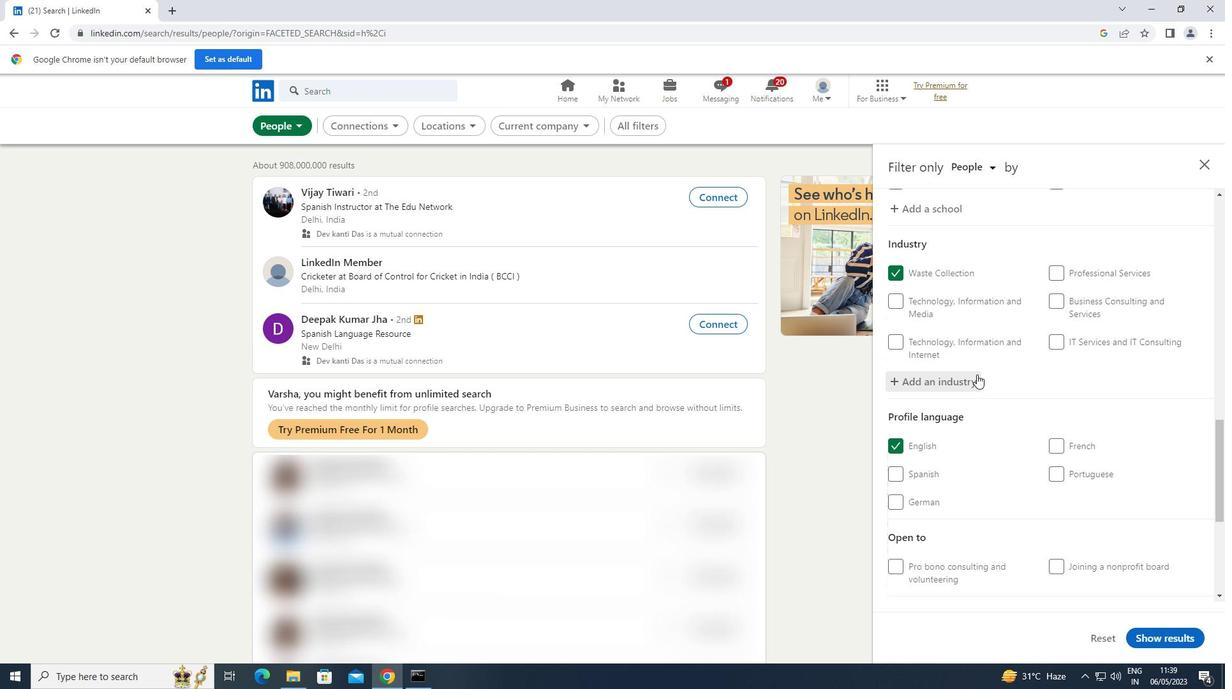
Action: Mouse scrolled (977, 374) with delta (0, 0)
Screenshot: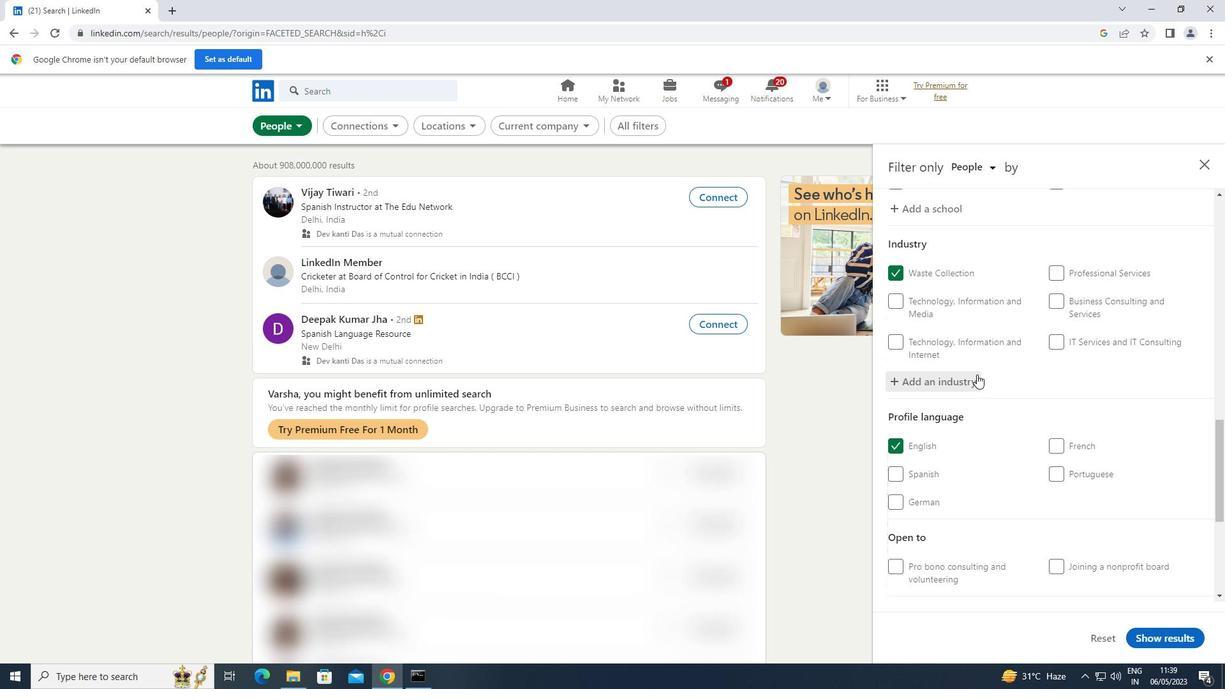 
Action: Mouse scrolled (977, 374) with delta (0, 0)
Screenshot: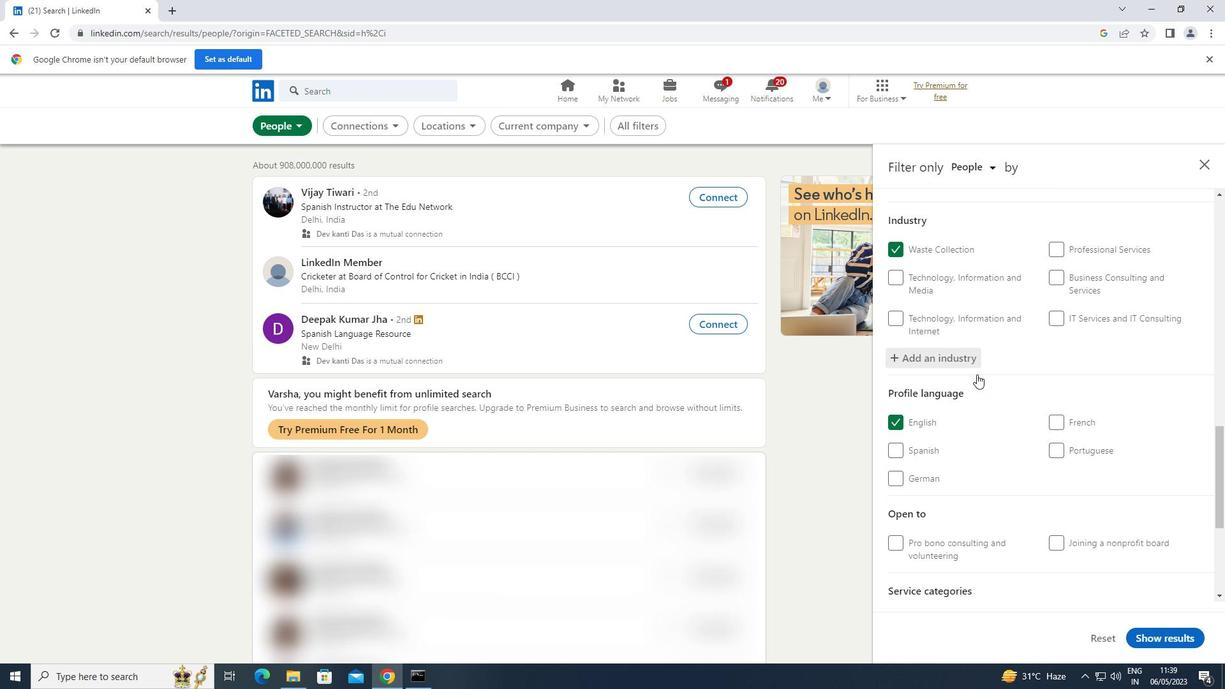 
Action: Mouse scrolled (977, 374) with delta (0, 0)
Screenshot: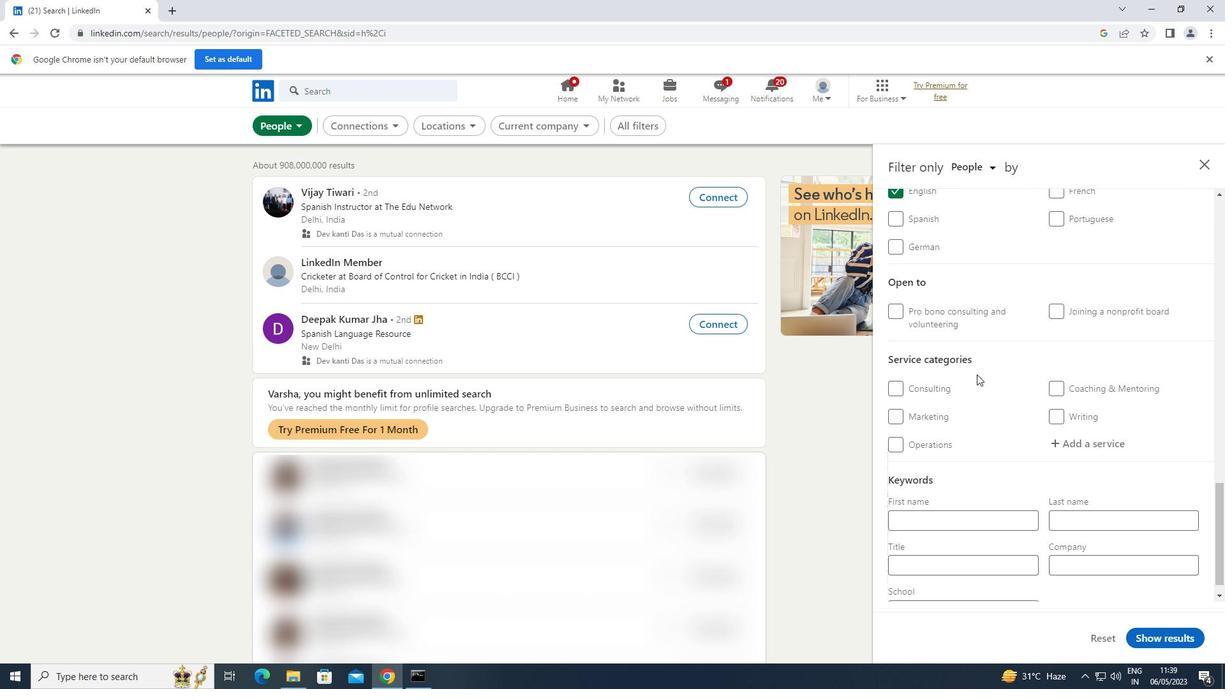 
Action: Mouse scrolled (977, 374) with delta (0, 0)
Screenshot: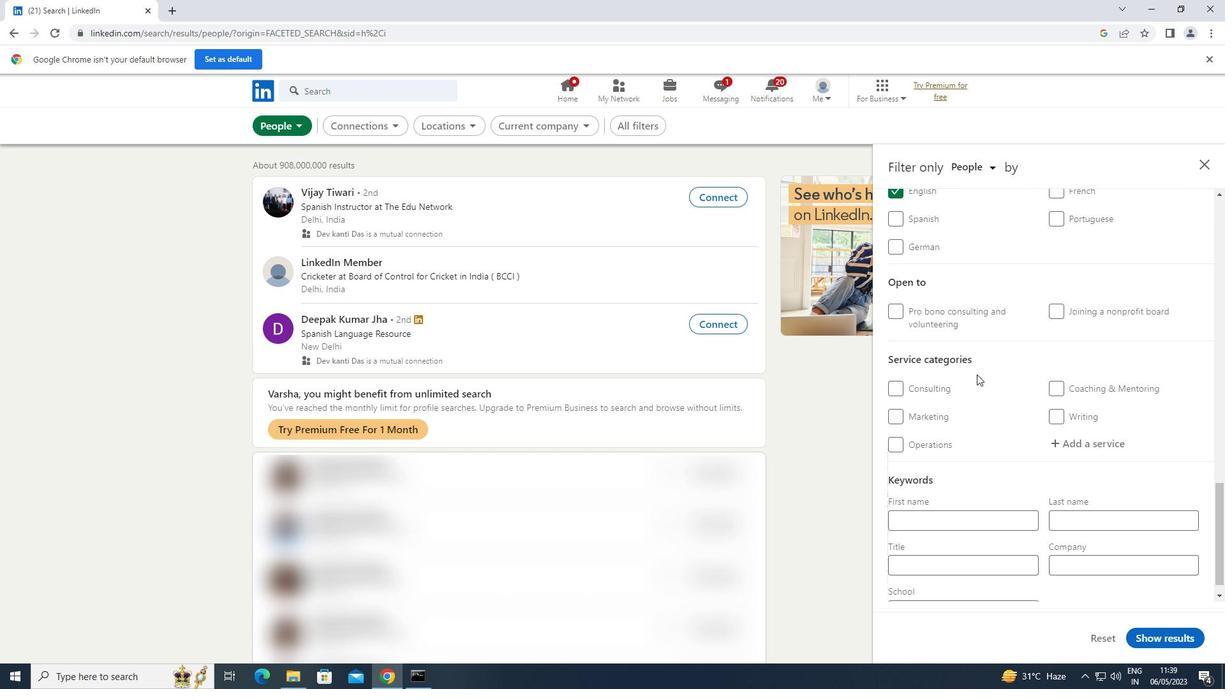 
Action: Mouse moved to (1112, 418)
Screenshot: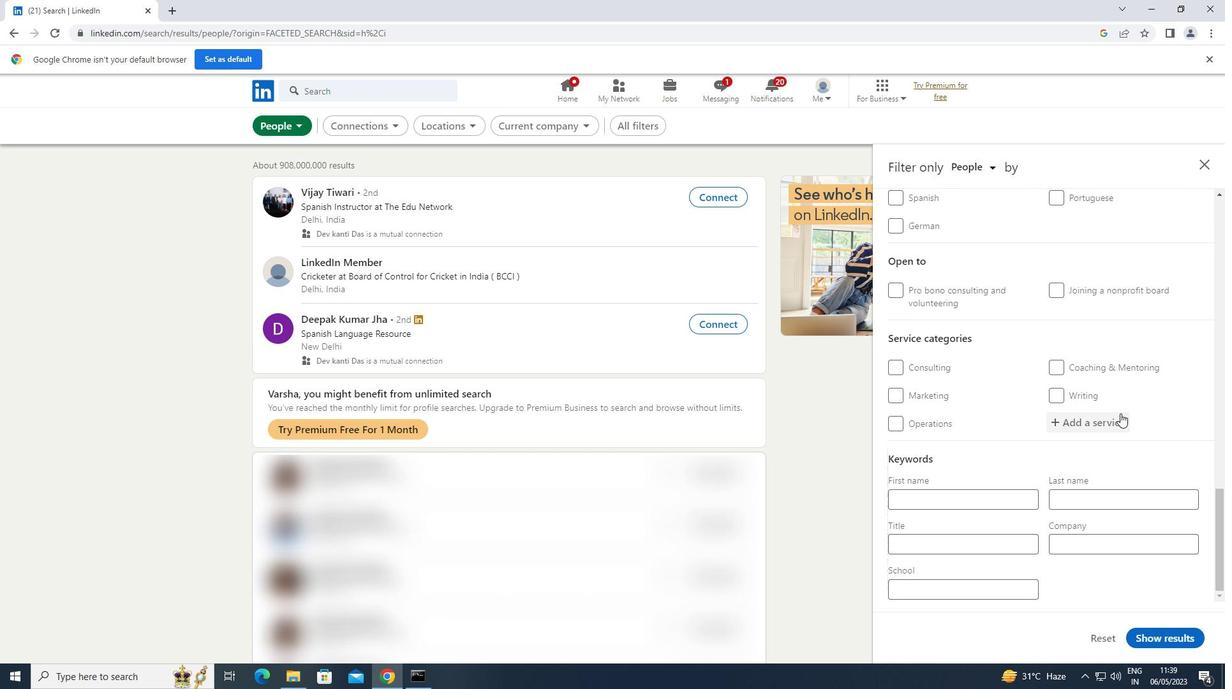 
Action: Mouse pressed left at (1112, 418)
Screenshot: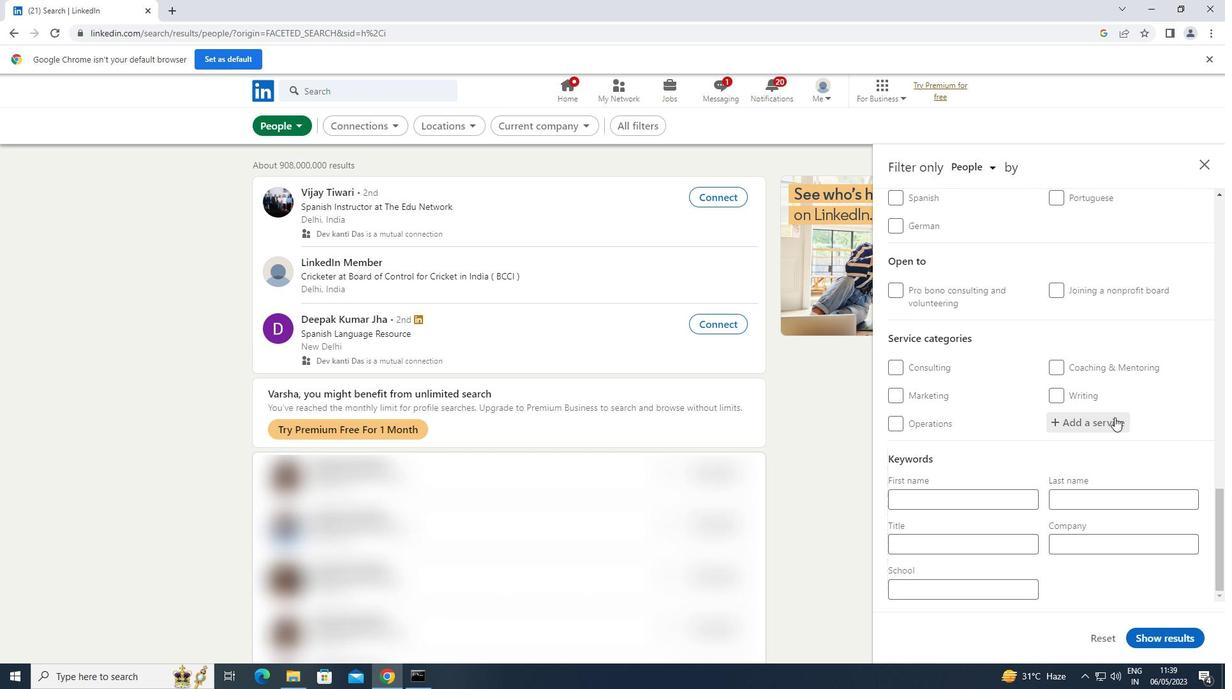 
Action: Key pressed <Key.shift>HOME<Key.space>
Screenshot: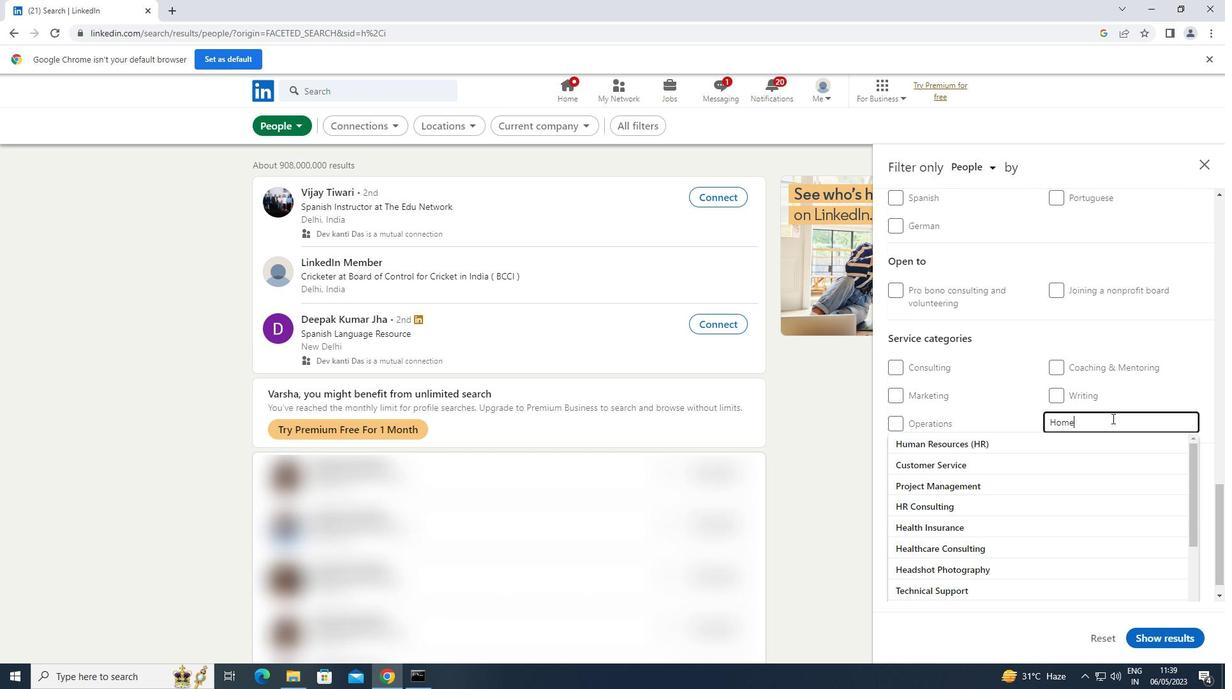 
Action: Mouse moved to (1025, 465)
Screenshot: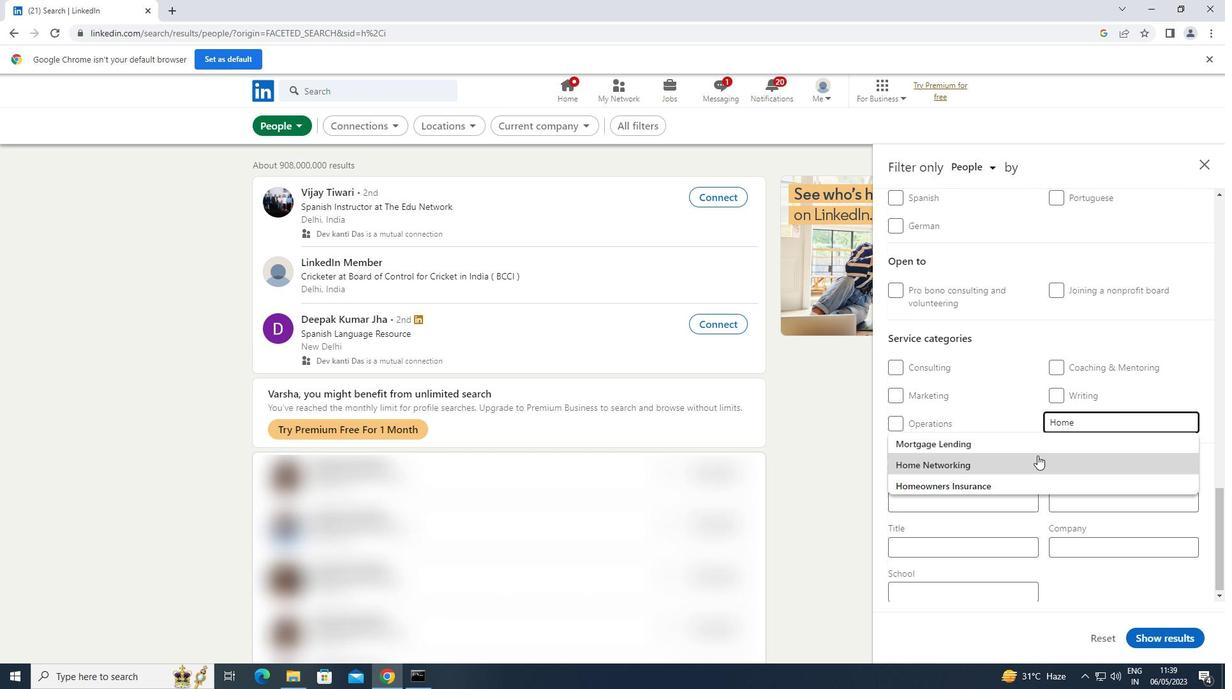 
Action: Mouse pressed left at (1025, 465)
Screenshot: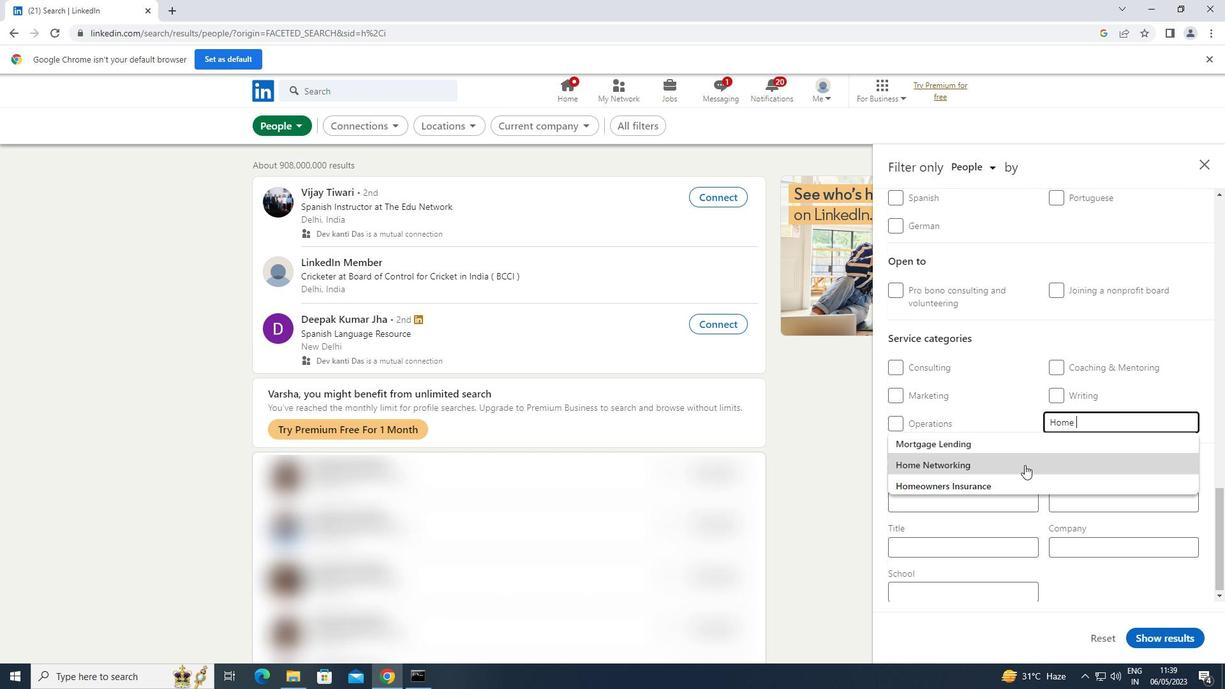 
Action: Mouse scrolled (1025, 464) with delta (0, 0)
Screenshot: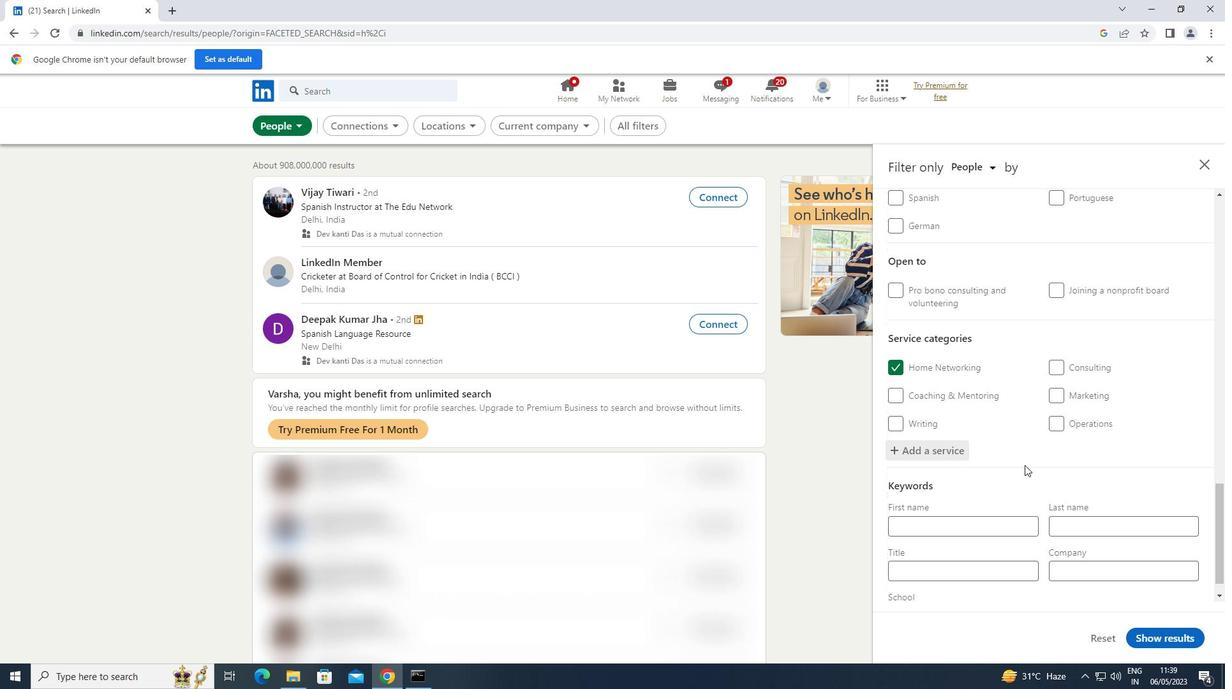 
Action: Mouse scrolled (1025, 464) with delta (0, 0)
Screenshot: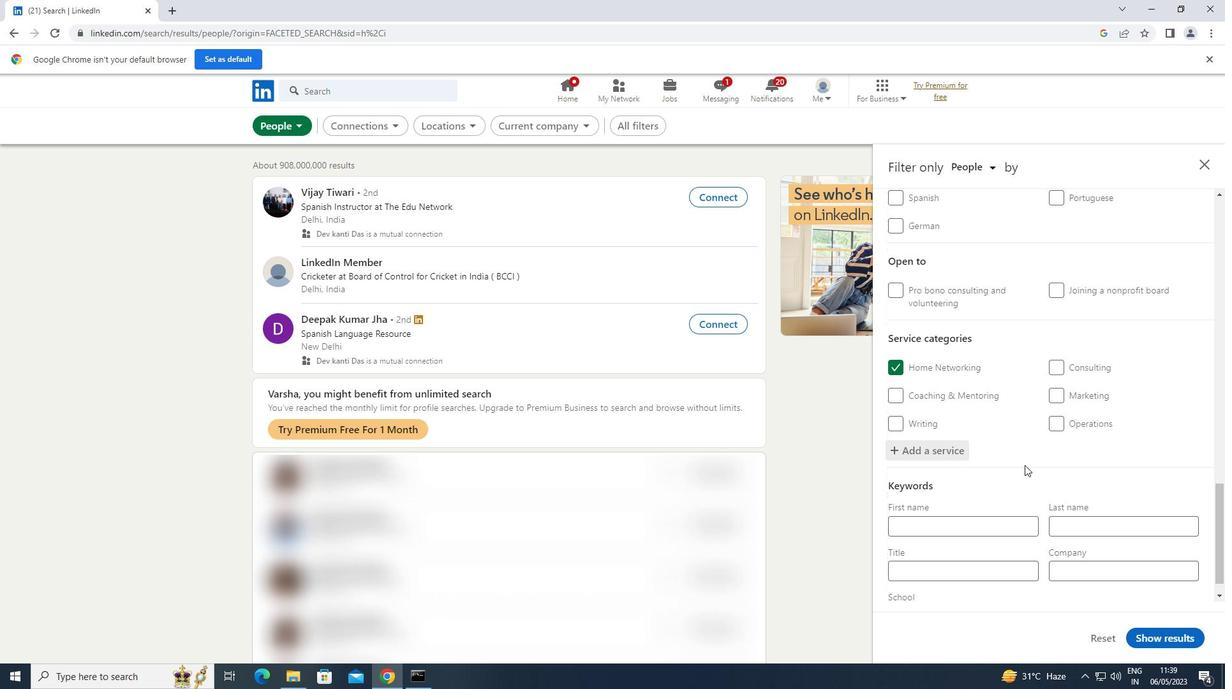 
Action: Mouse scrolled (1025, 464) with delta (0, 0)
Screenshot: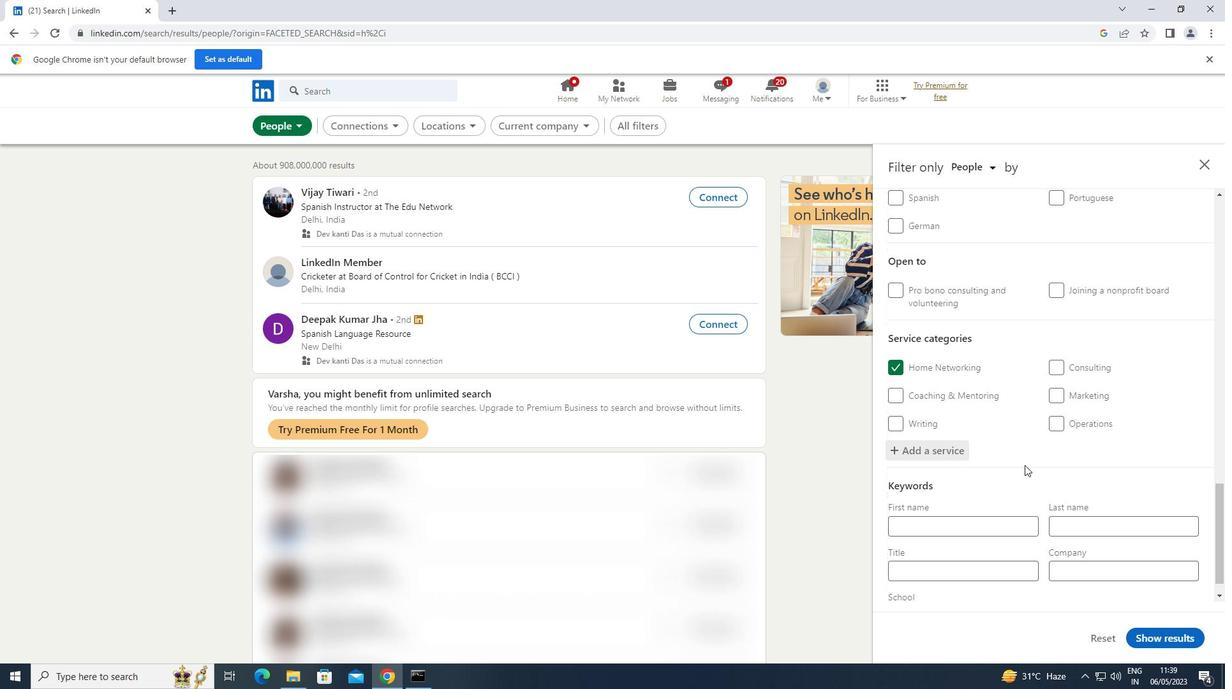 
Action: Mouse scrolled (1025, 464) with delta (0, 0)
Screenshot: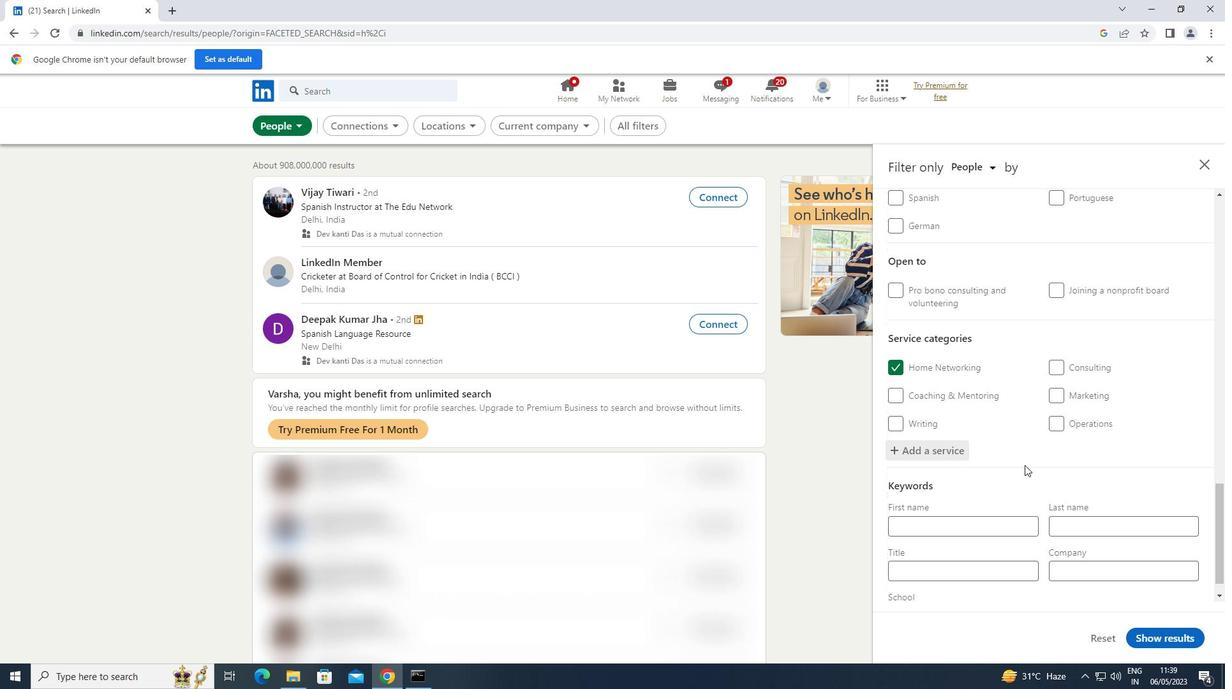 
Action: Mouse scrolled (1025, 464) with delta (0, 0)
Screenshot: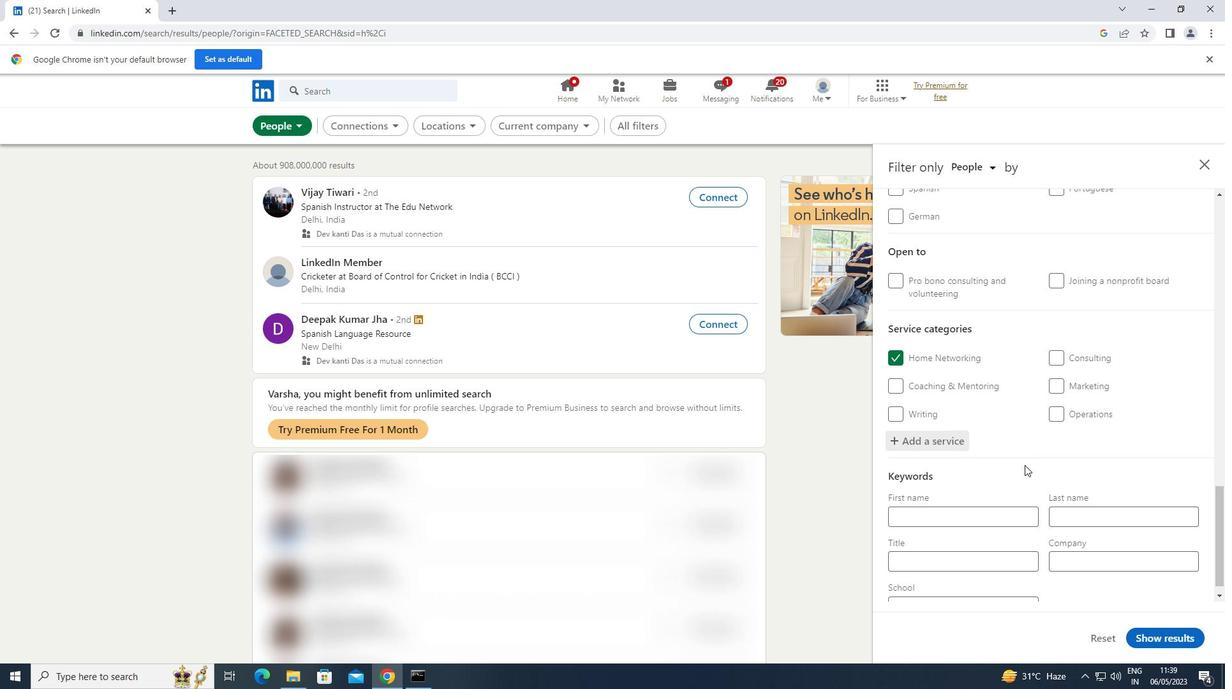 
Action: Mouse moved to (990, 539)
Screenshot: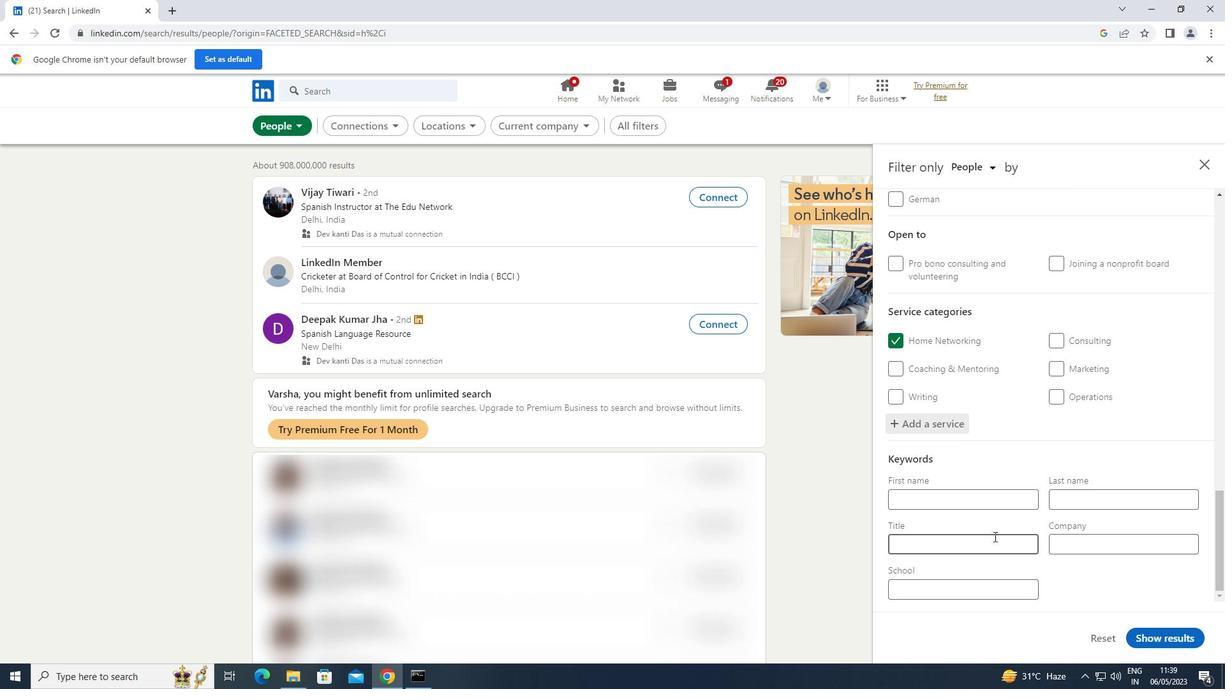 
Action: Mouse pressed left at (990, 539)
Screenshot: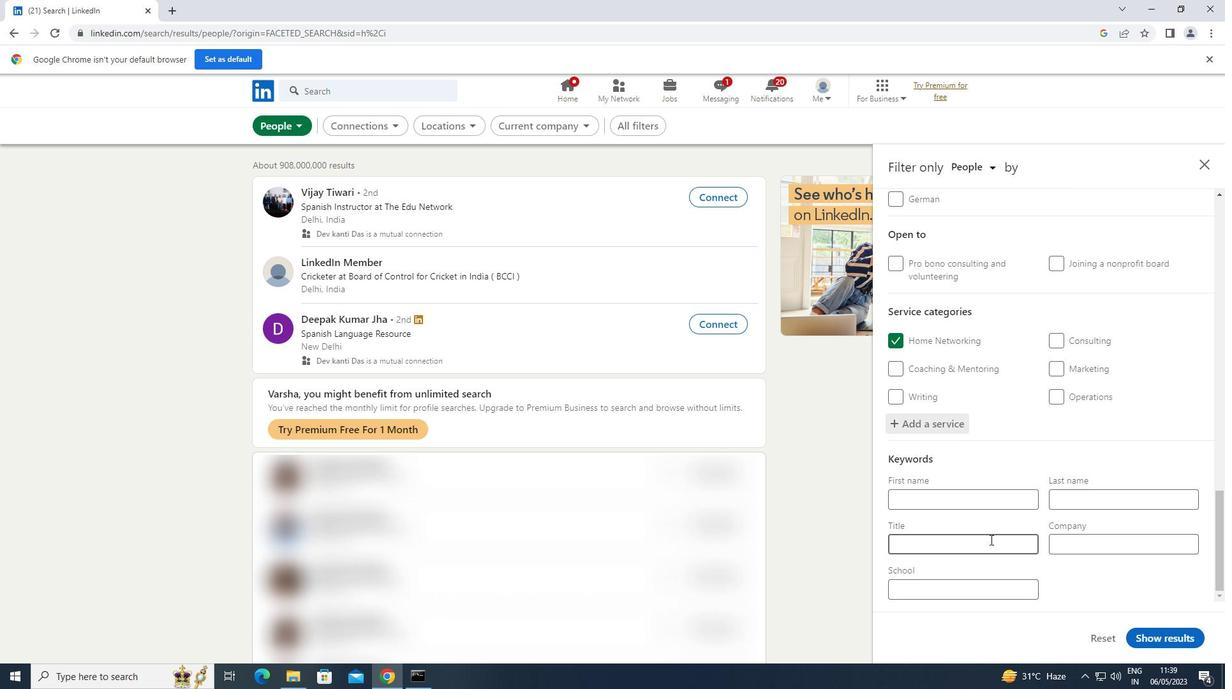 
Action: Key pressed <Key.shift>SOCIAL<Key.space><Key.shift>MEDIA<Key.space><Key.shift>SPECIALIST
Screenshot: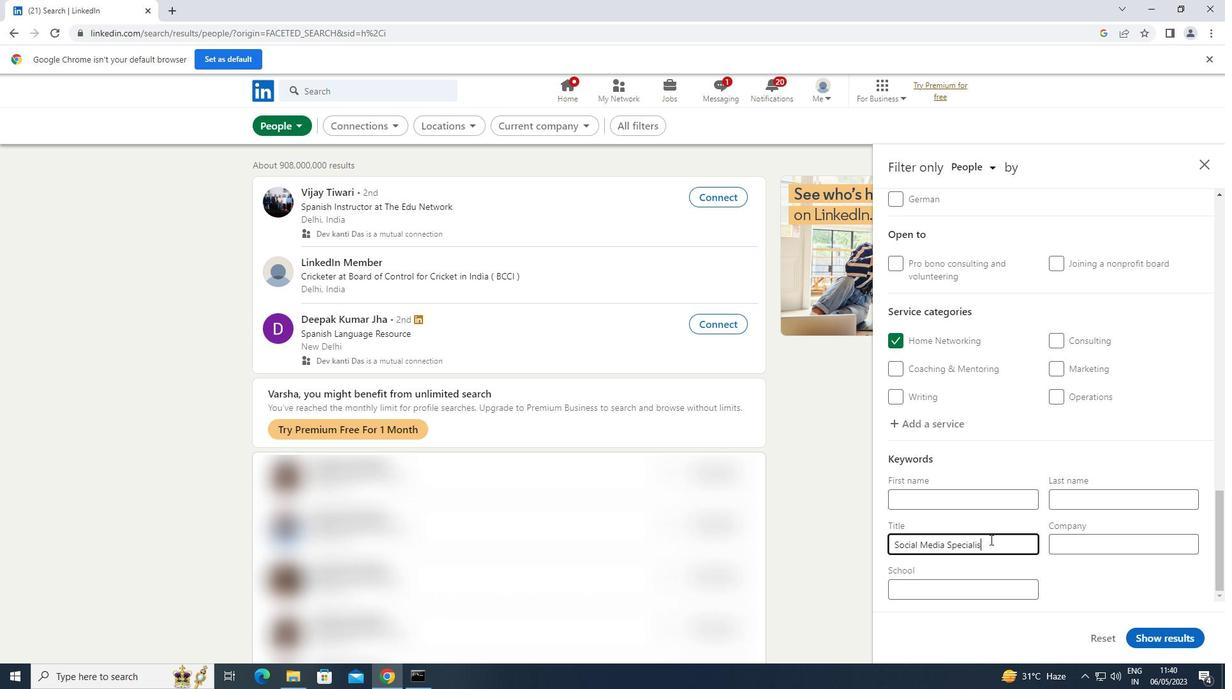 
Action: Mouse moved to (1169, 639)
Screenshot: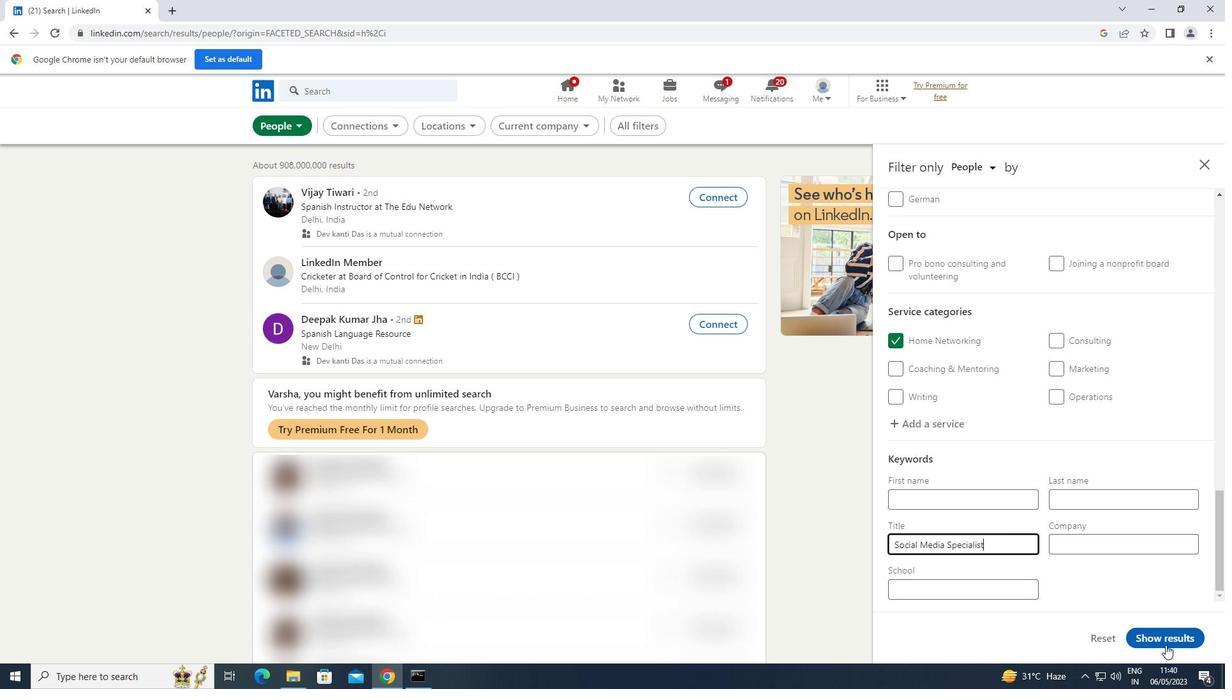 
Action: Mouse pressed left at (1169, 639)
Screenshot: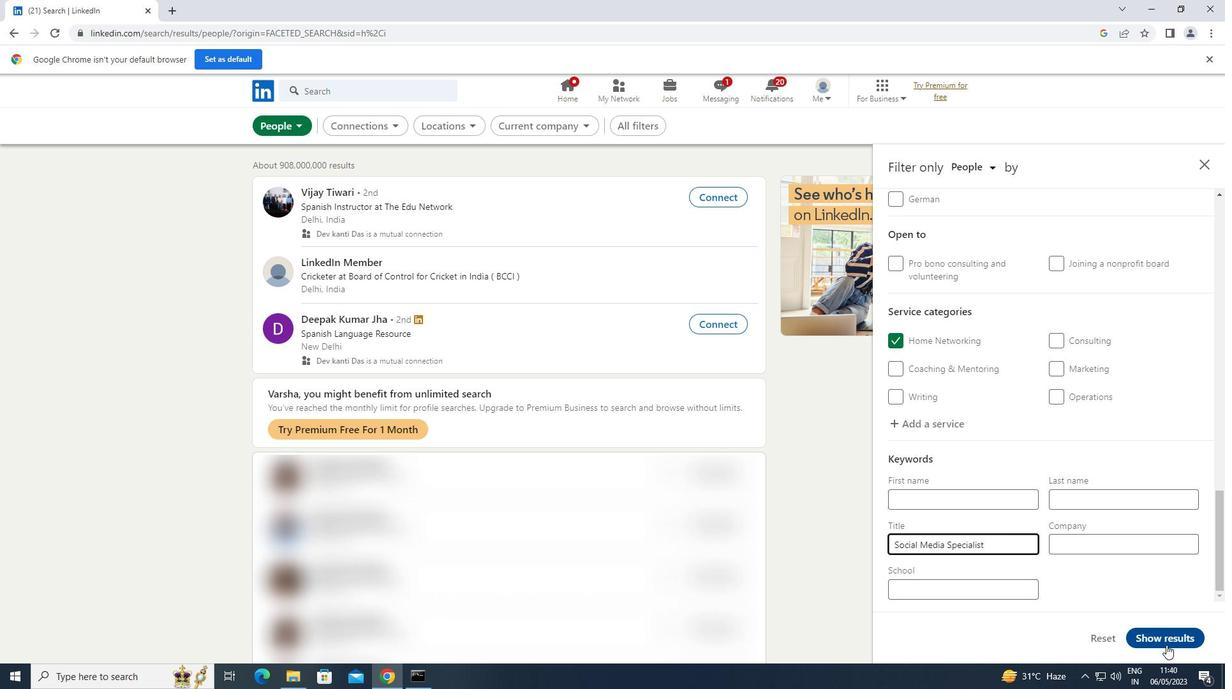 
